 Task: Check the percentage active listings of new kitchen in the last 3 years.
Action: Mouse moved to (1015, 233)
Screenshot: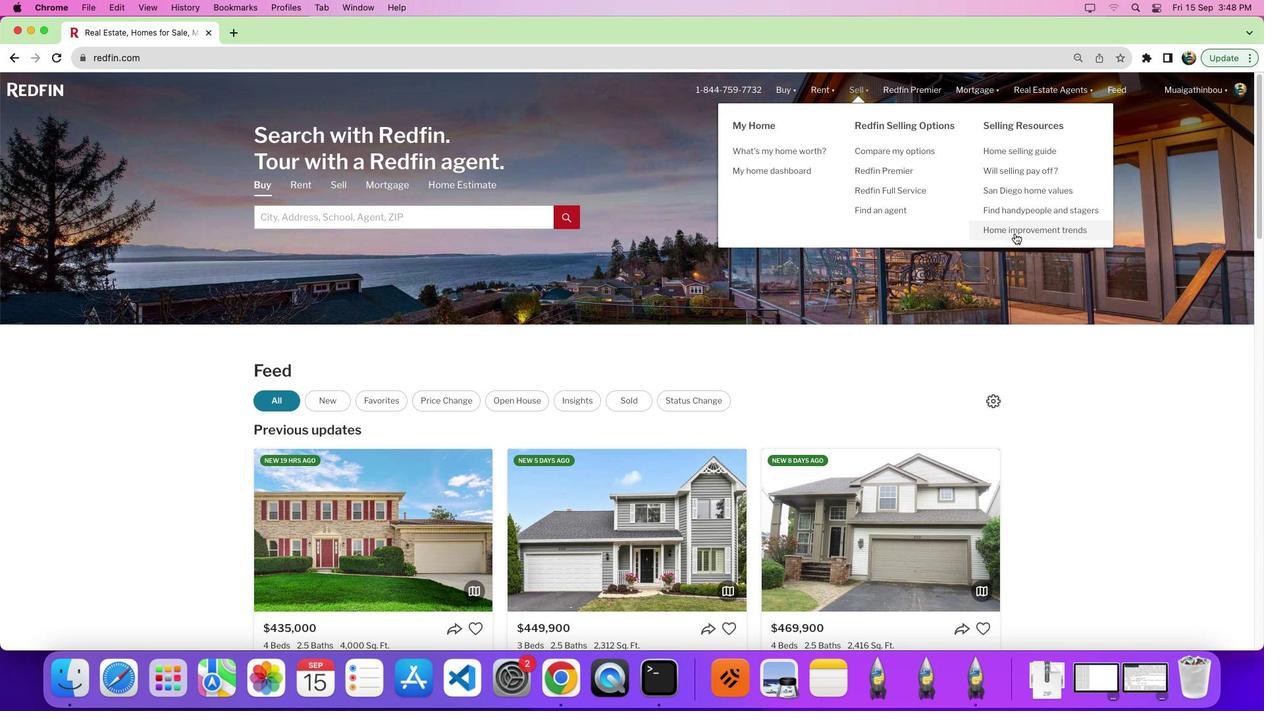 
Action: Mouse pressed left at (1015, 233)
Screenshot: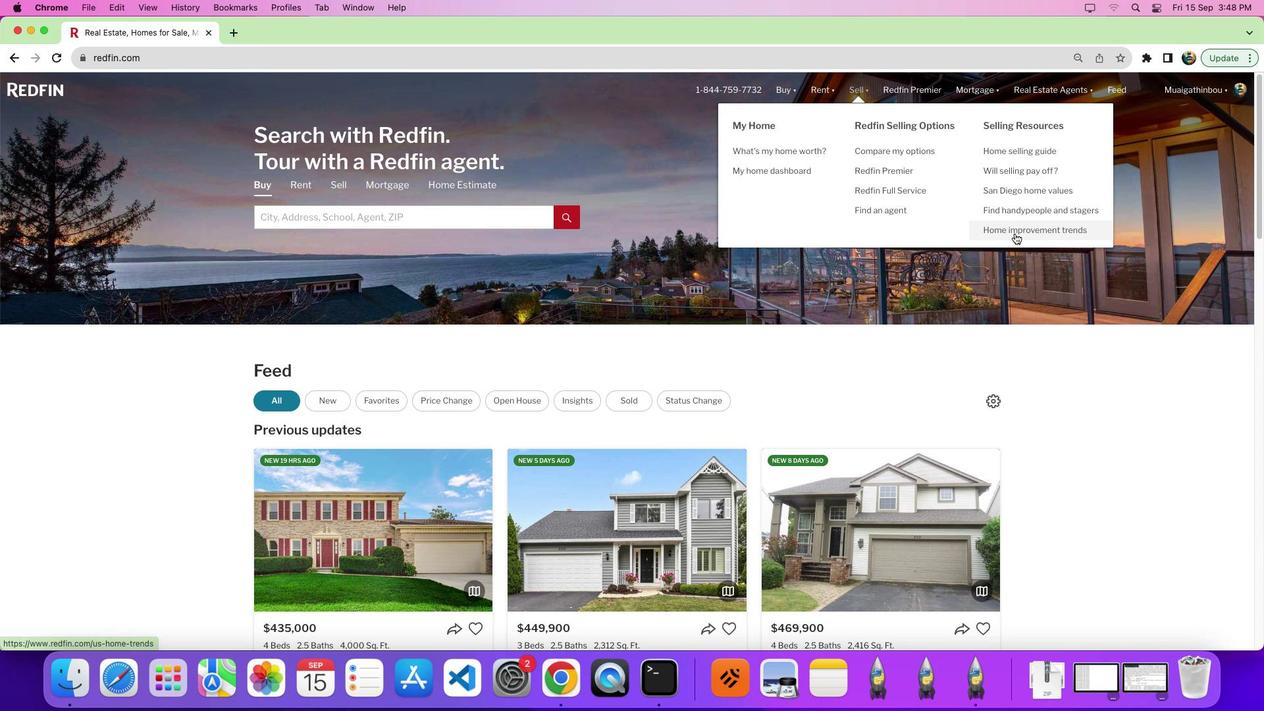 
Action: Mouse pressed left at (1015, 233)
Screenshot: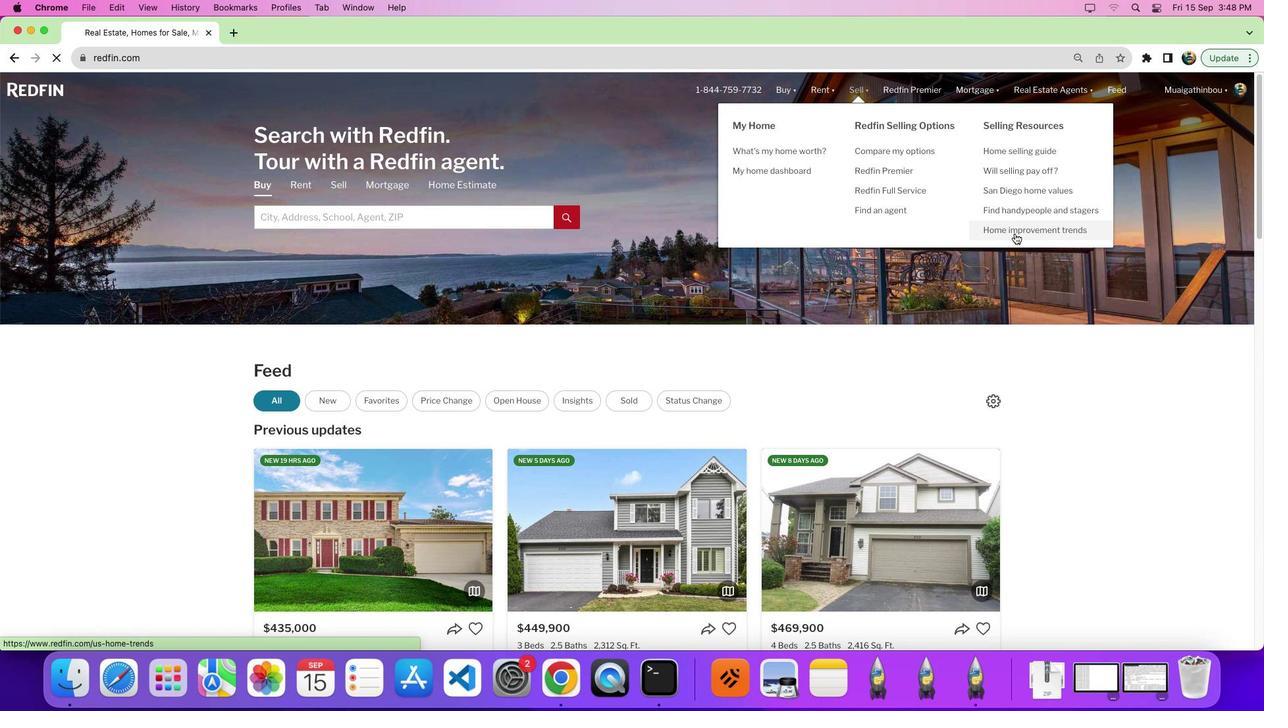 
Action: Mouse moved to (351, 254)
Screenshot: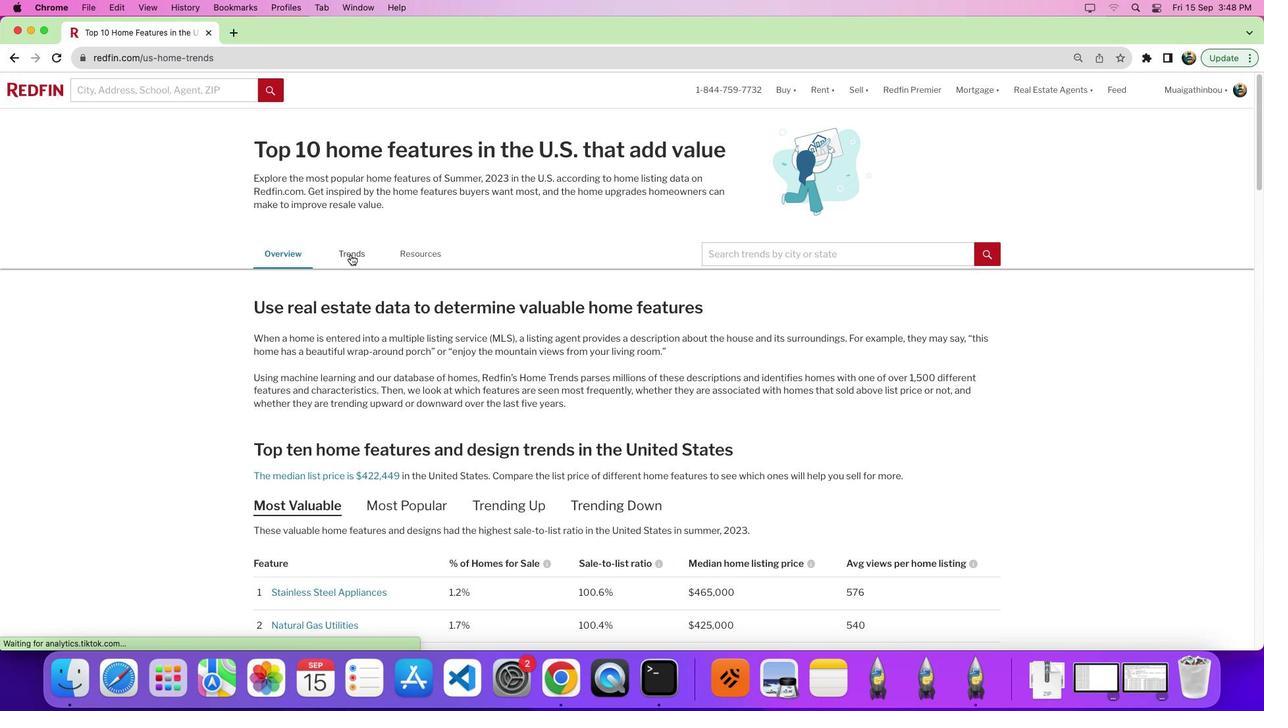 
Action: Mouse pressed left at (351, 254)
Screenshot: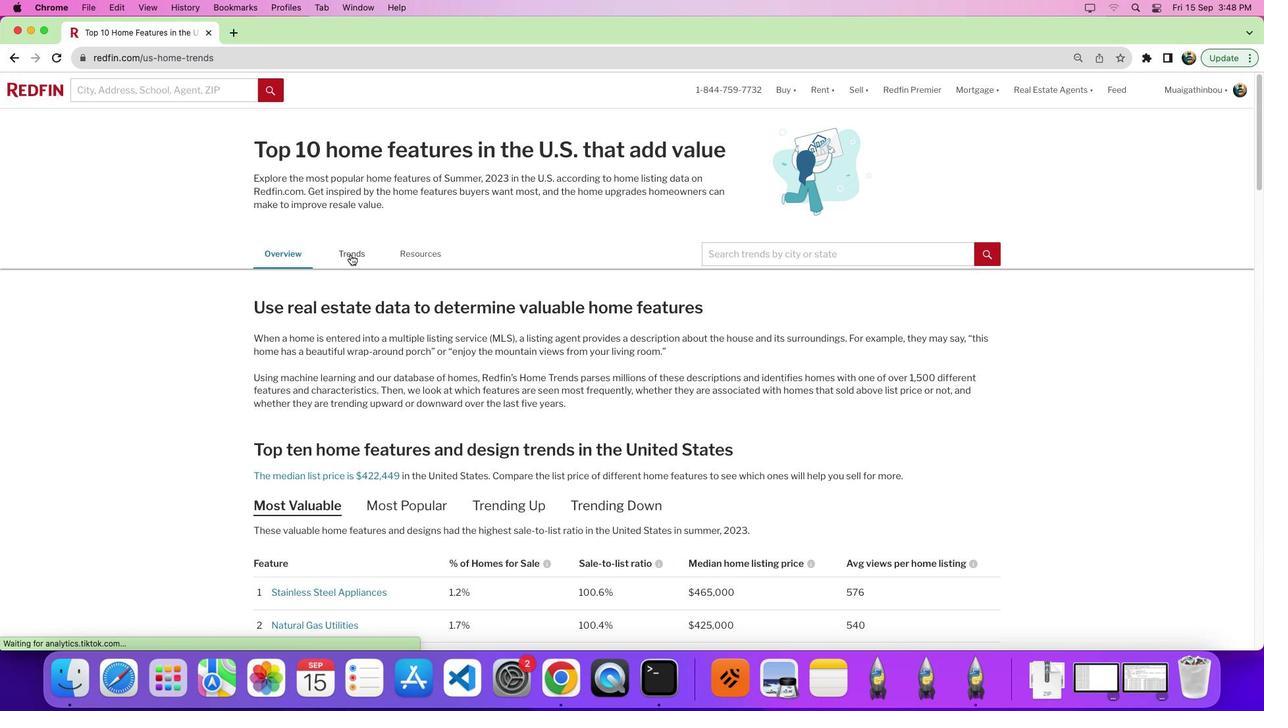
Action: Mouse moved to (678, 324)
Screenshot: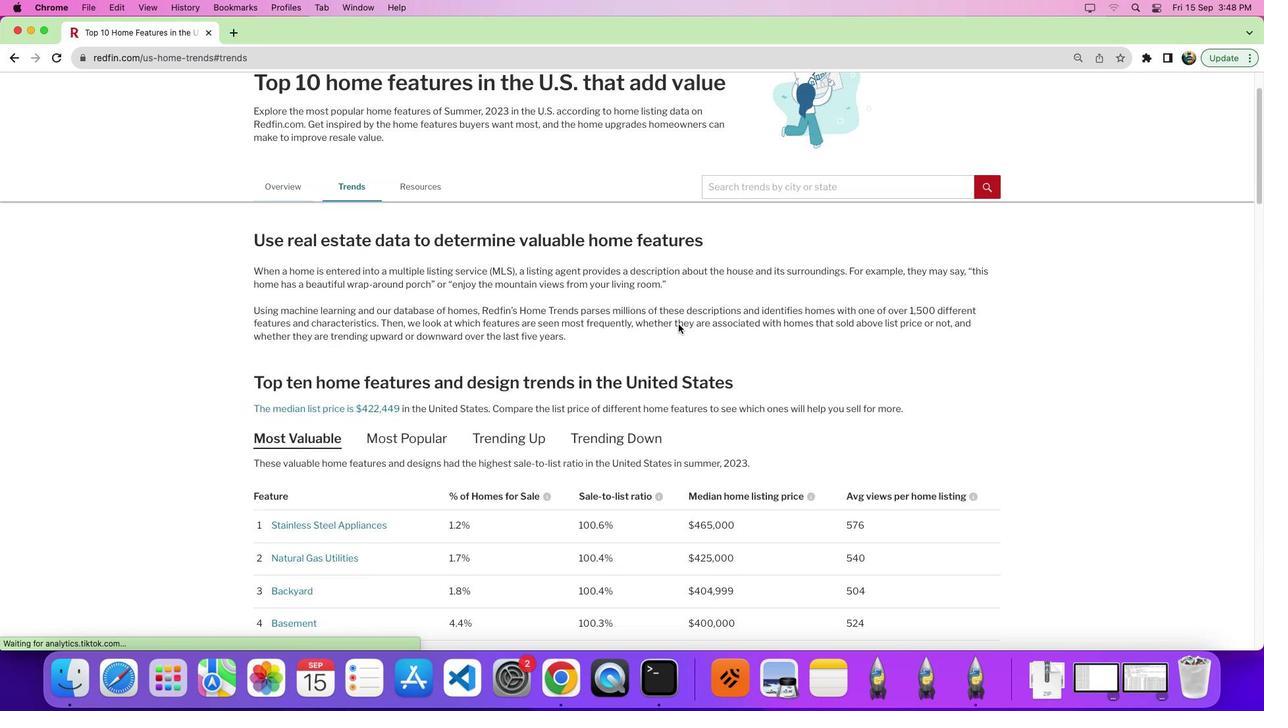 
Action: Mouse scrolled (678, 324) with delta (0, 0)
Screenshot: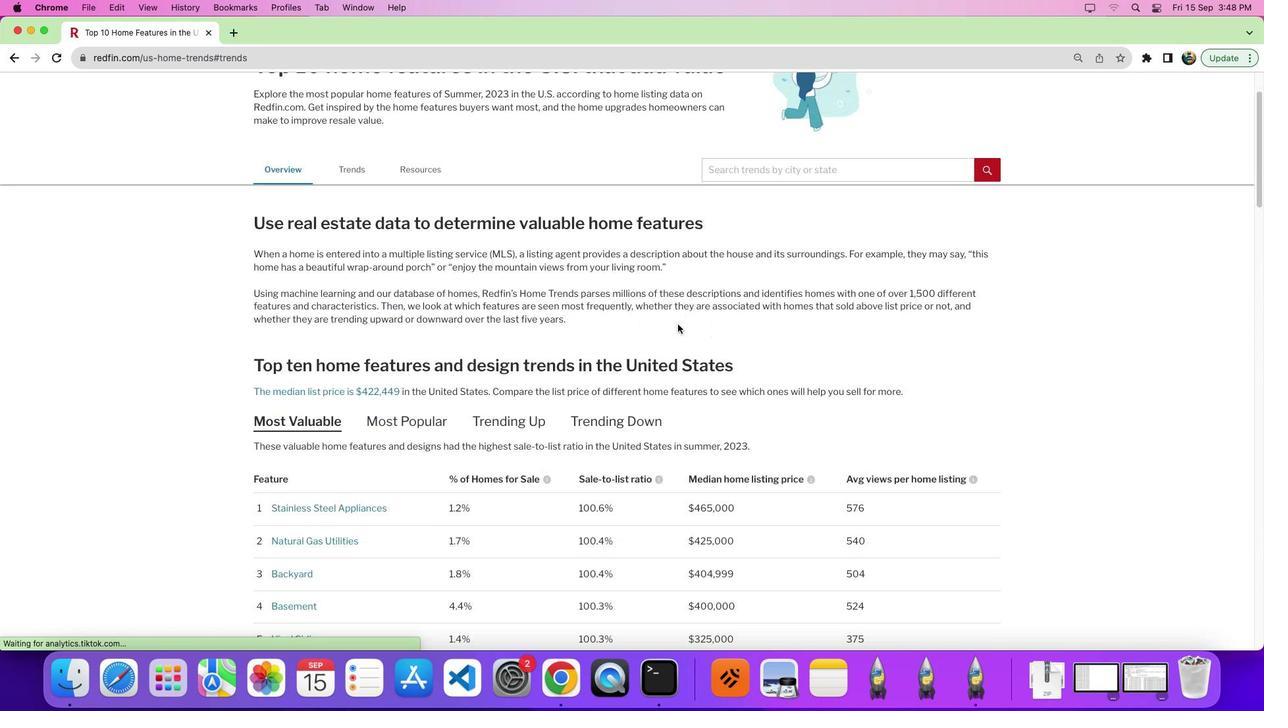 
Action: Mouse moved to (678, 324)
Screenshot: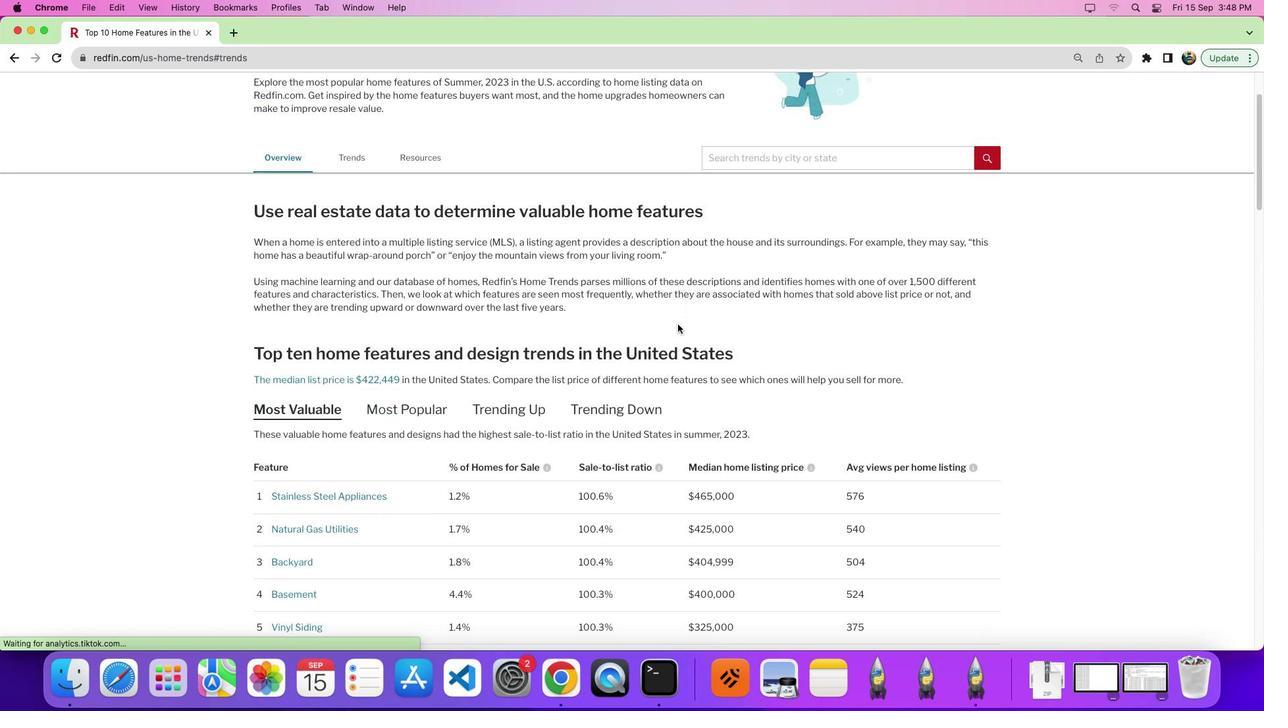
Action: Mouse scrolled (678, 324) with delta (0, 0)
Screenshot: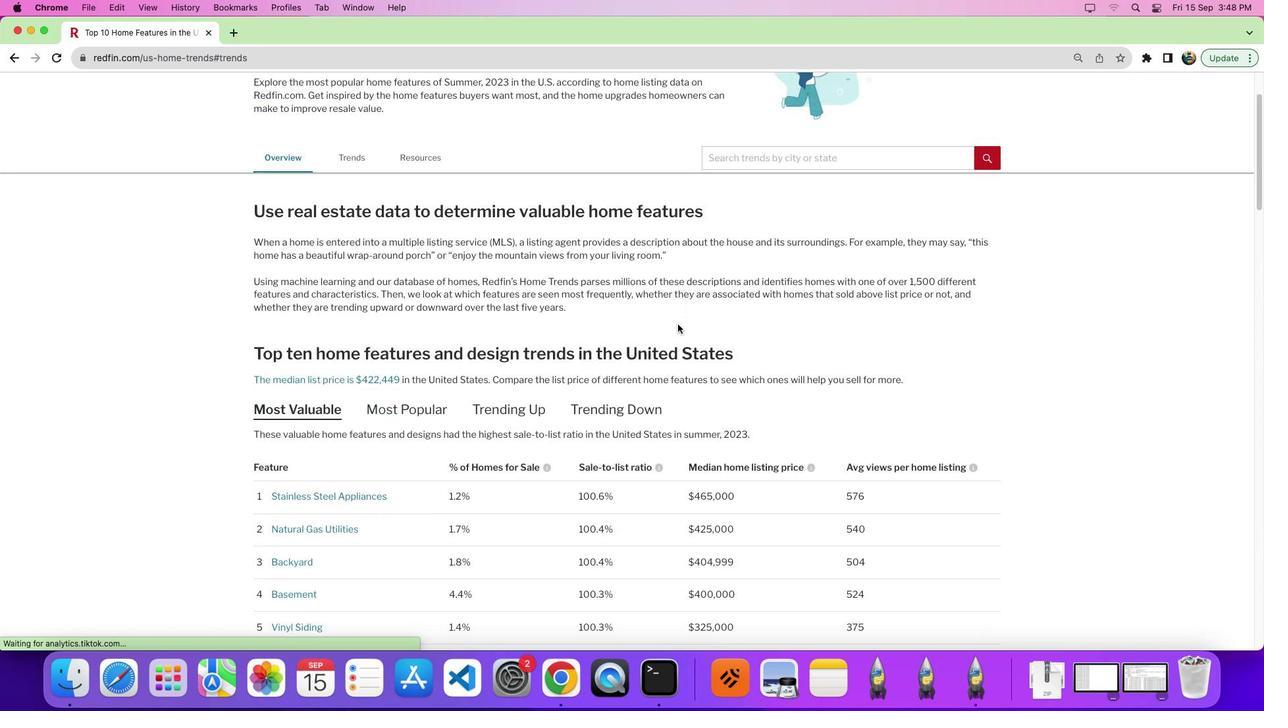 
Action: Mouse moved to (677, 324)
Screenshot: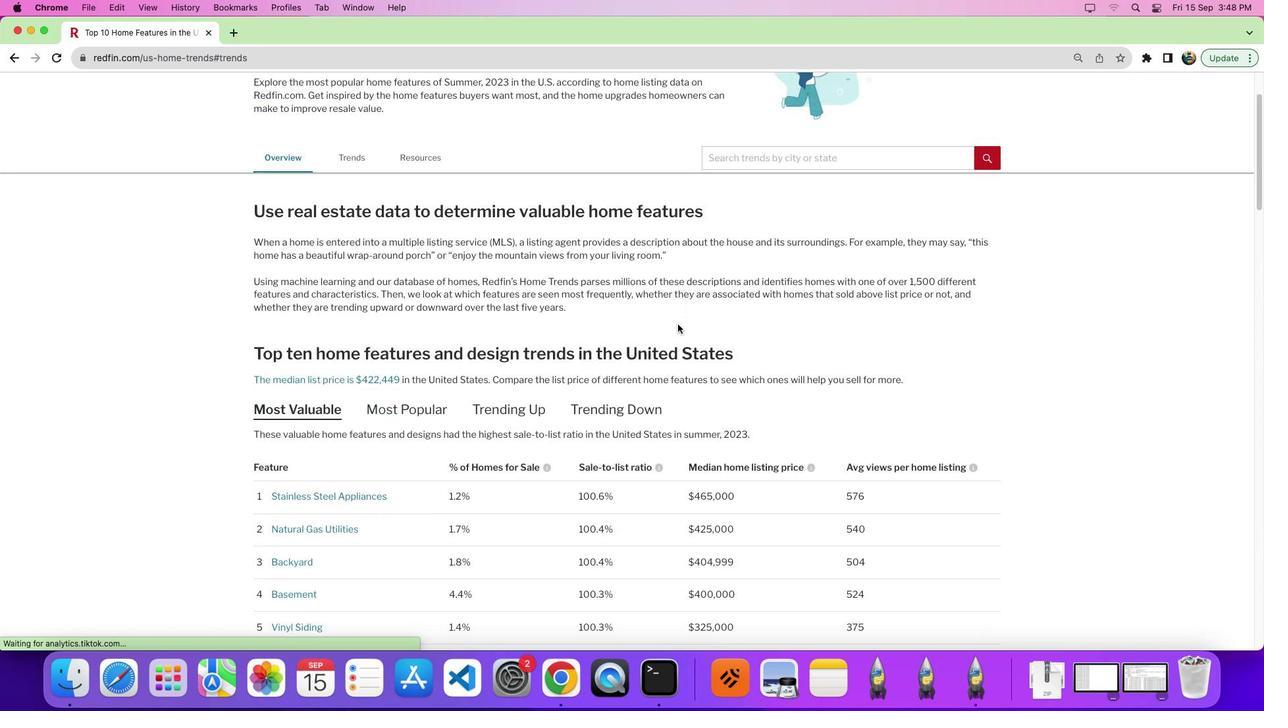 
Action: Mouse scrolled (677, 324) with delta (0, 0)
Screenshot: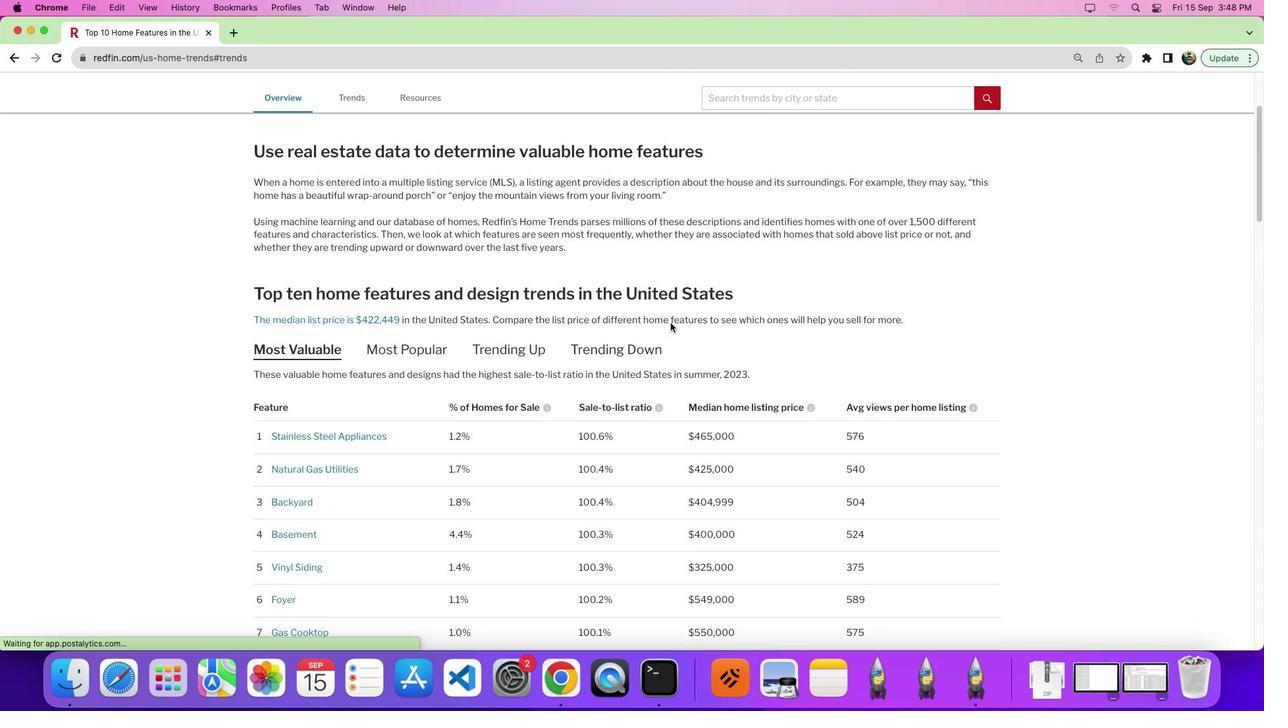 
Action: Mouse scrolled (677, 324) with delta (0, 0)
Screenshot: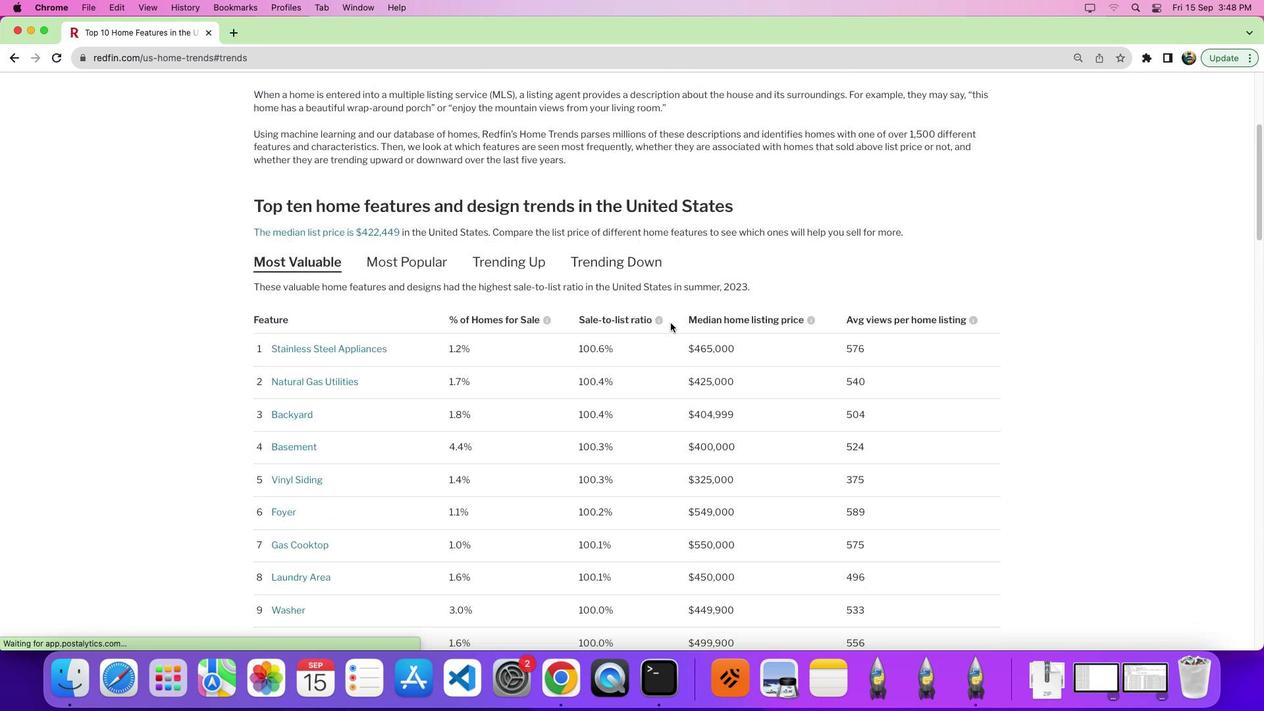 
Action: Mouse moved to (672, 323)
Screenshot: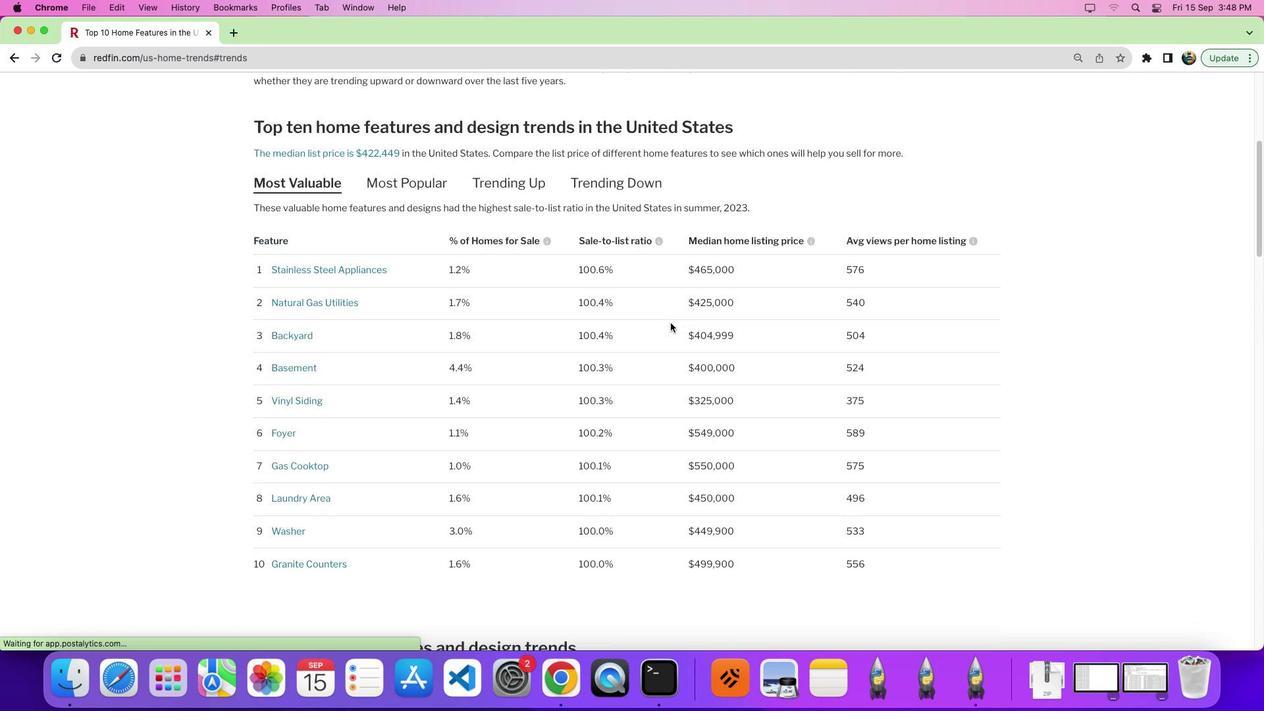 
Action: Mouse scrolled (672, 323) with delta (0, -4)
Screenshot: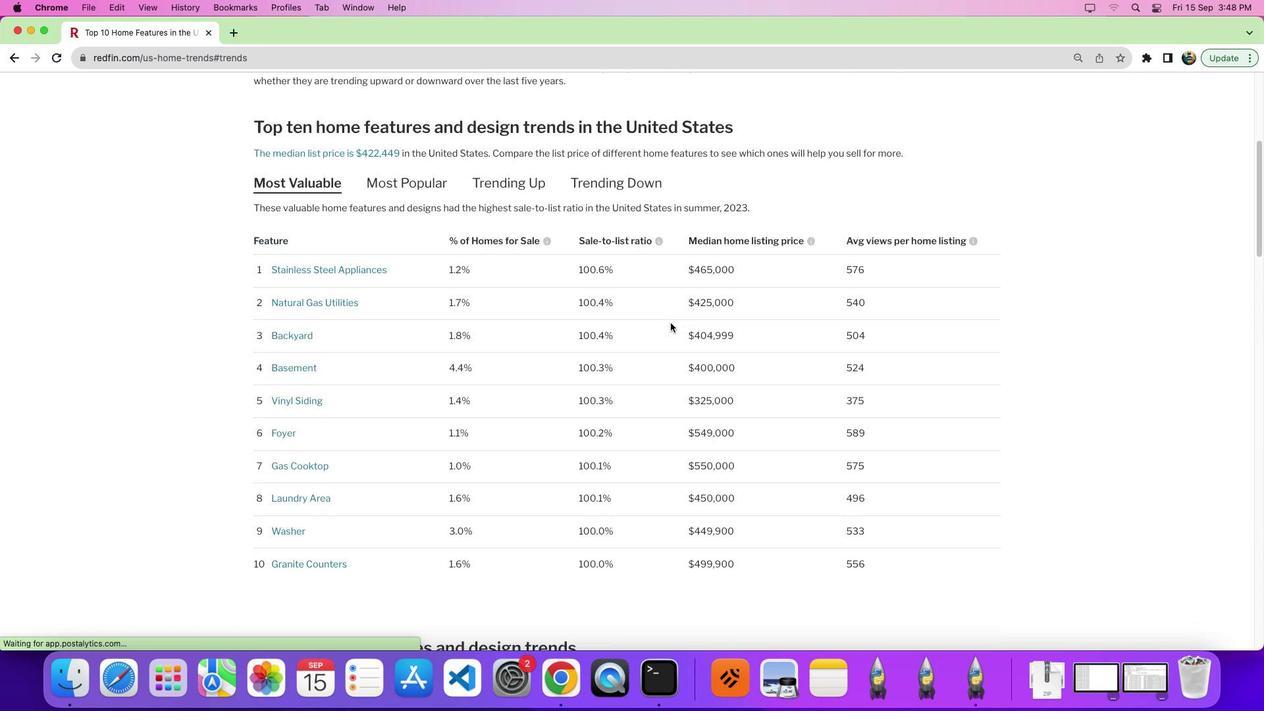 
Action: Mouse moved to (588, 270)
Screenshot: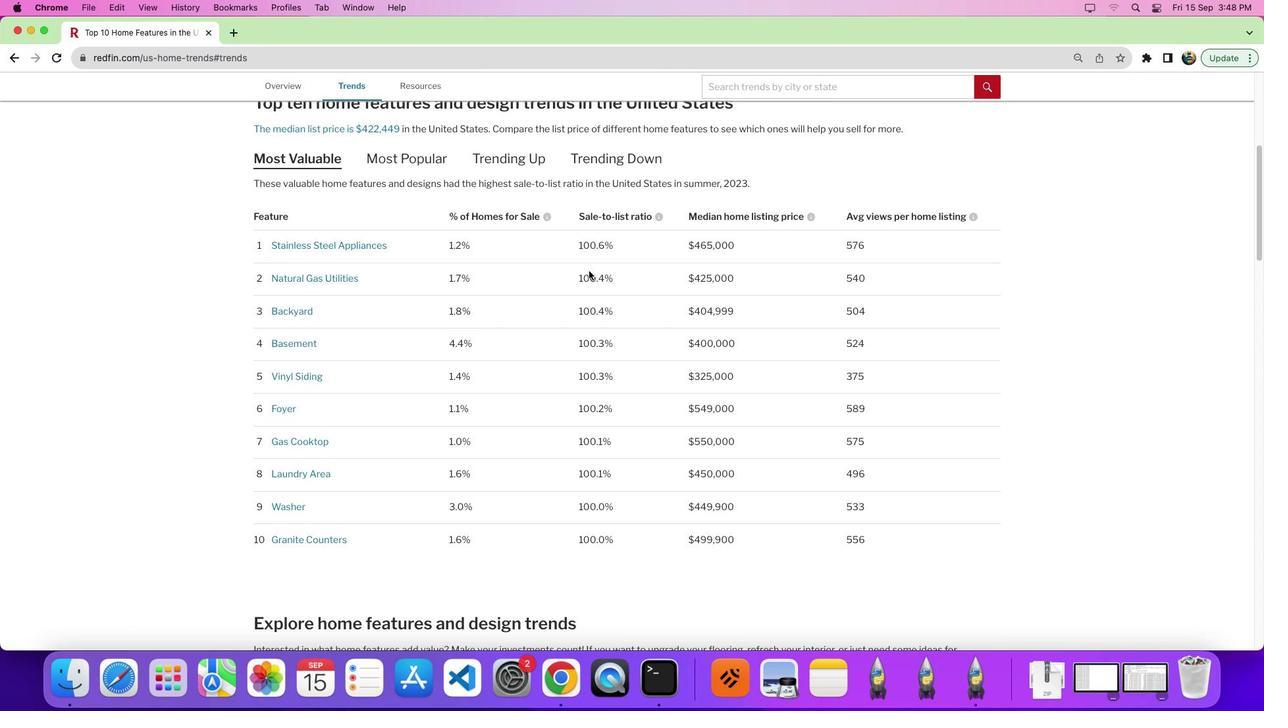 
Action: Mouse scrolled (588, 270) with delta (0, 0)
Screenshot: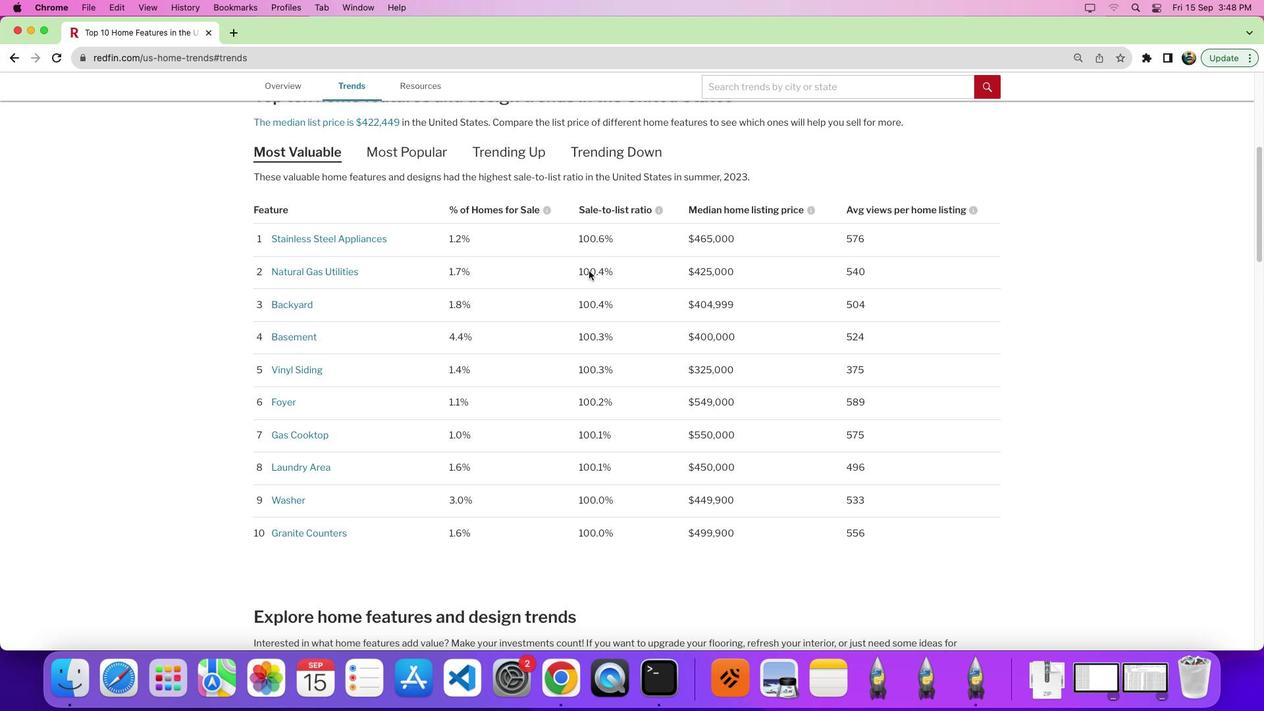 
Action: Mouse scrolled (588, 270) with delta (0, 0)
Screenshot: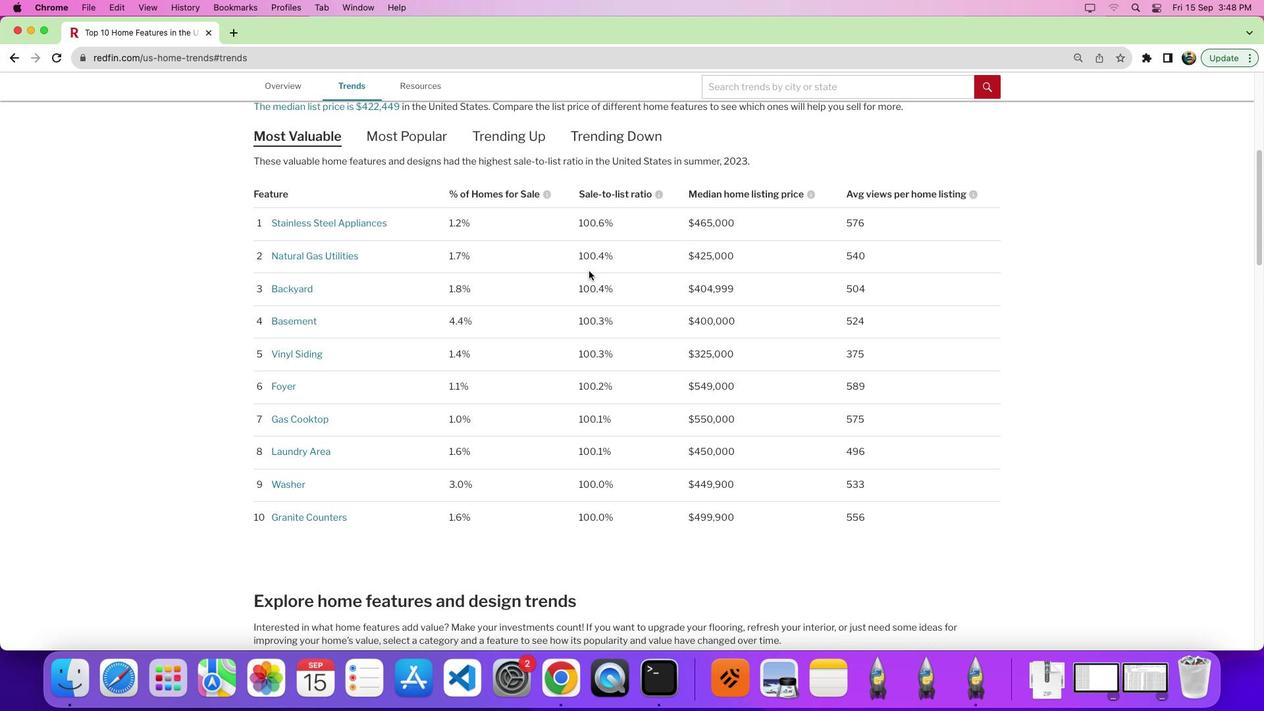 
Action: Mouse scrolled (588, 270) with delta (0, 0)
Screenshot: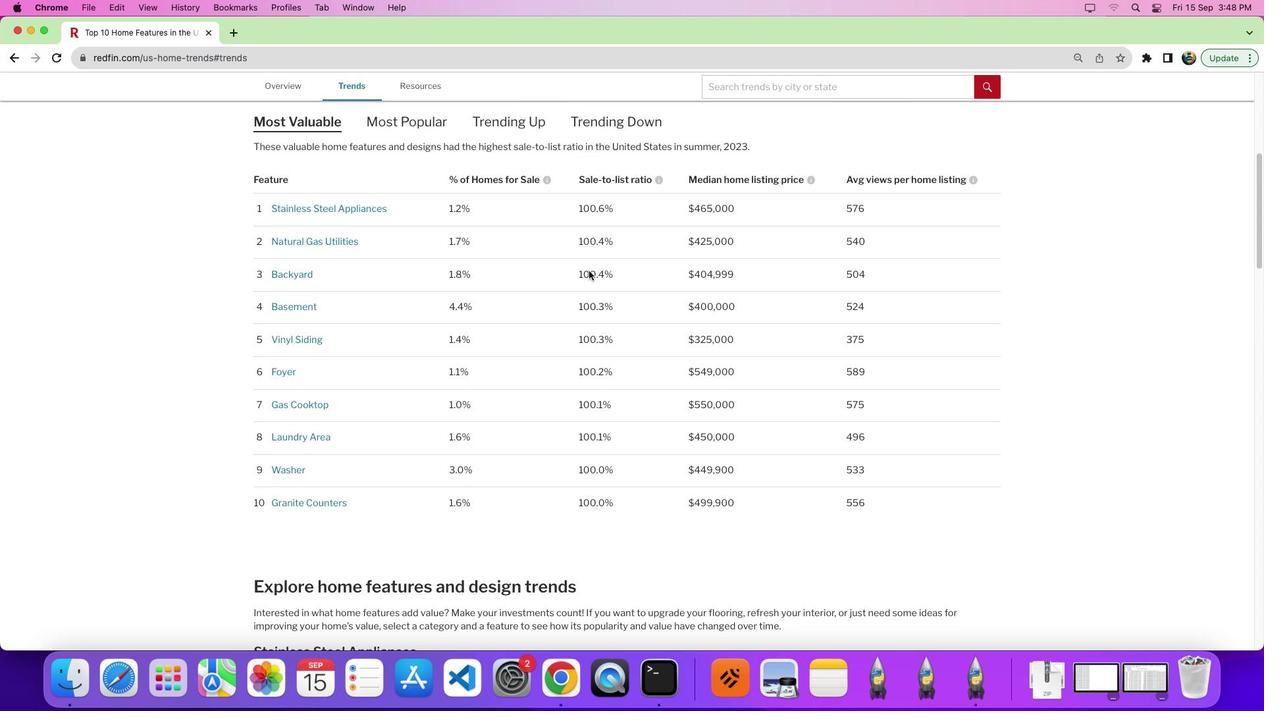
Action: Mouse scrolled (588, 270) with delta (0, 0)
Screenshot: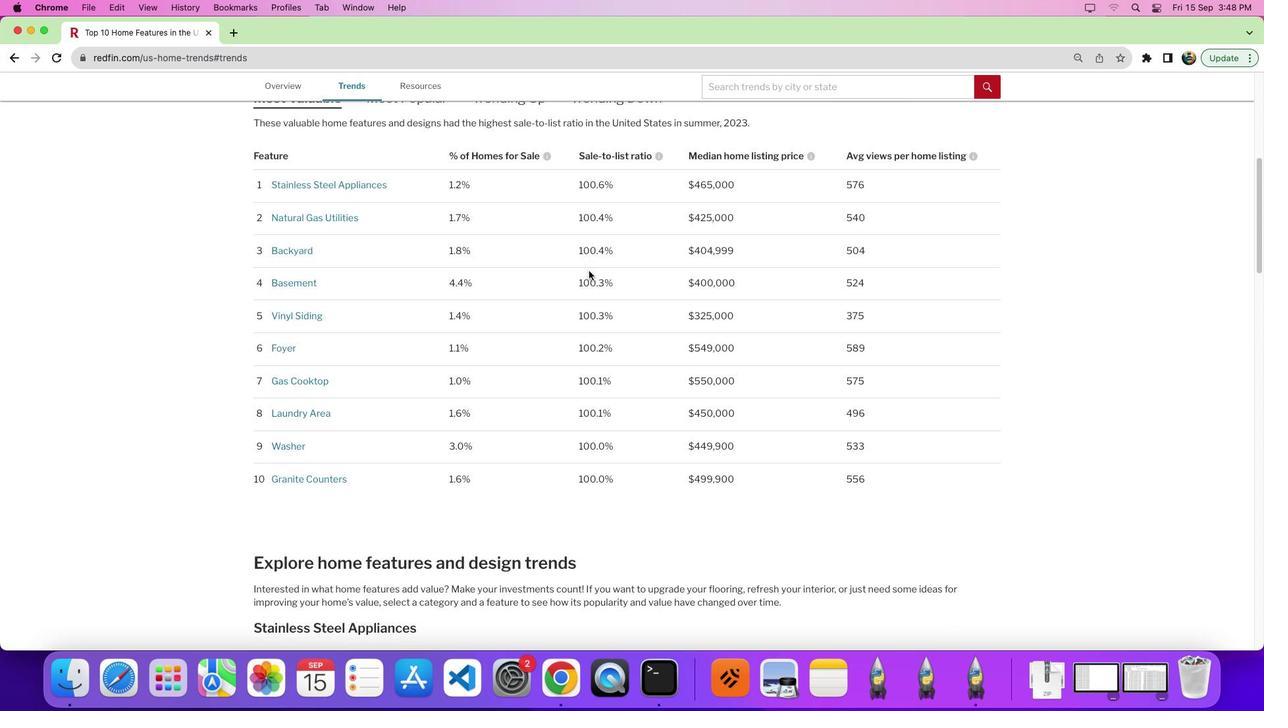 
Action: Mouse scrolled (588, 270) with delta (0, 0)
Screenshot: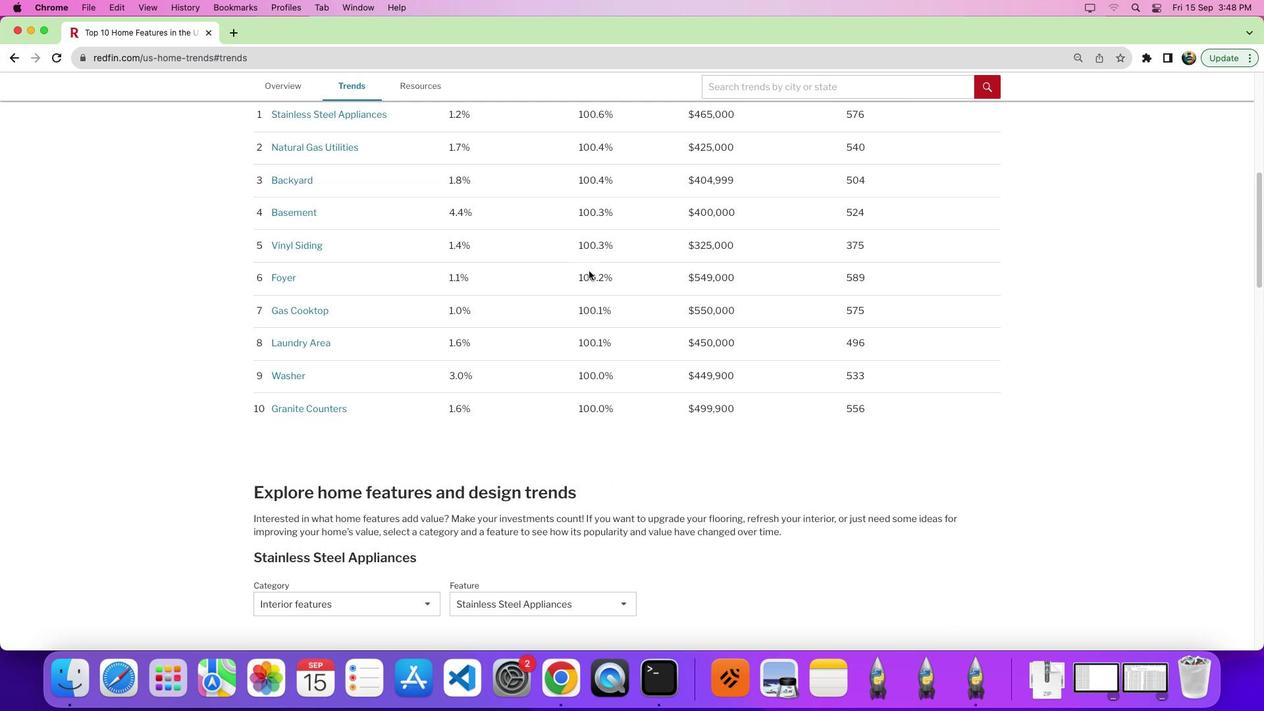 
Action: Mouse scrolled (588, 270) with delta (0, 0)
Screenshot: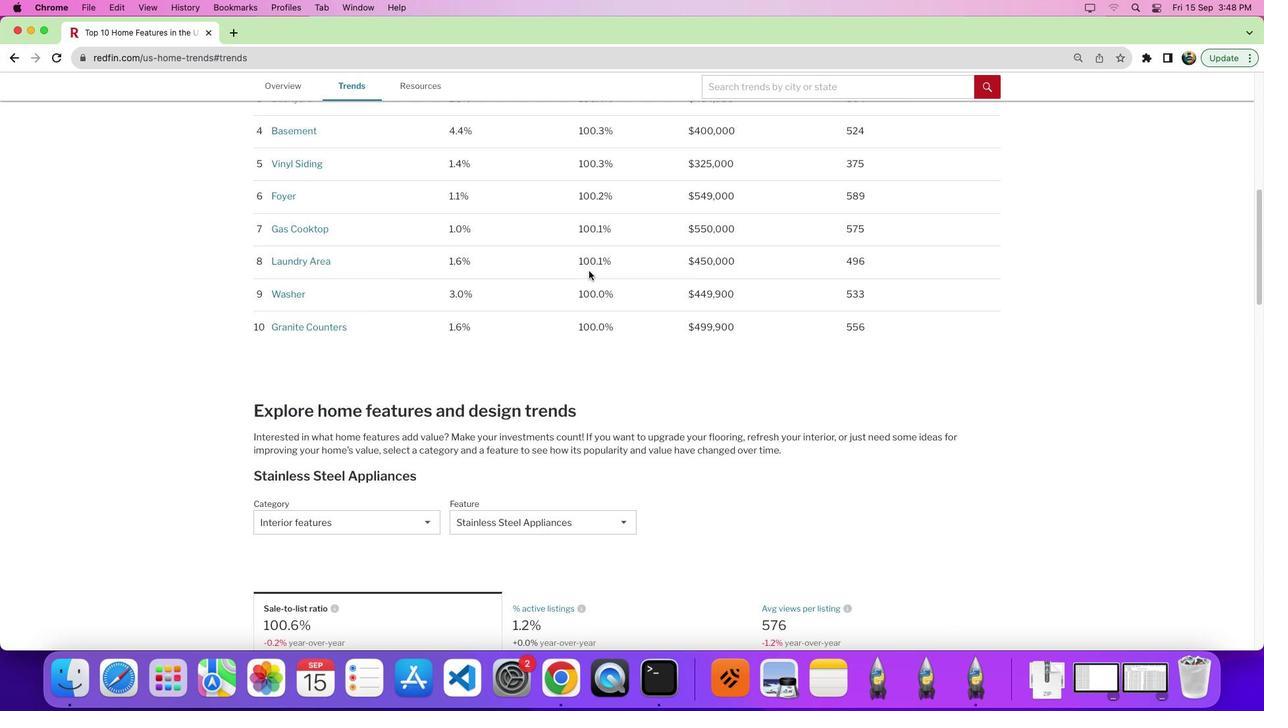 
Action: Mouse scrolled (588, 270) with delta (0, -3)
Screenshot: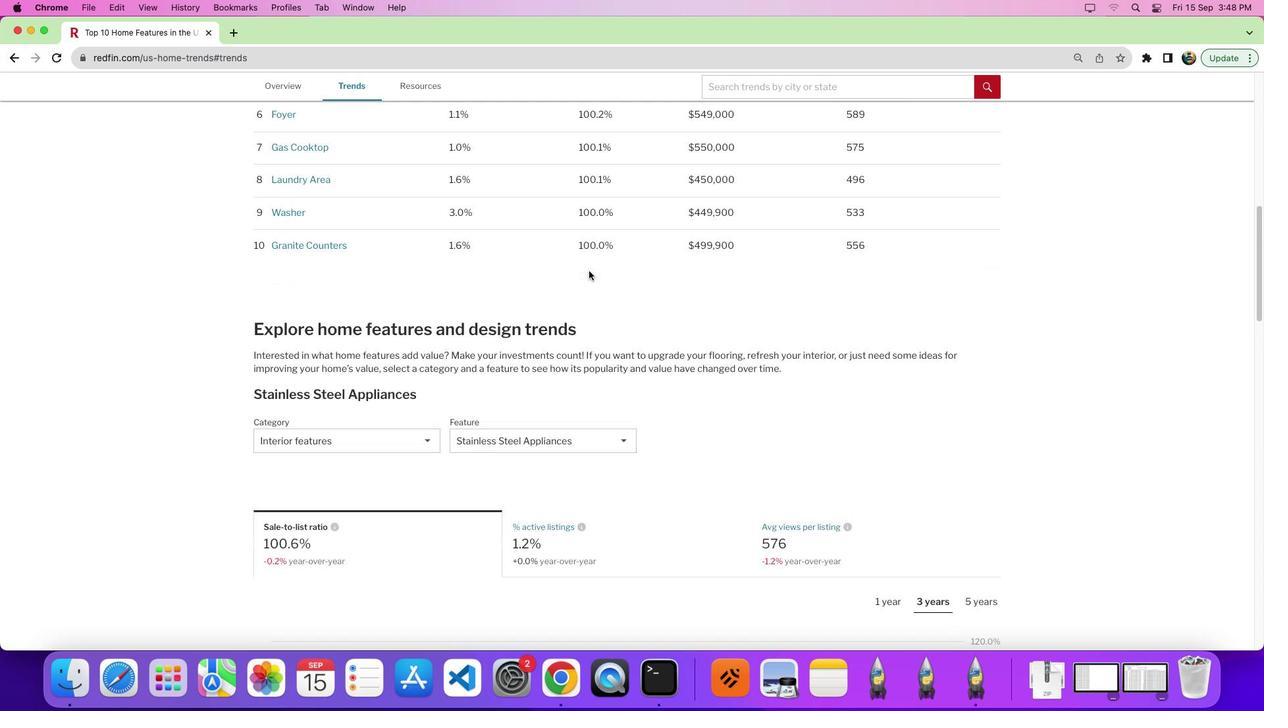 
Action: Mouse scrolled (588, 270) with delta (0, 0)
Screenshot: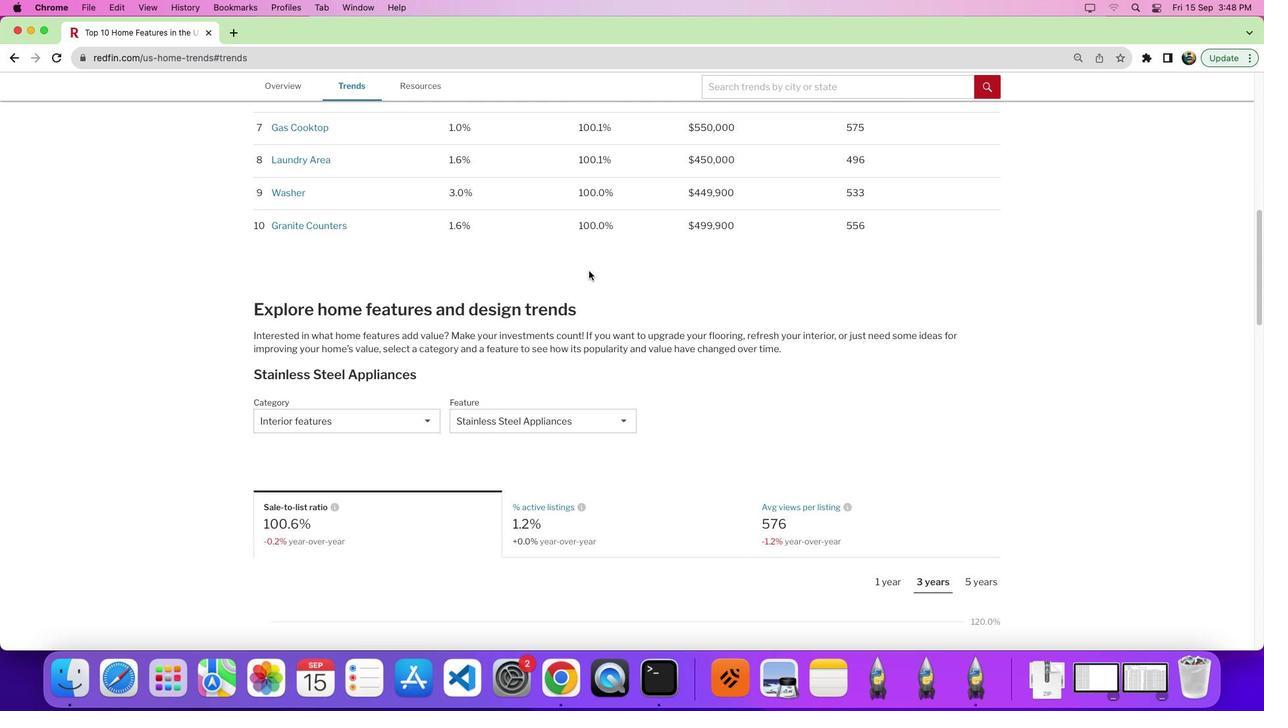 
Action: Mouse scrolled (588, 270) with delta (0, 0)
Screenshot: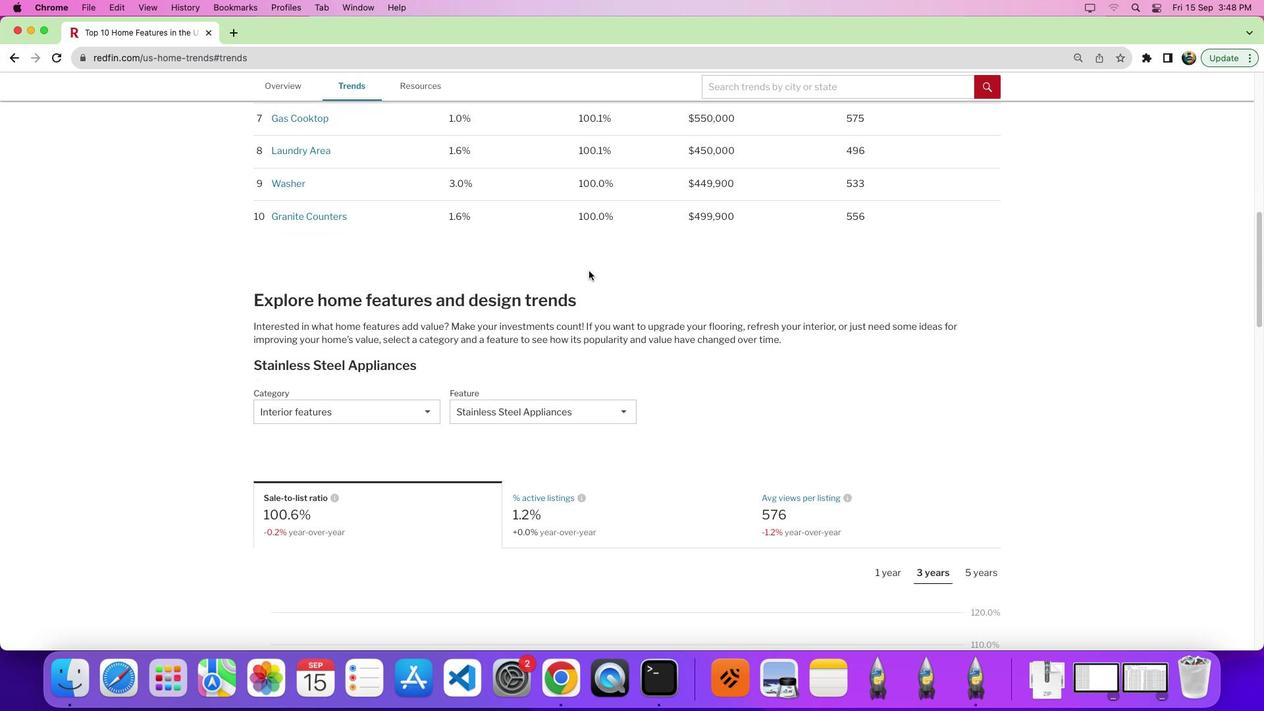 
Action: Mouse moved to (369, 406)
Screenshot: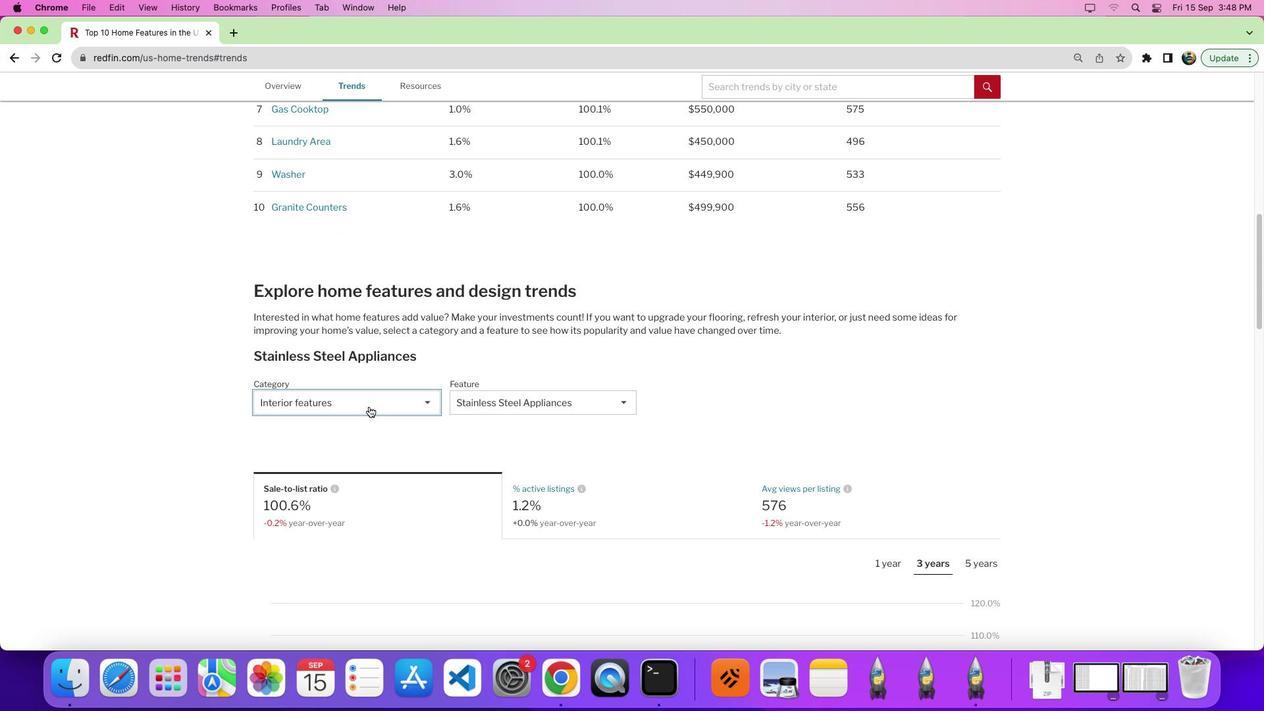 
Action: Mouse pressed left at (369, 406)
Screenshot: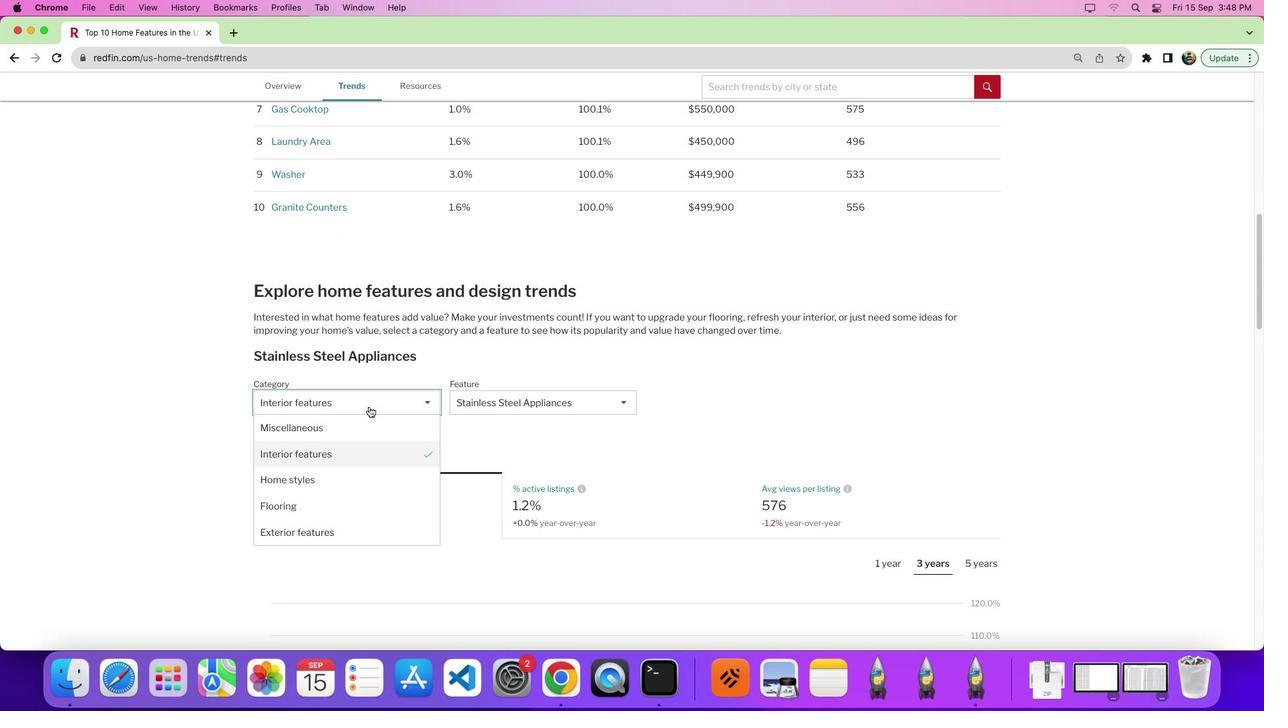 
Action: Mouse moved to (542, 409)
Screenshot: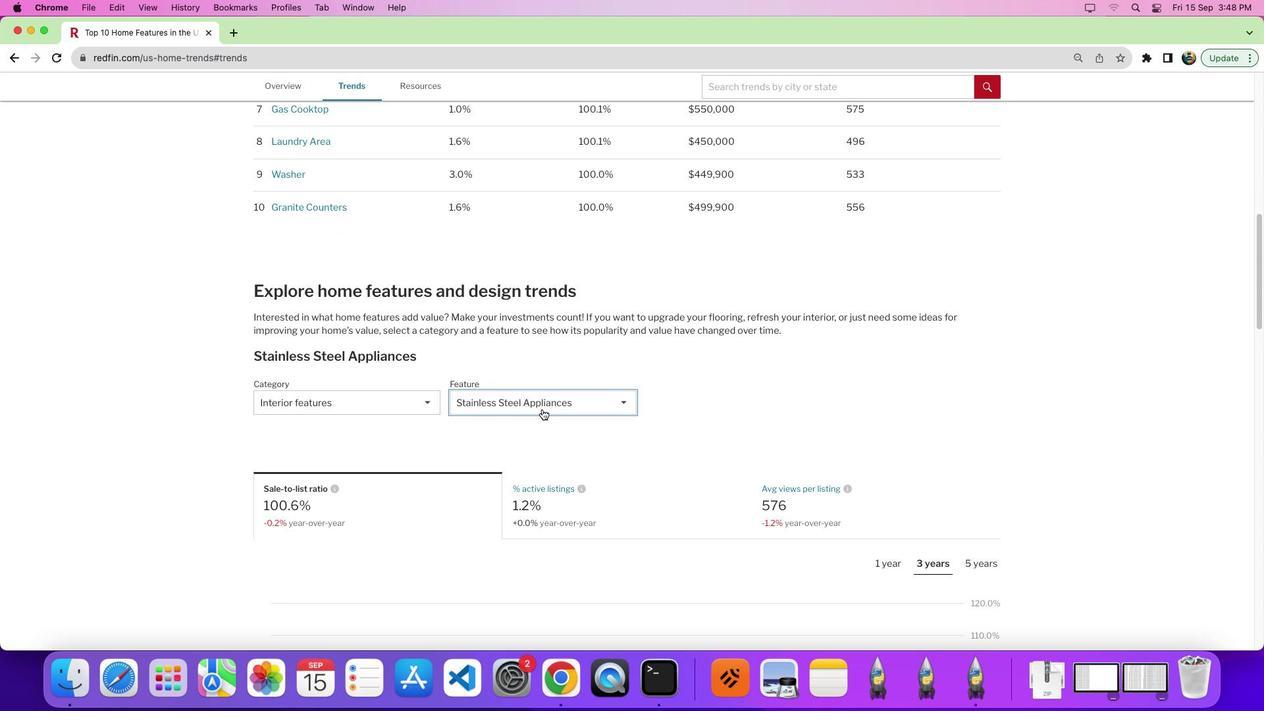 
Action: Mouse pressed left at (542, 409)
Screenshot: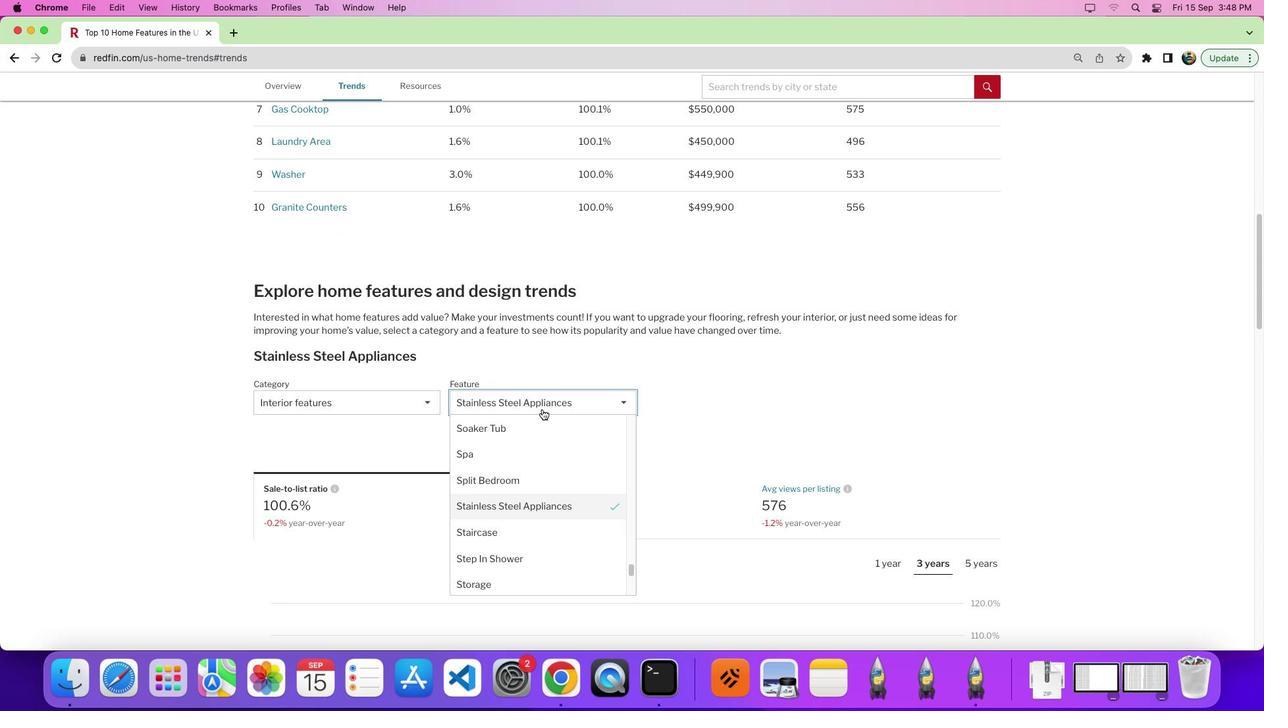 
Action: Mouse moved to (541, 469)
Screenshot: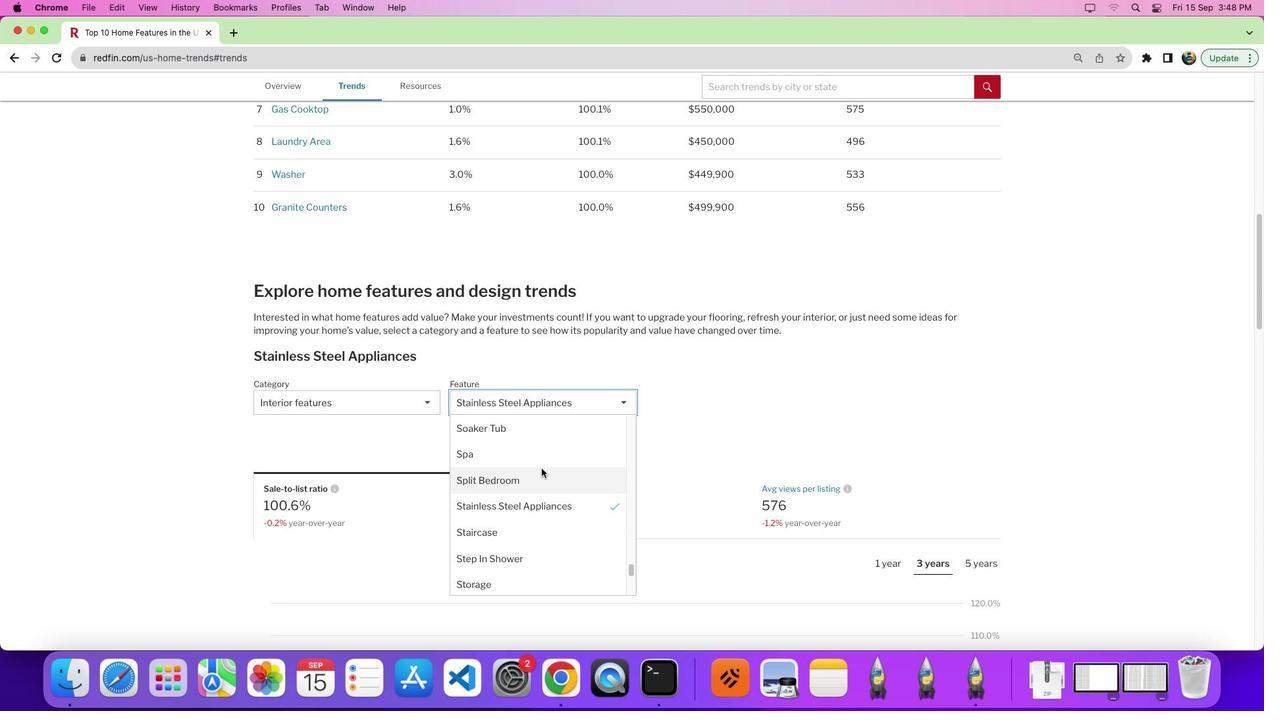 
Action: Mouse scrolled (541, 469) with delta (0, 0)
Screenshot: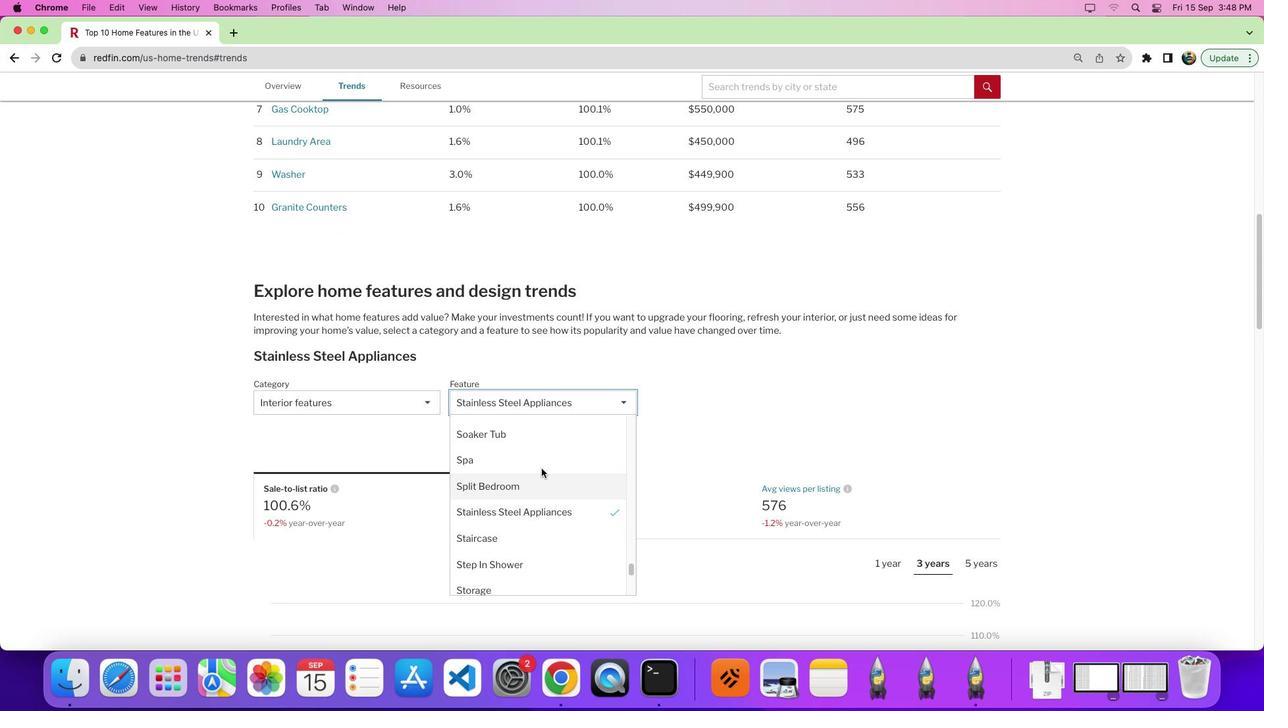 
Action: Mouse scrolled (541, 469) with delta (0, 0)
Screenshot: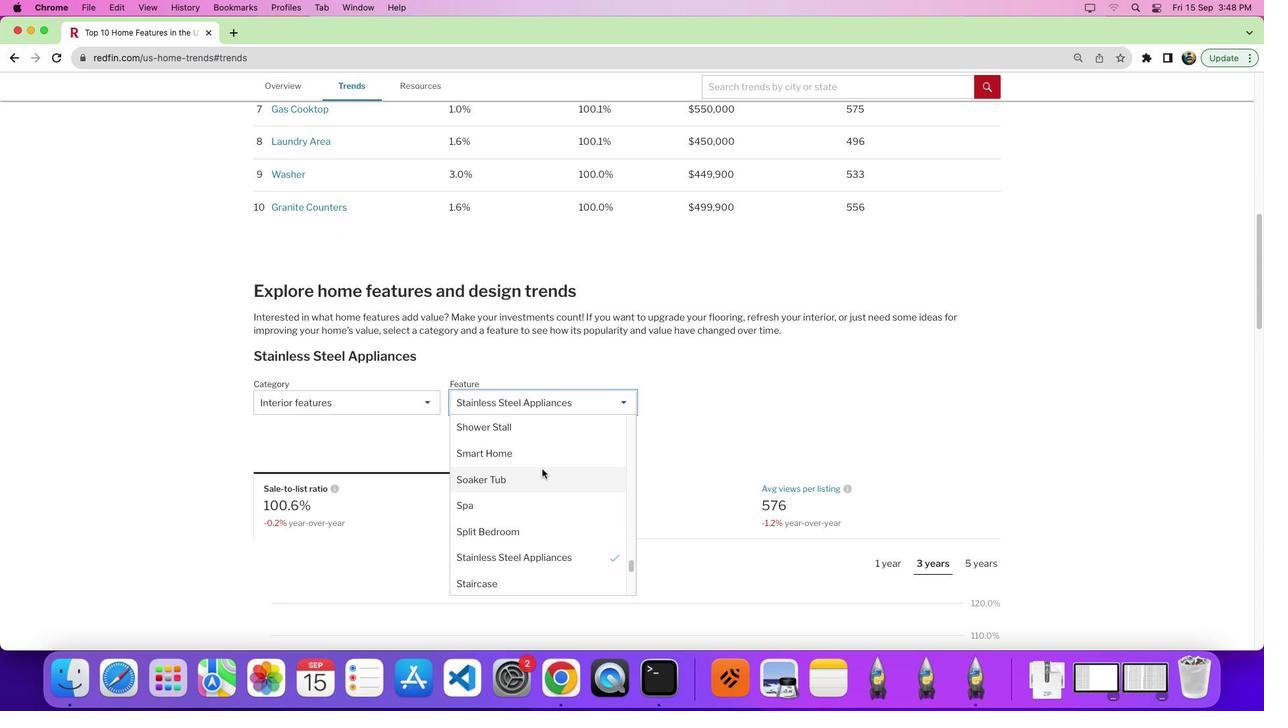 
Action: Mouse scrolled (541, 469) with delta (0, 2)
Screenshot: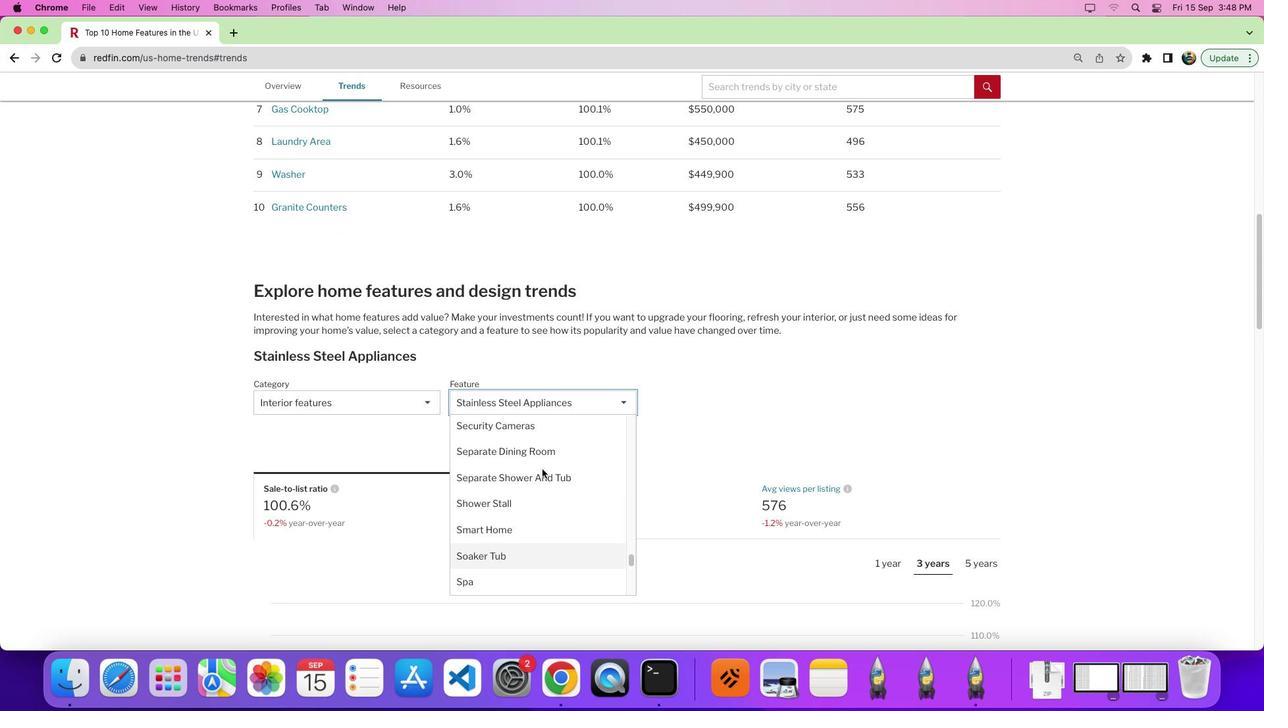 
Action: Mouse moved to (542, 469)
Screenshot: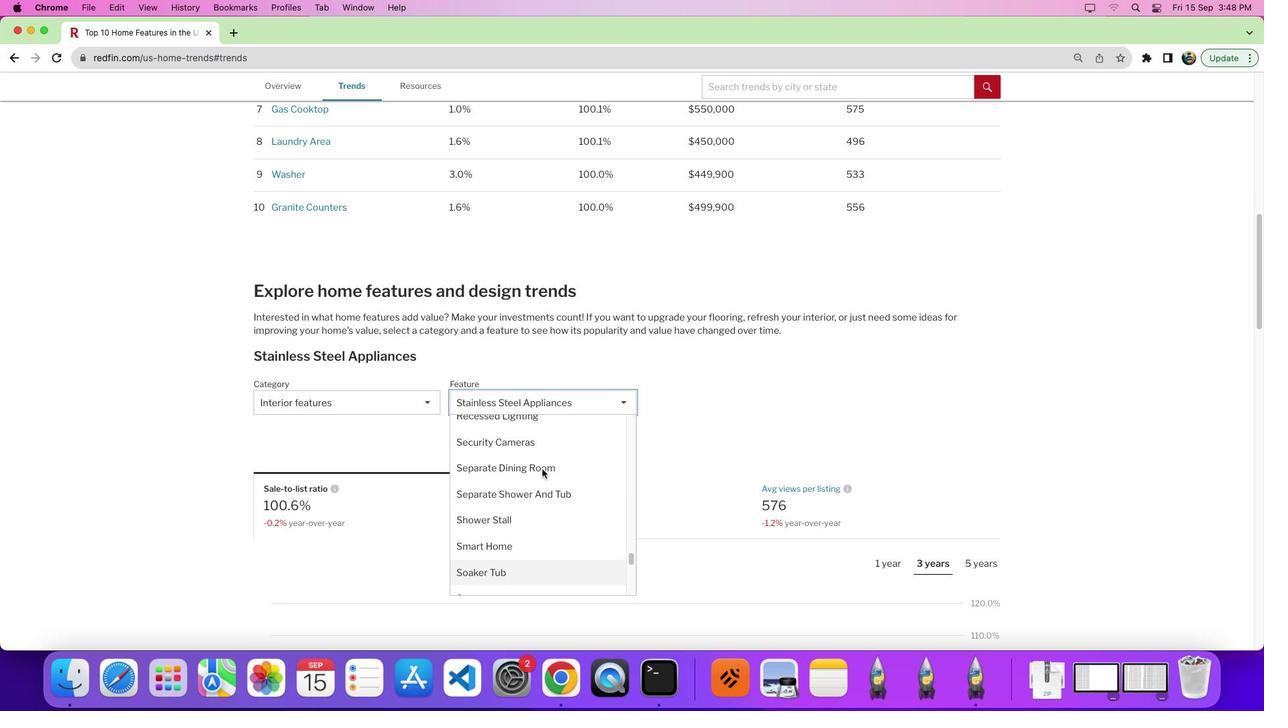 
Action: Mouse scrolled (542, 469) with delta (0, 0)
Screenshot: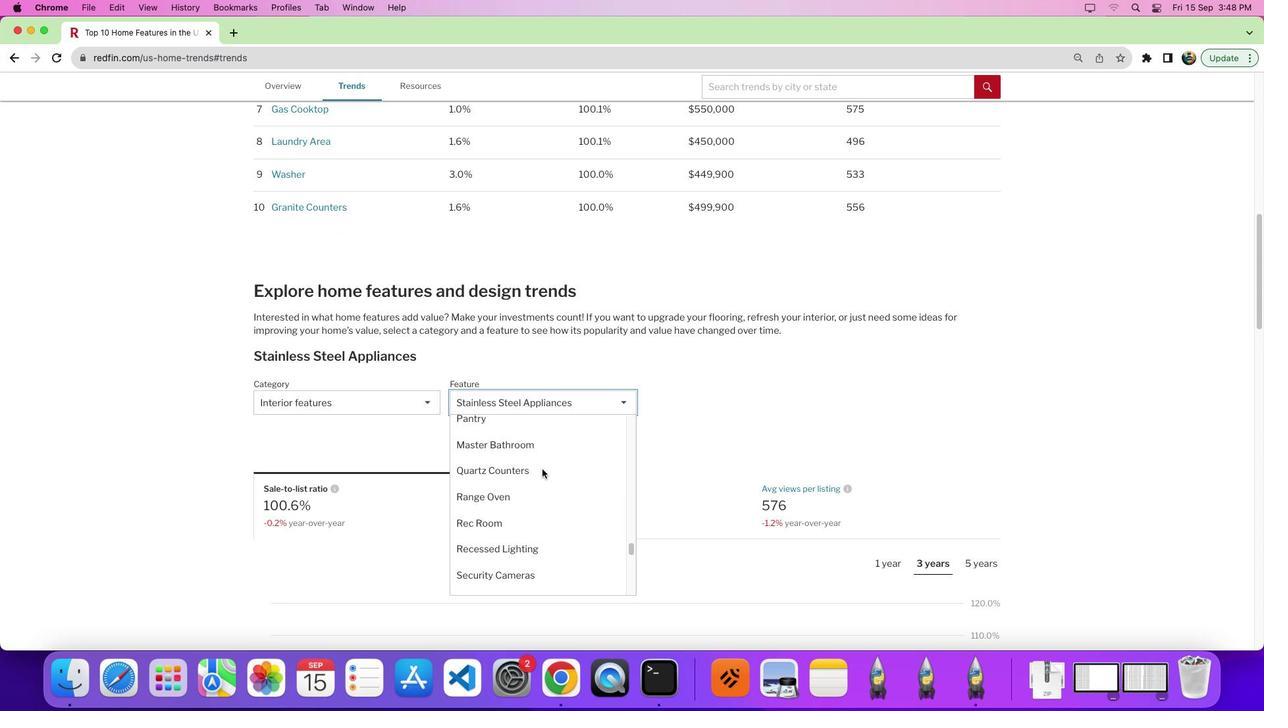 
Action: Mouse scrolled (542, 469) with delta (0, 0)
Screenshot: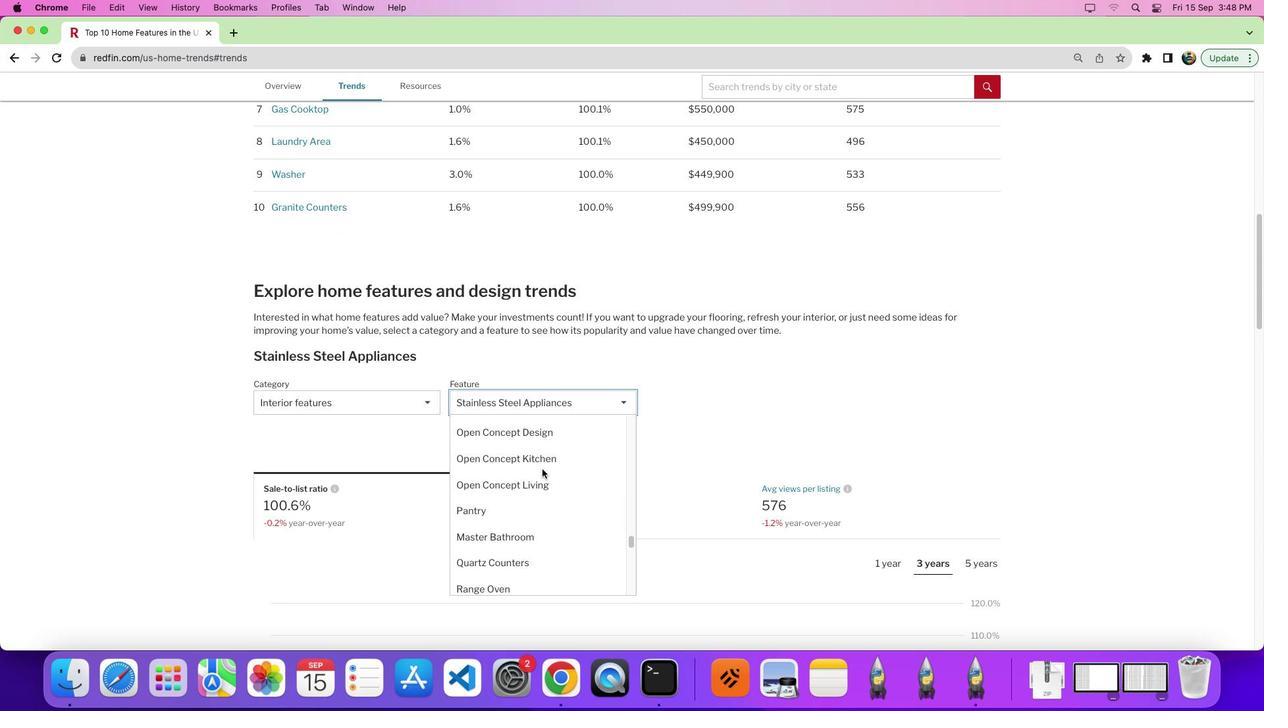 
Action: Mouse scrolled (542, 469) with delta (0, 4)
Screenshot: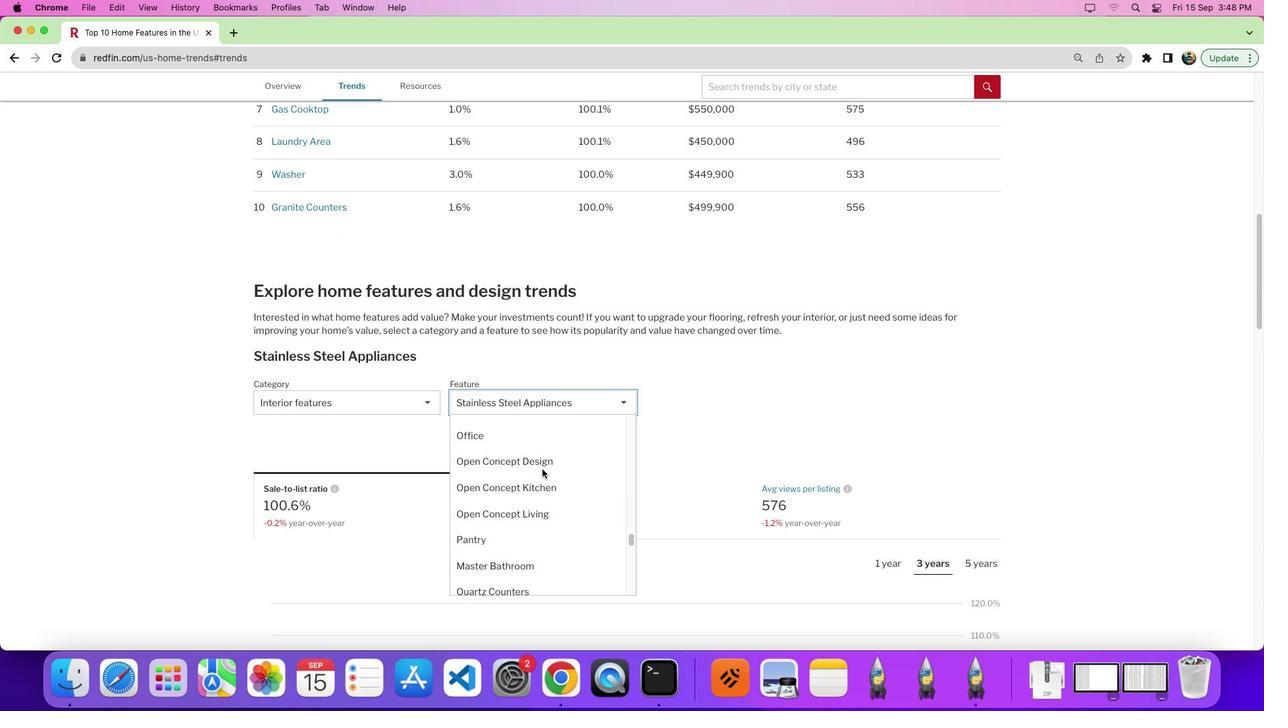 
Action: Mouse scrolled (542, 469) with delta (0, 0)
Screenshot: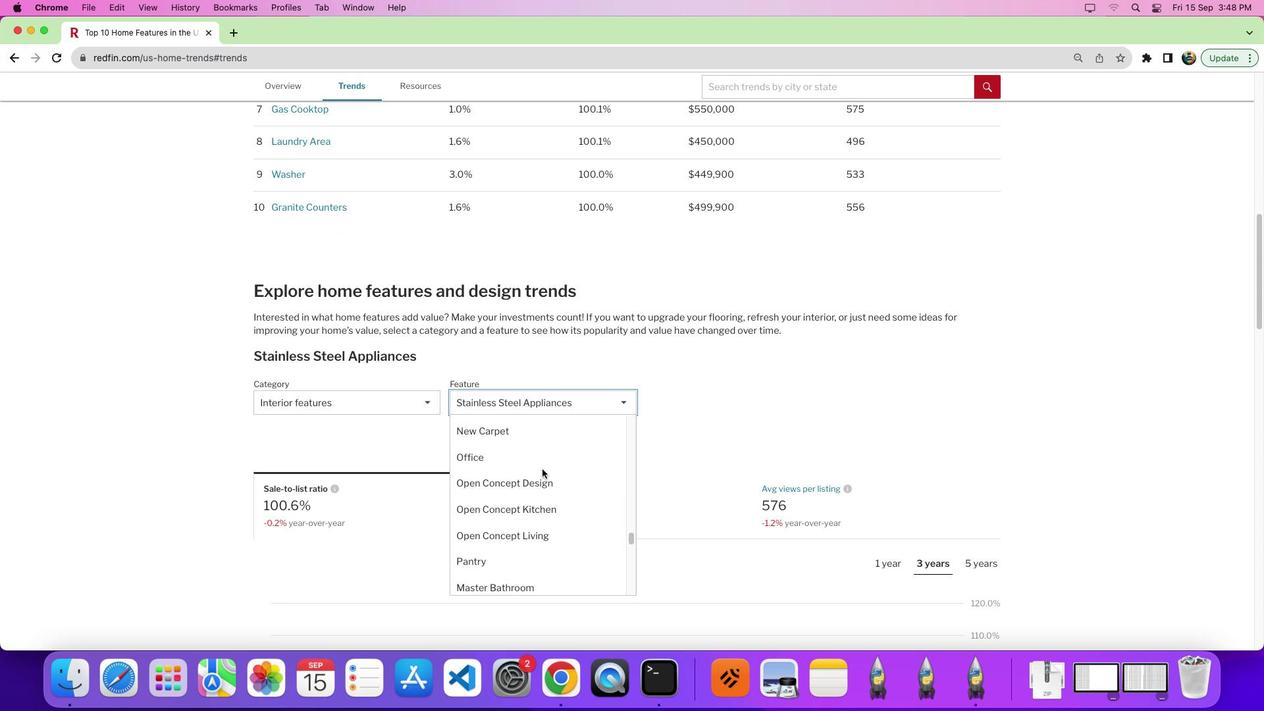 
Action: Mouse scrolled (542, 469) with delta (0, 0)
Screenshot: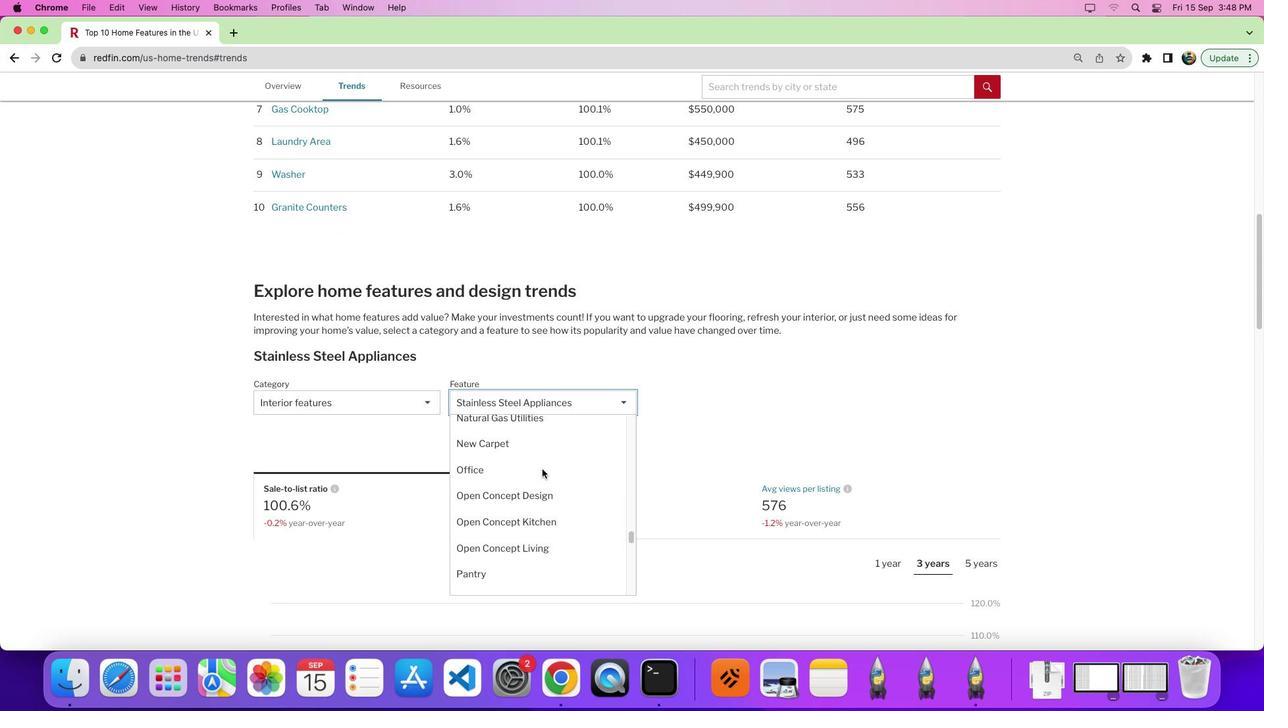 
Action: Mouse scrolled (542, 469) with delta (0, 0)
Screenshot: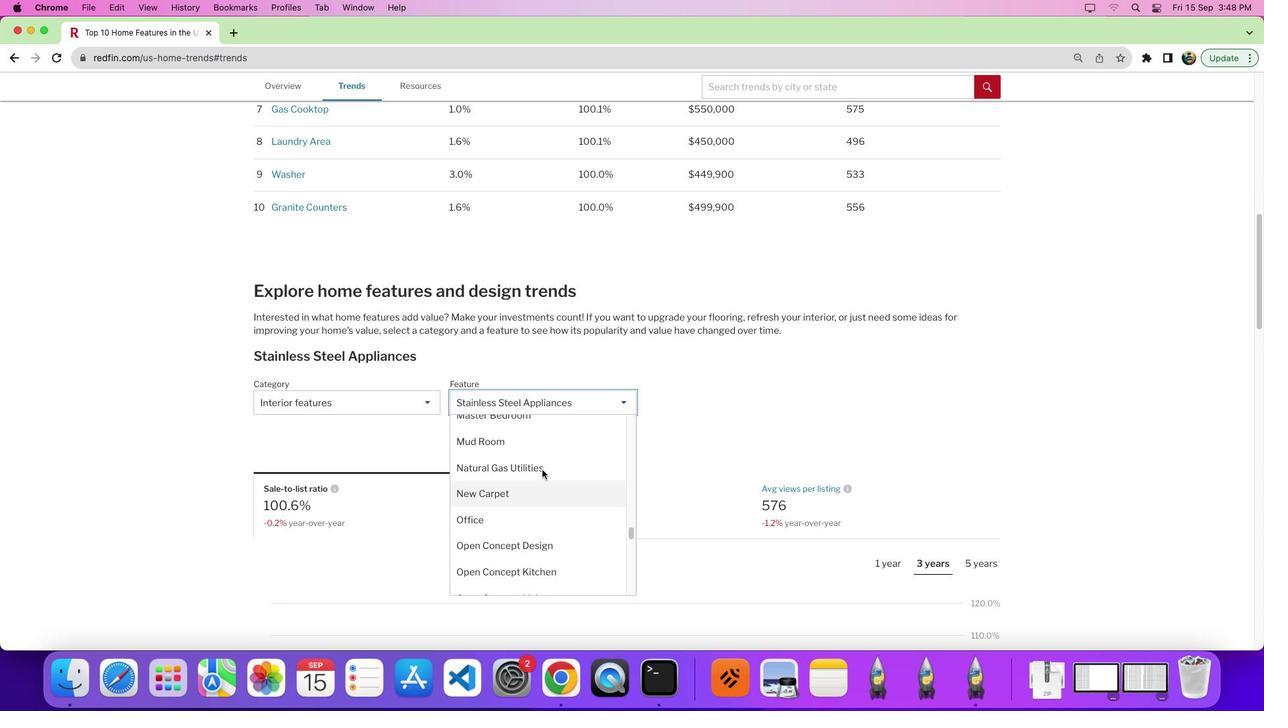 
Action: Mouse scrolled (542, 469) with delta (0, 0)
Screenshot: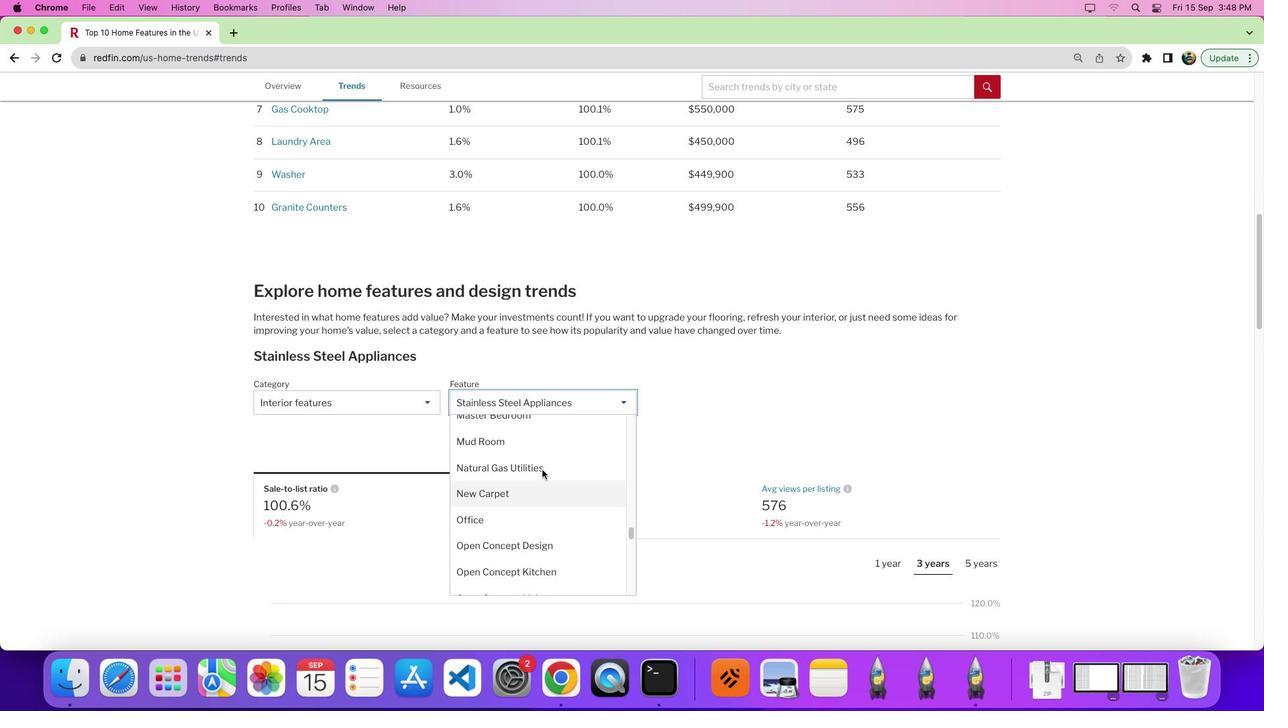 
Action: Mouse moved to (542, 469)
Screenshot: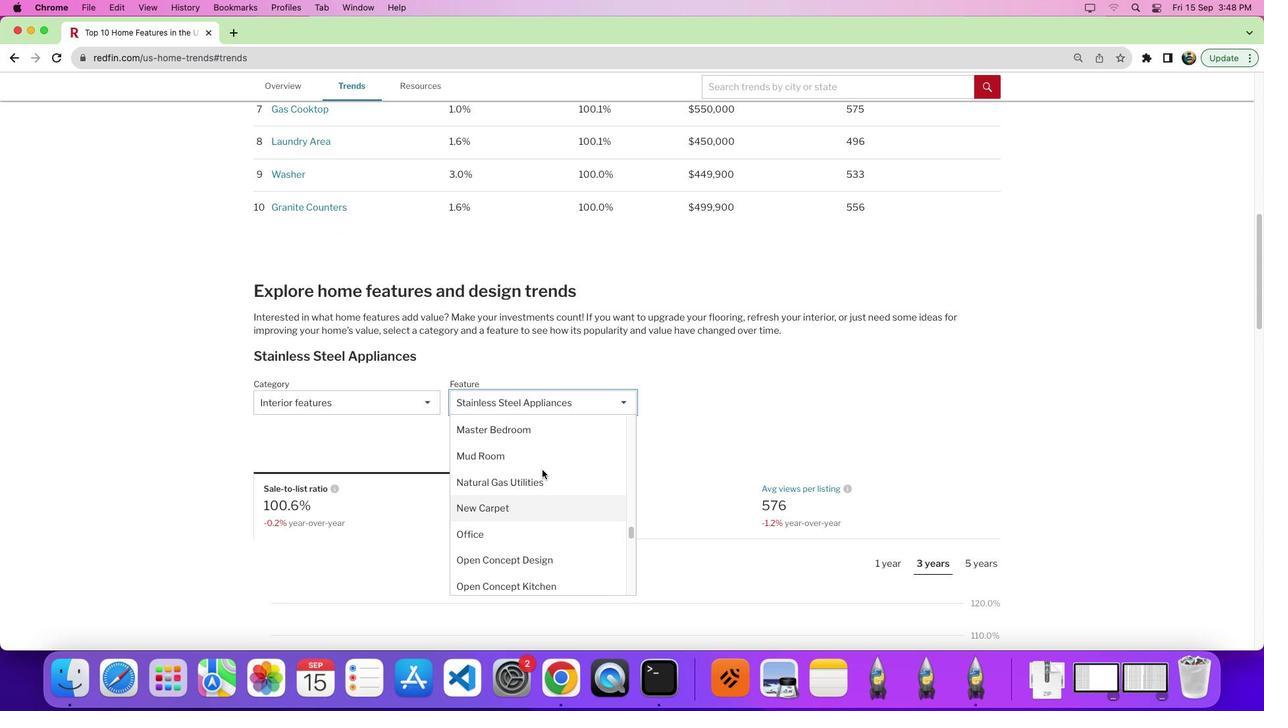 
Action: Mouse scrolled (542, 469) with delta (0, 0)
Screenshot: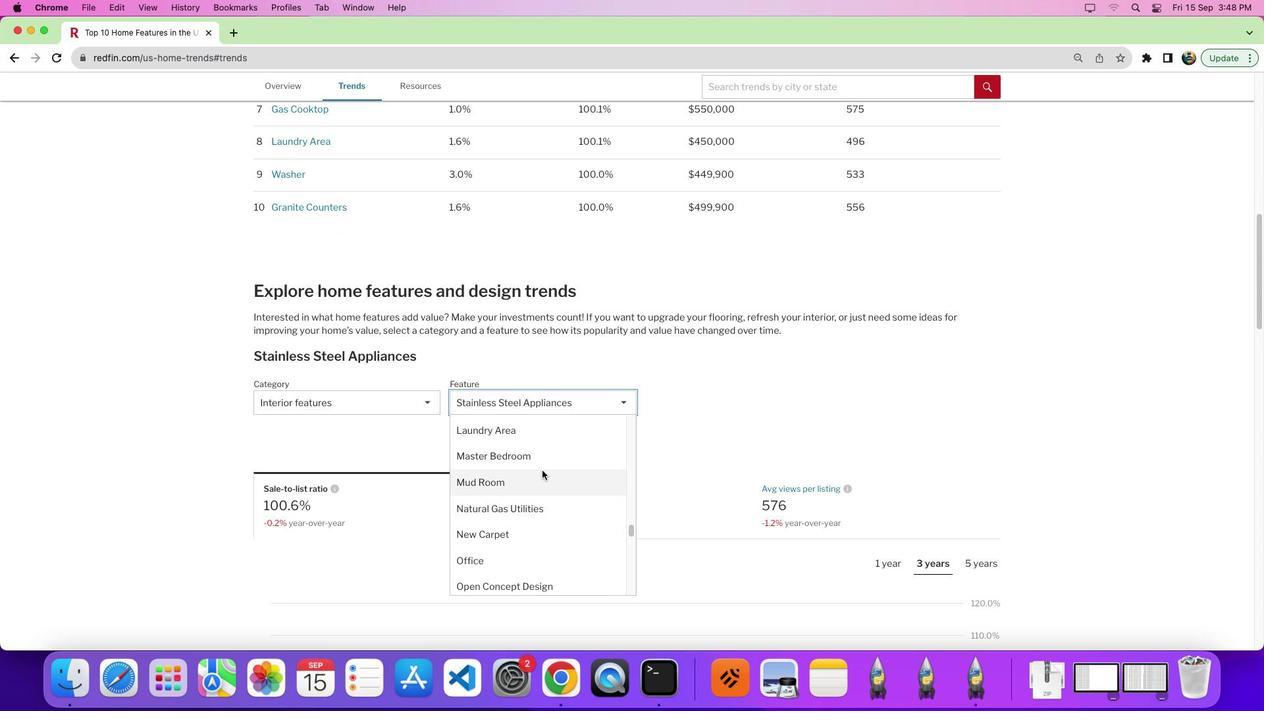
Action: Mouse moved to (542, 469)
Screenshot: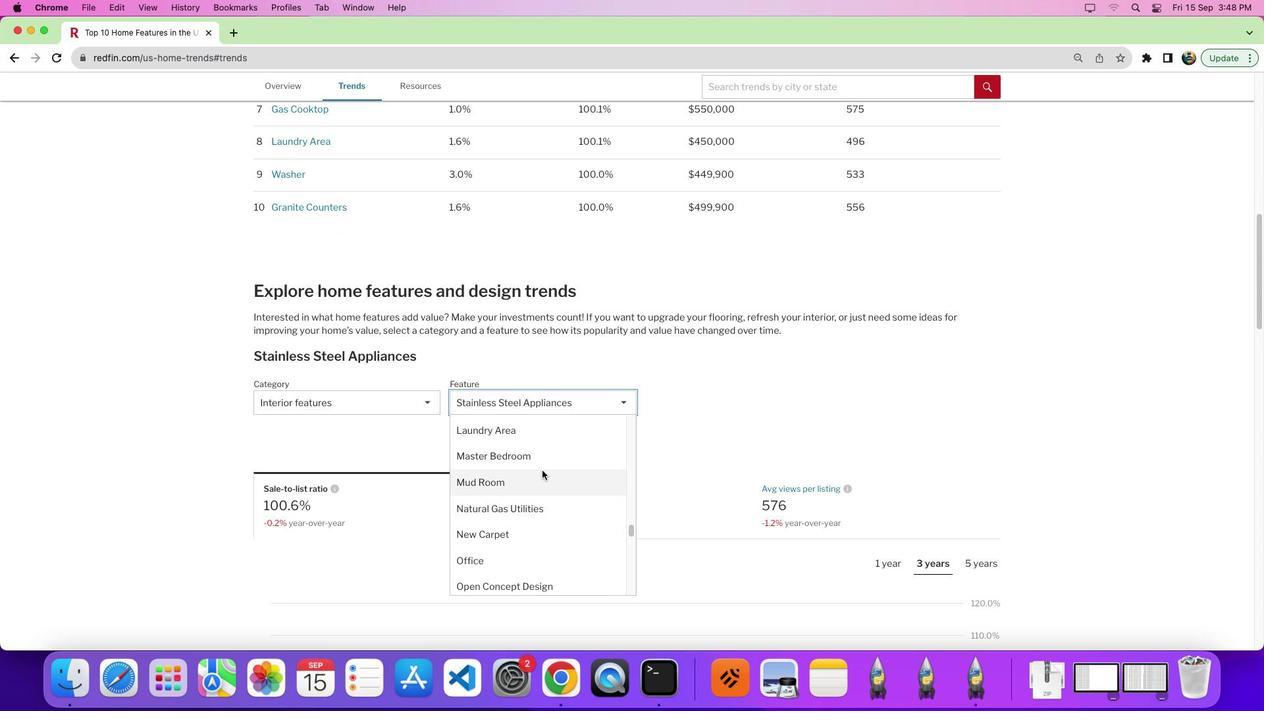 
Action: Mouse scrolled (542, 469) with delta (0, 0)
Screenshot: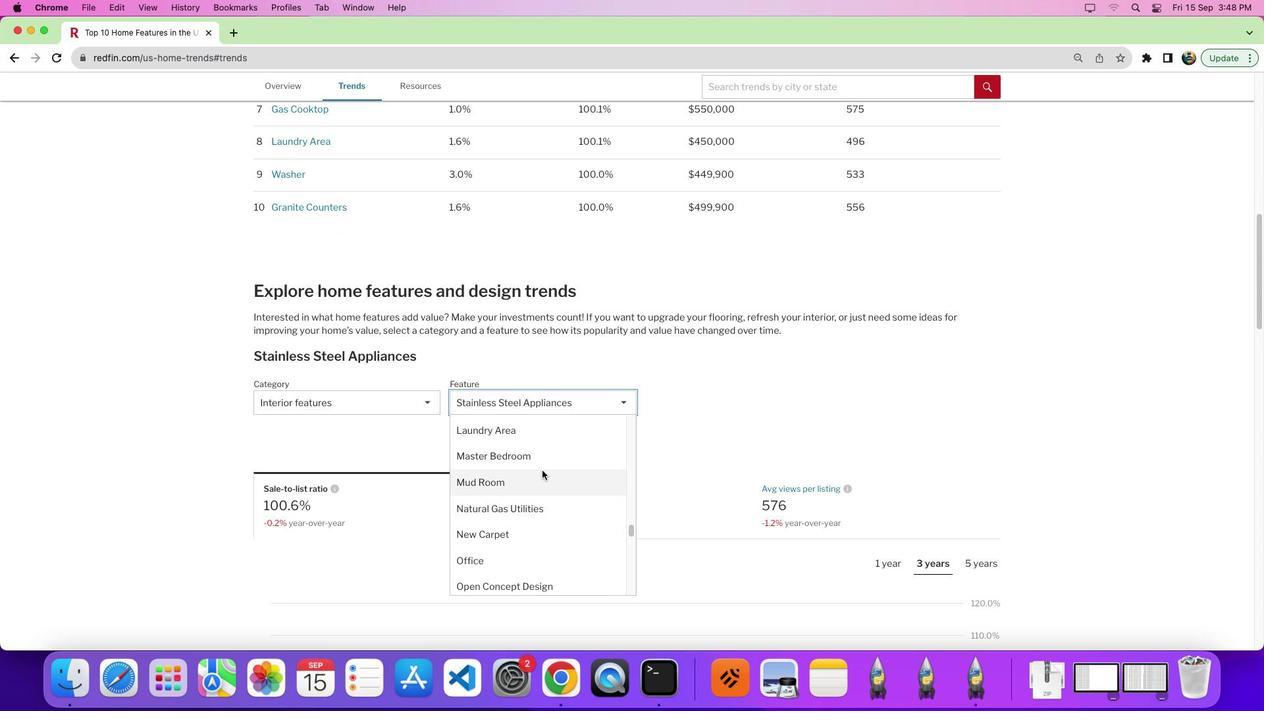 
Action: Mouse moved to (542, 470)
Screenshot: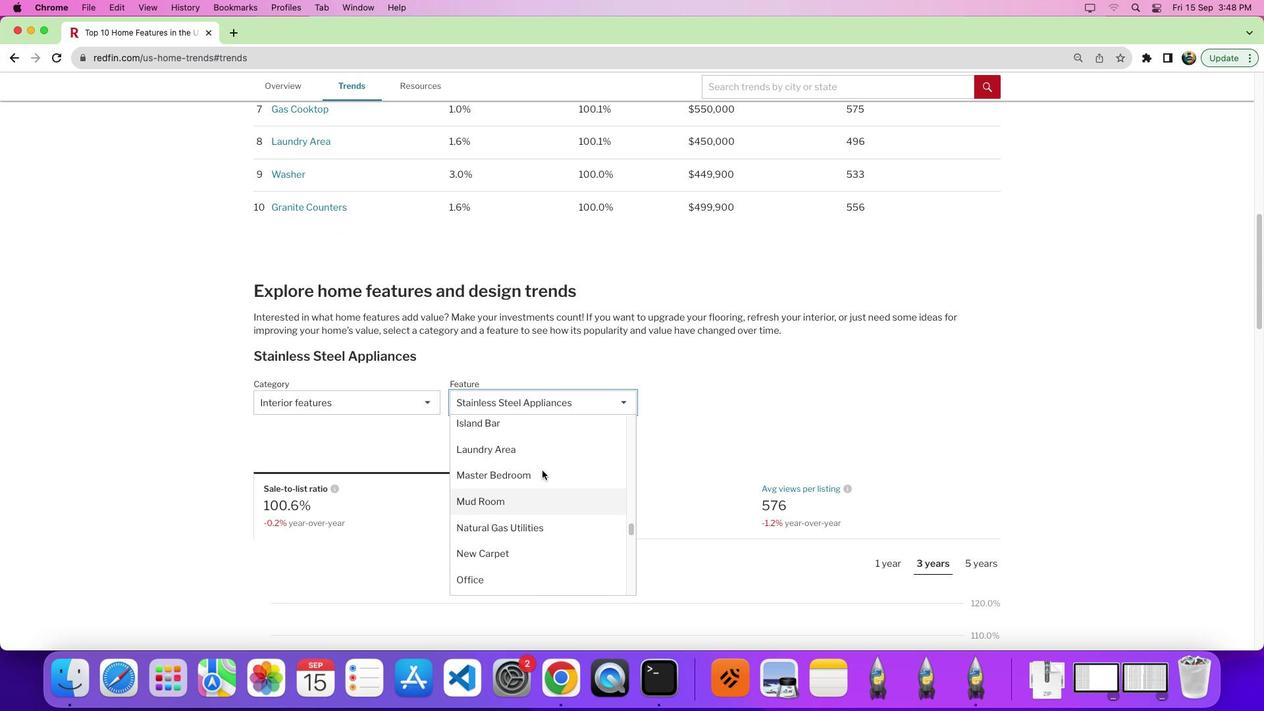 
Action: Mouse scrolled (542, 470) with delta (0, 0)
Screenshot: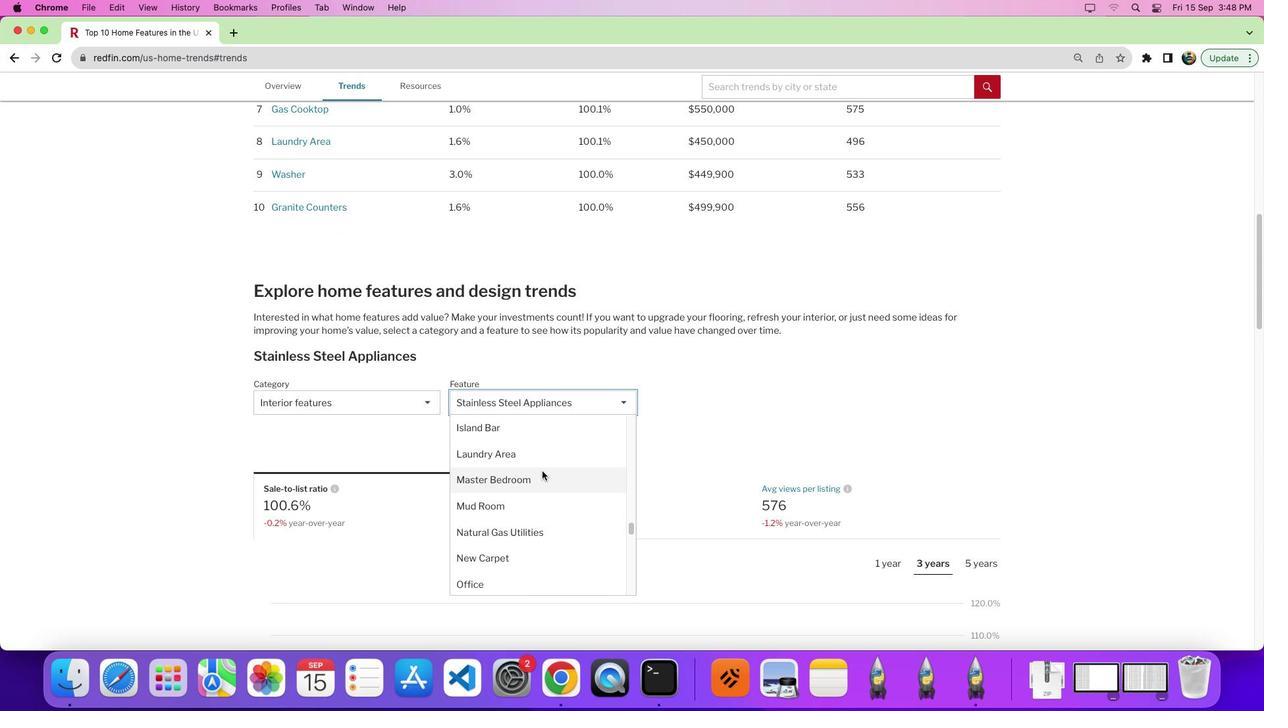 
Action: Mouse moved to (542, 471)
Screenshot: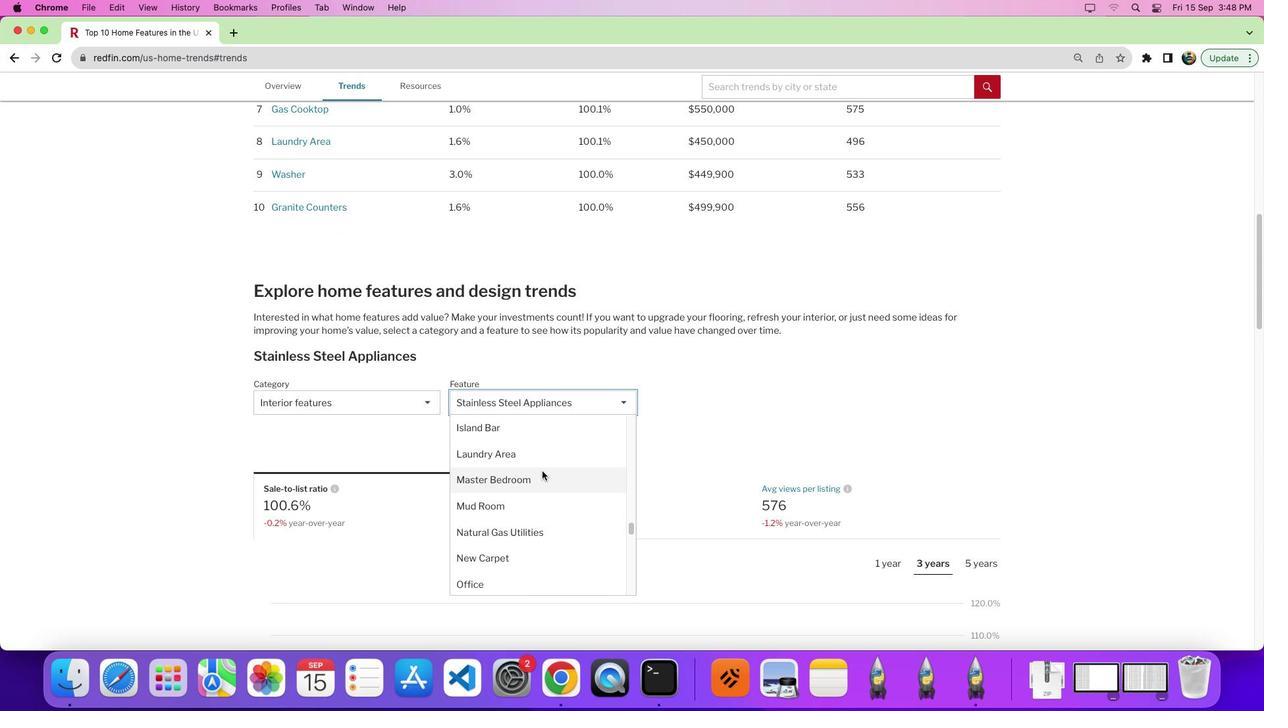 
Action: Mouse scrolled (542, 471) with delta (0, 0)
Screenshot: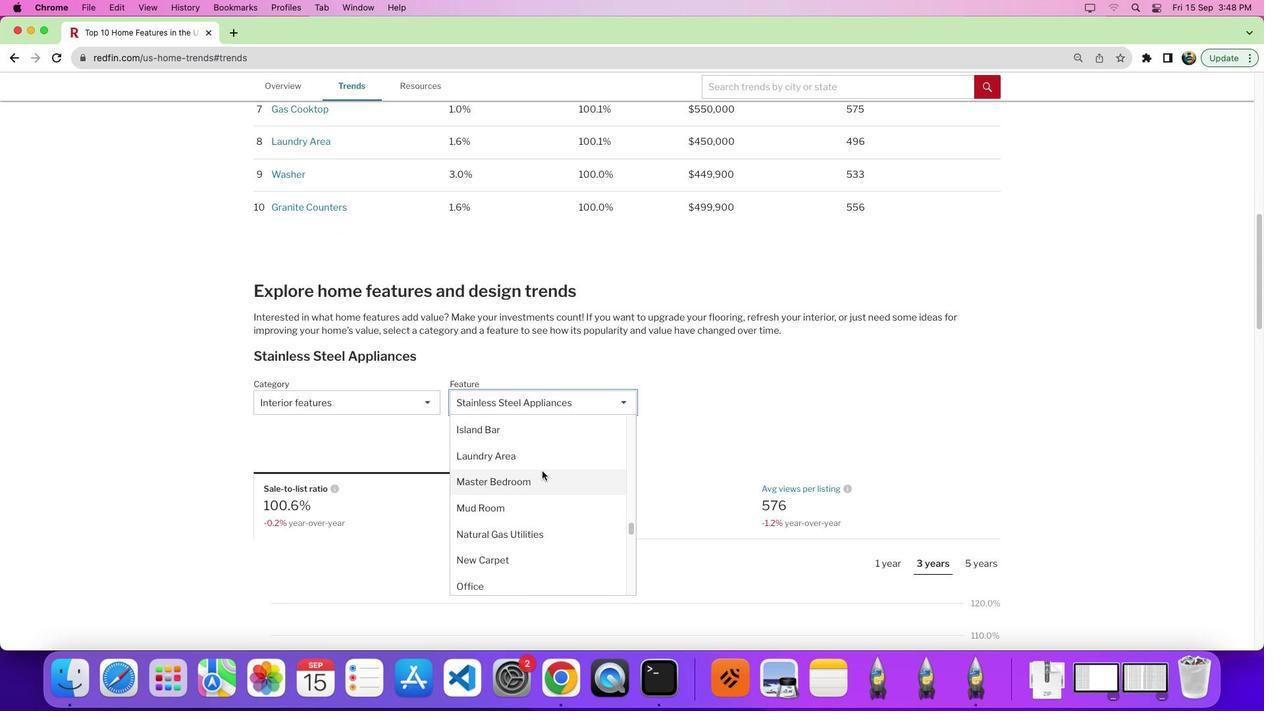 
Action: Mouse scrolled (542, 471) with delta (0, 0)
Screenshot: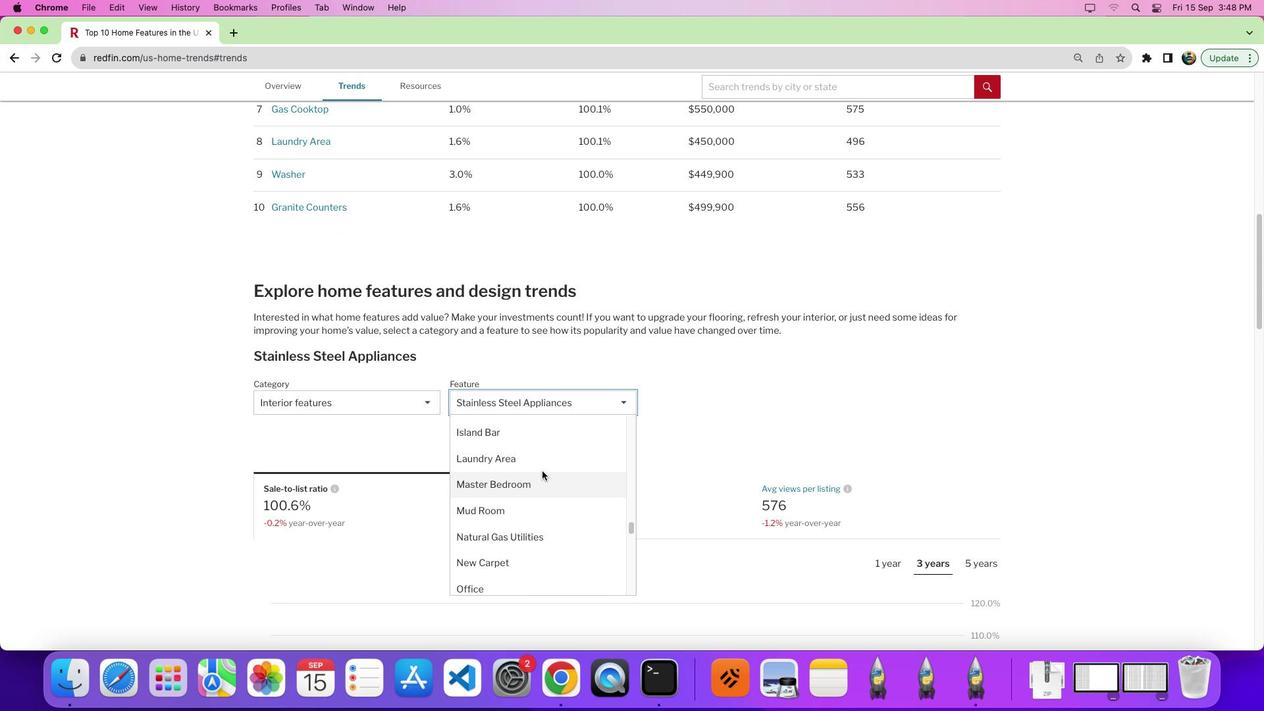 
Action: Mouse scrolled (542, 471) with delta (0, 0)
Screenshot: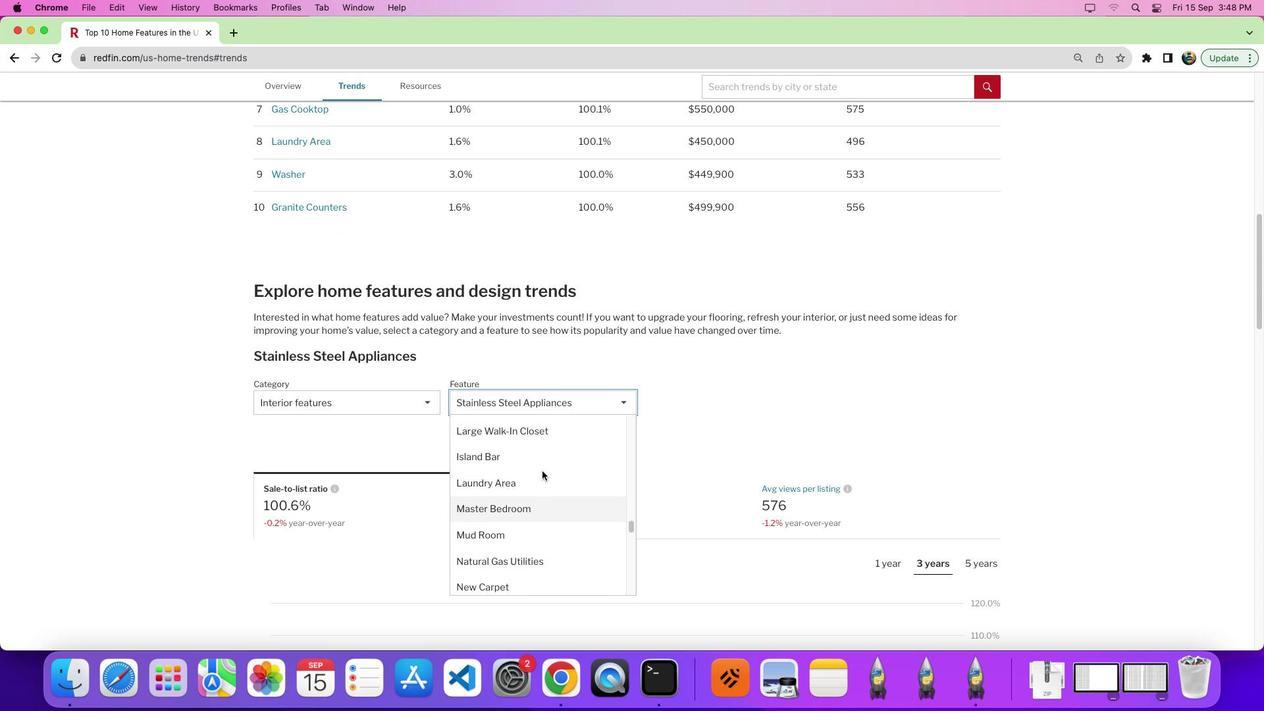 
Action: Mouse scrolled (542, 471) with delta (0, 0)
Screenshot: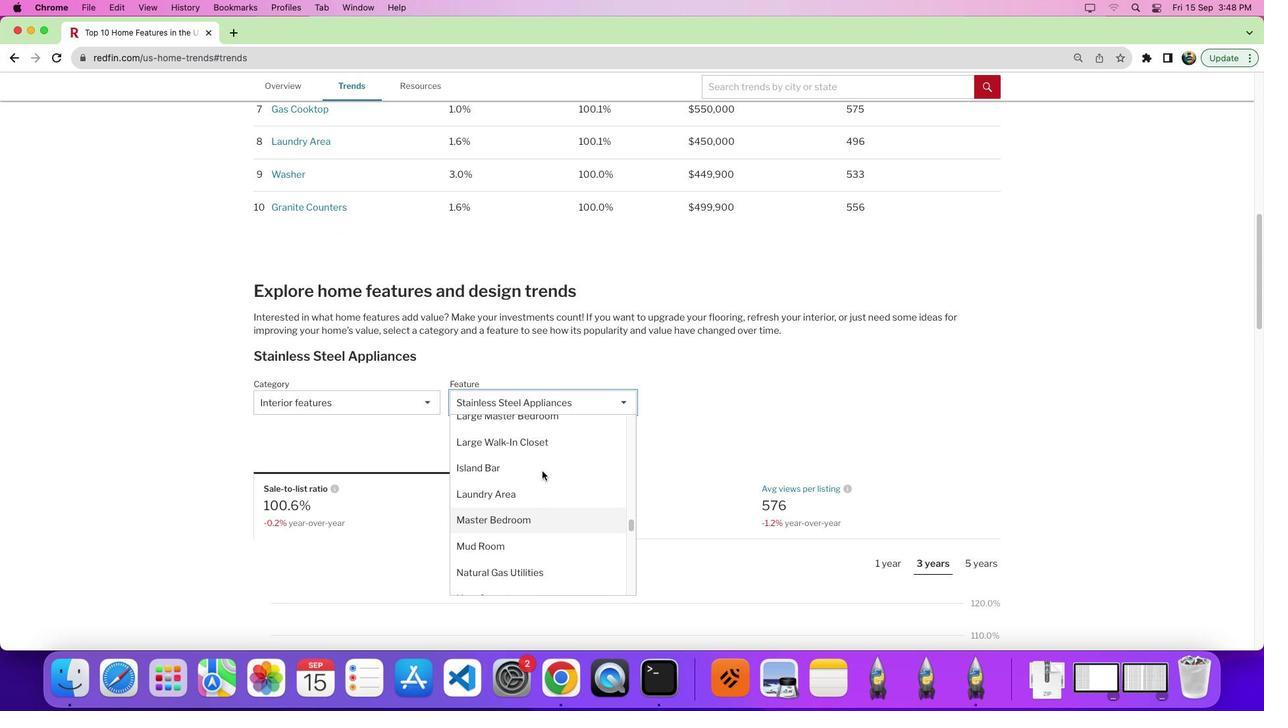 
Action: Mouse scrolled (542, 471) with delta (0, 0)
Screenshot: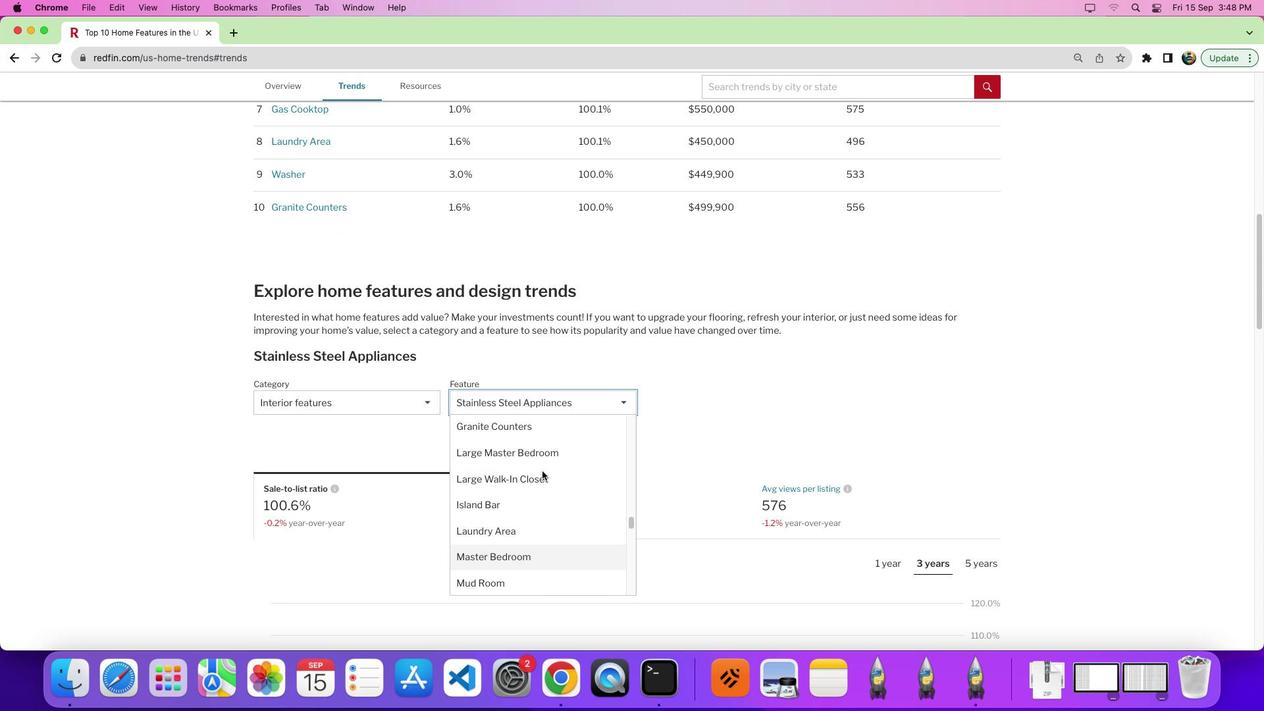 
Action: Mouse scrolled (542, 471) with delta (0, 0)
Screenshot: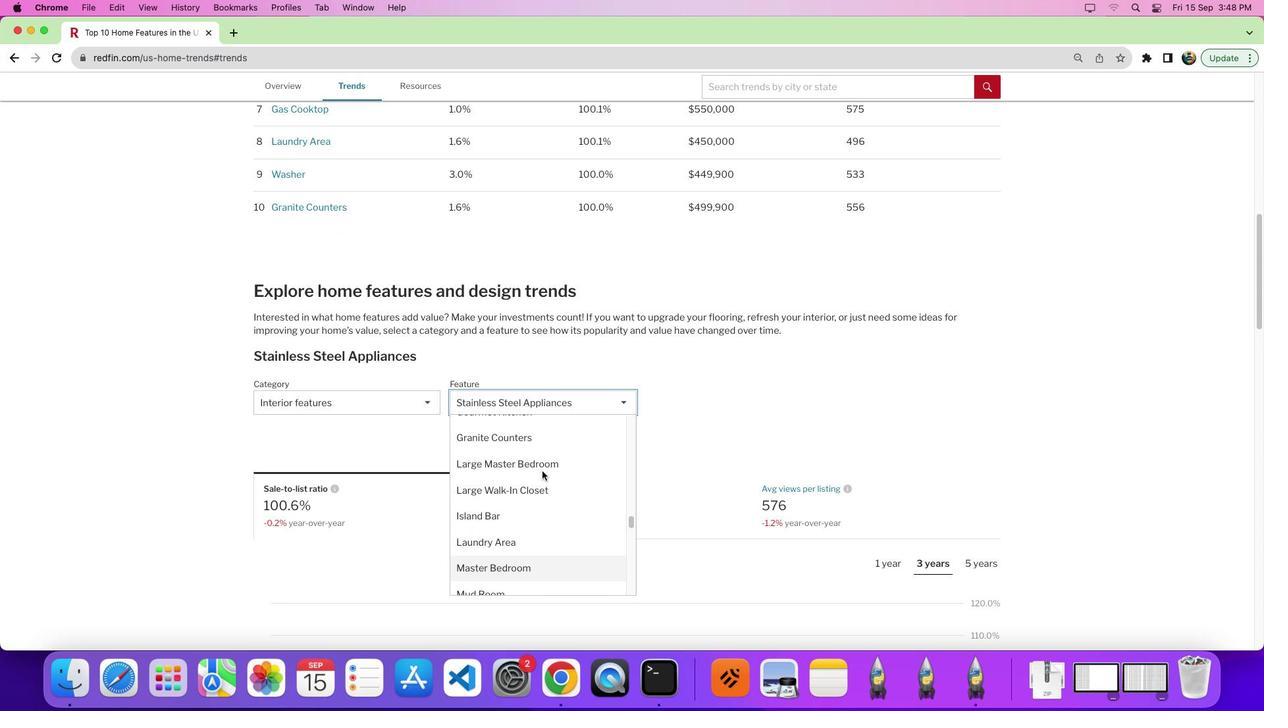
Action: Mouse scrolled (542, 471) with delta (0, 0)
Screenshot: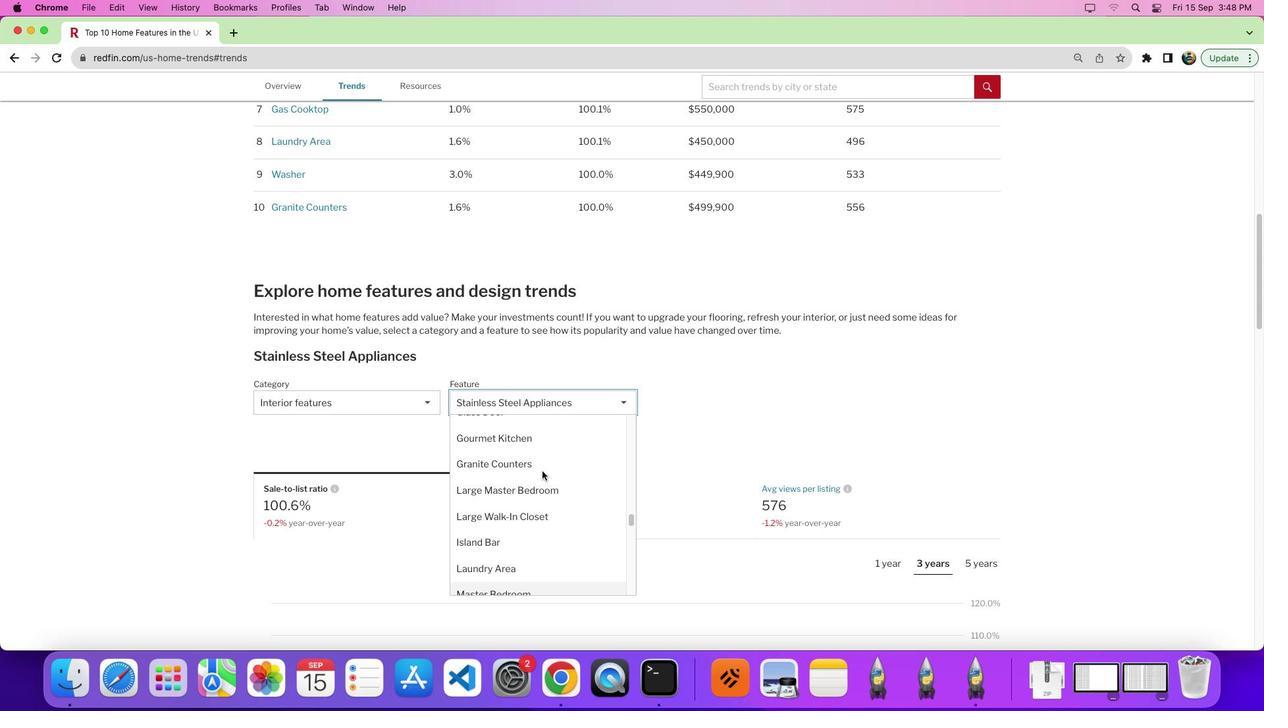 
Action: Mouse scrolled (542, 471) with delta (0, 0)
Screenshot: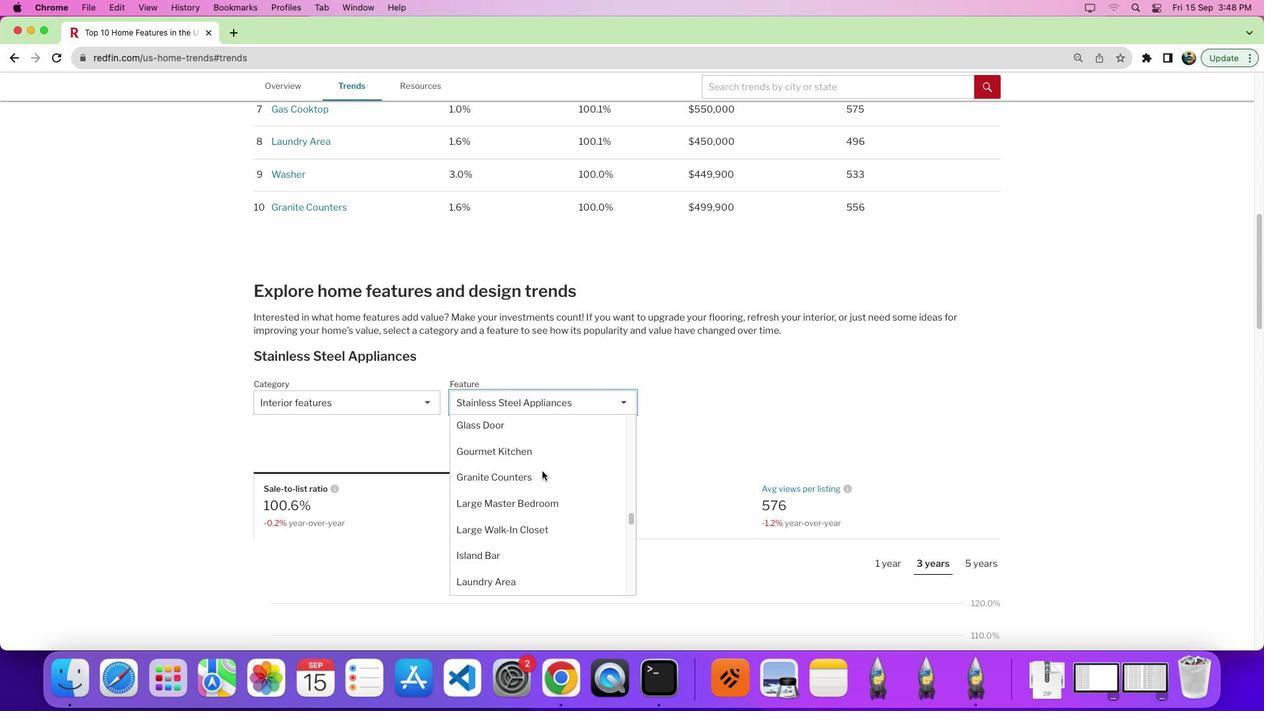 
Action: Mouse scrolled (542, 471) with delta (0, 0)
Screenshot: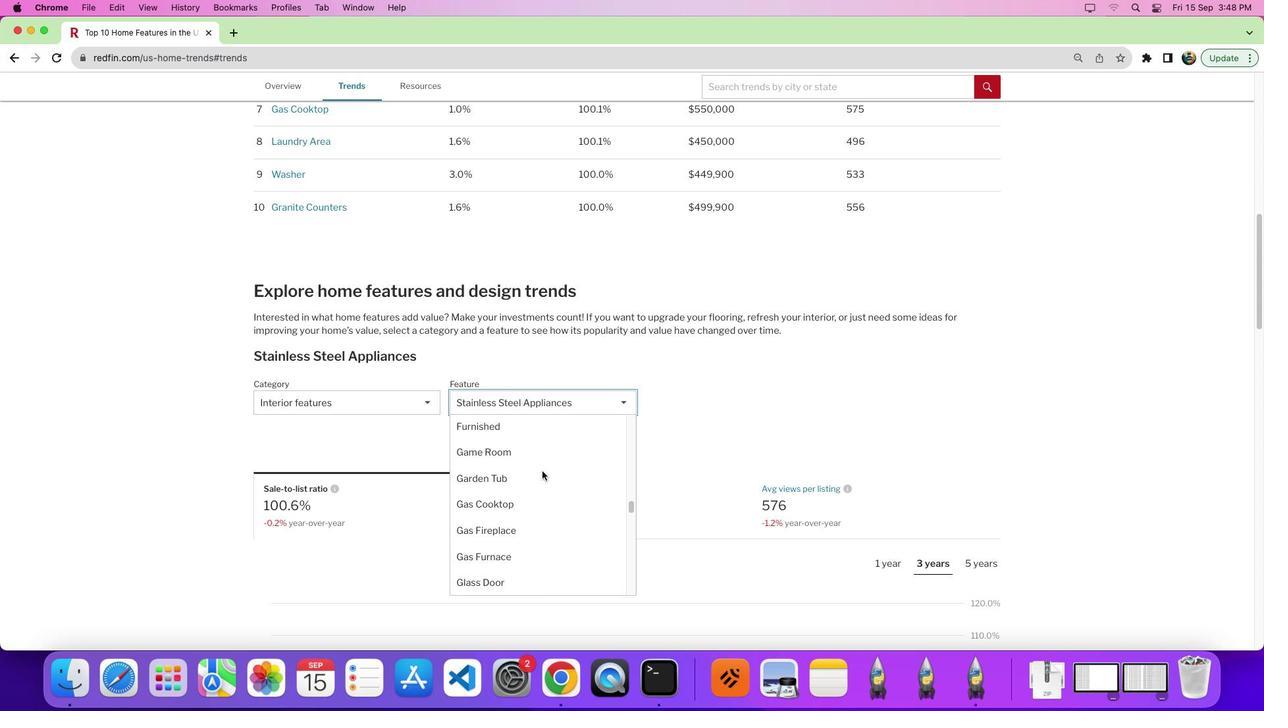 
Action: Mouse scrolled (542, 471) with delta (0, 0)
Screenshot: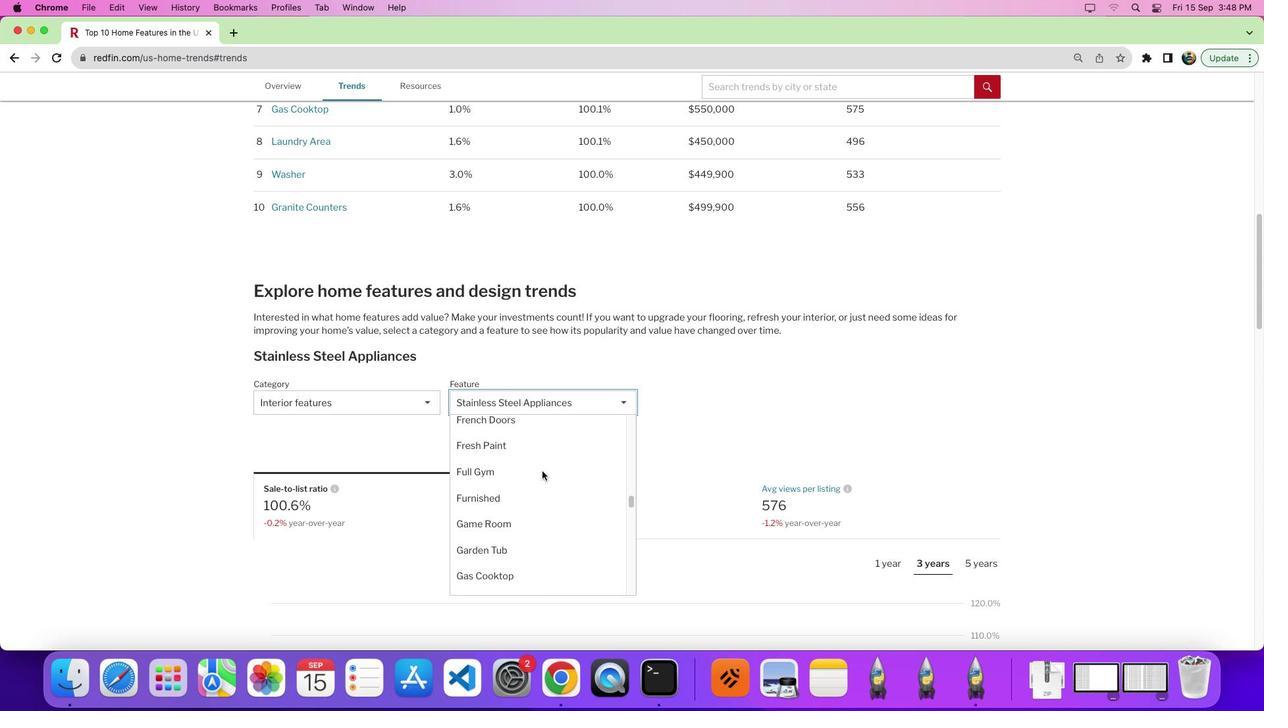 
Action: Mouse scrolled (542, 471) with delta (0, 4)
Screenshot: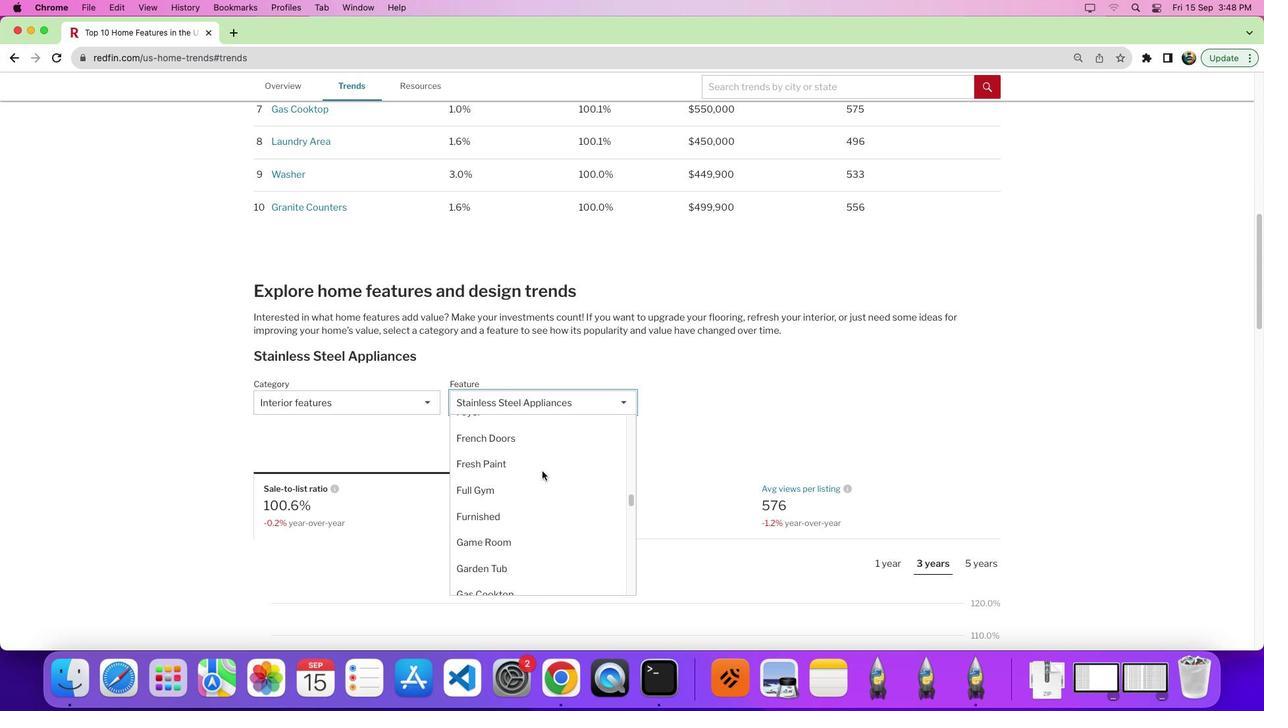 
Action: Mouse scrolled (542, 471) with delta (0, 0)
Screenshot: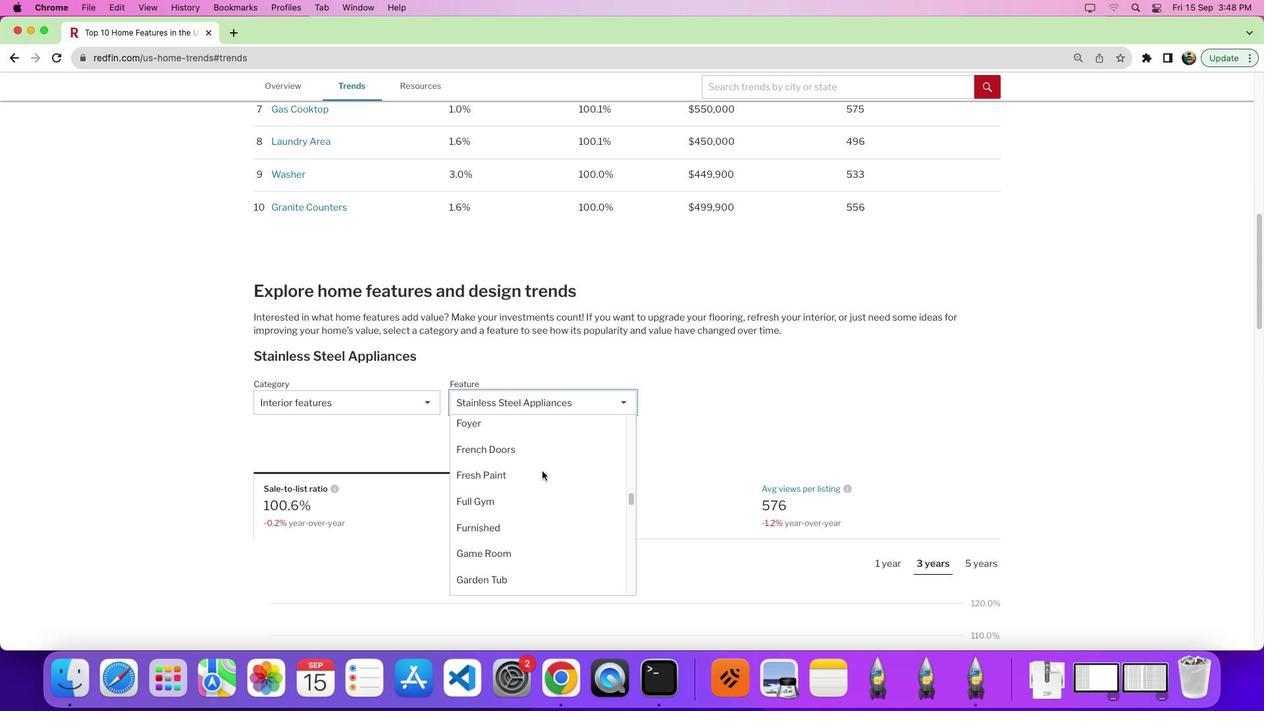 
Action: Mouse scrolled (542, 471) with delta (0, 0)
Screenshot: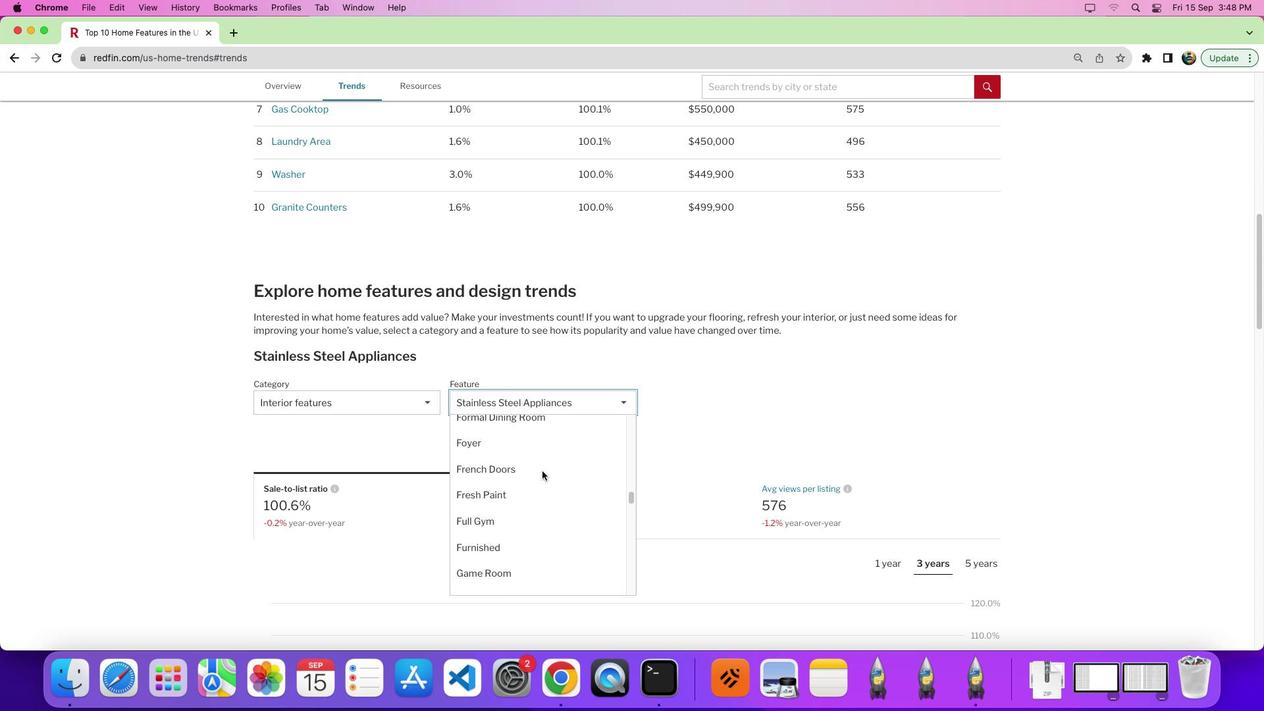 
Action: Mouse scrolled (542, 471) with delta (0, 0)
Screenshot: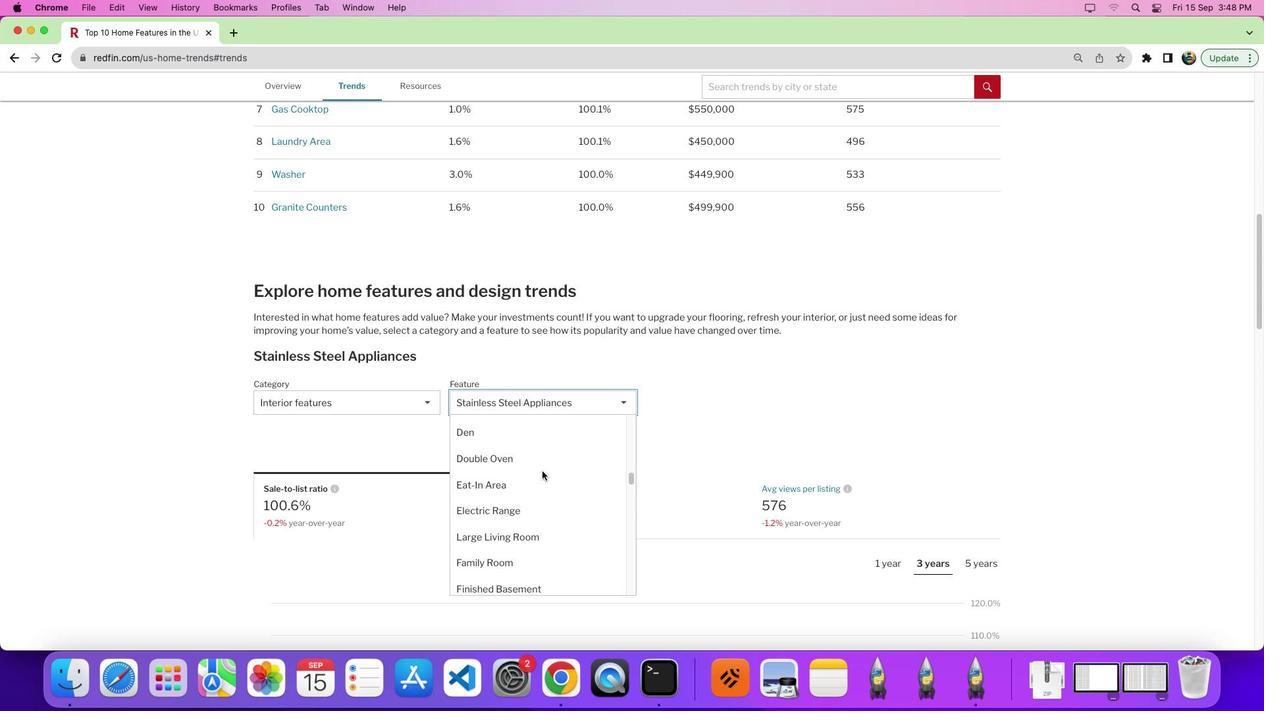 
Action: Mouse scrolled (542, 471) with delta (0, 0)
Screenshot: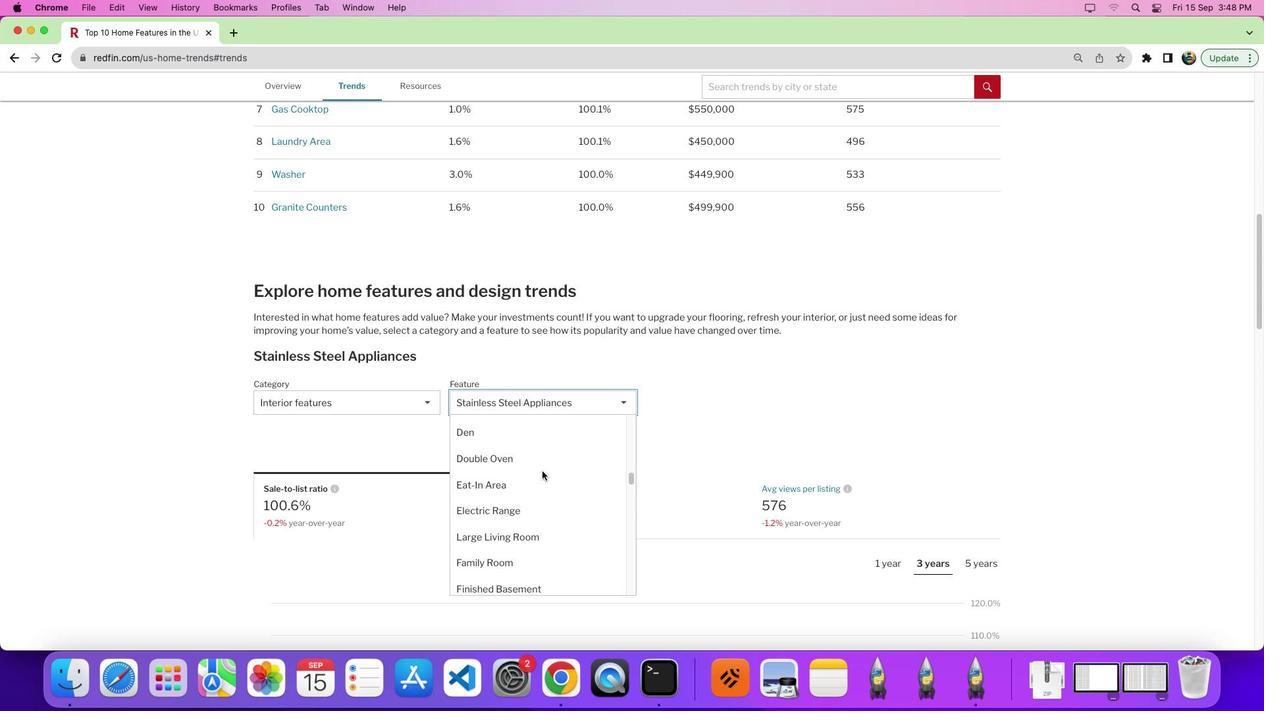 
Action: Mouse scrolled (542, 471) with delta (0, 5)
Screenshot: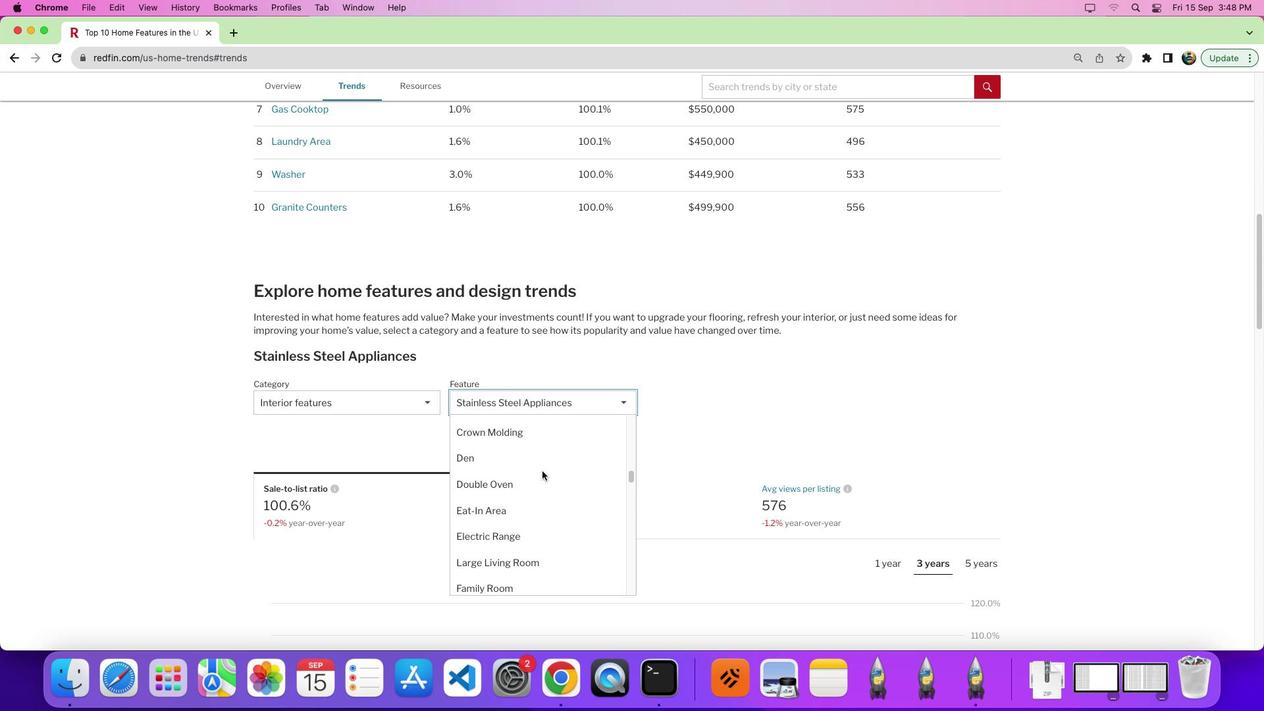 
Action: Mouse scrolled (542, 471) with delta (0, 0)
Screenshot: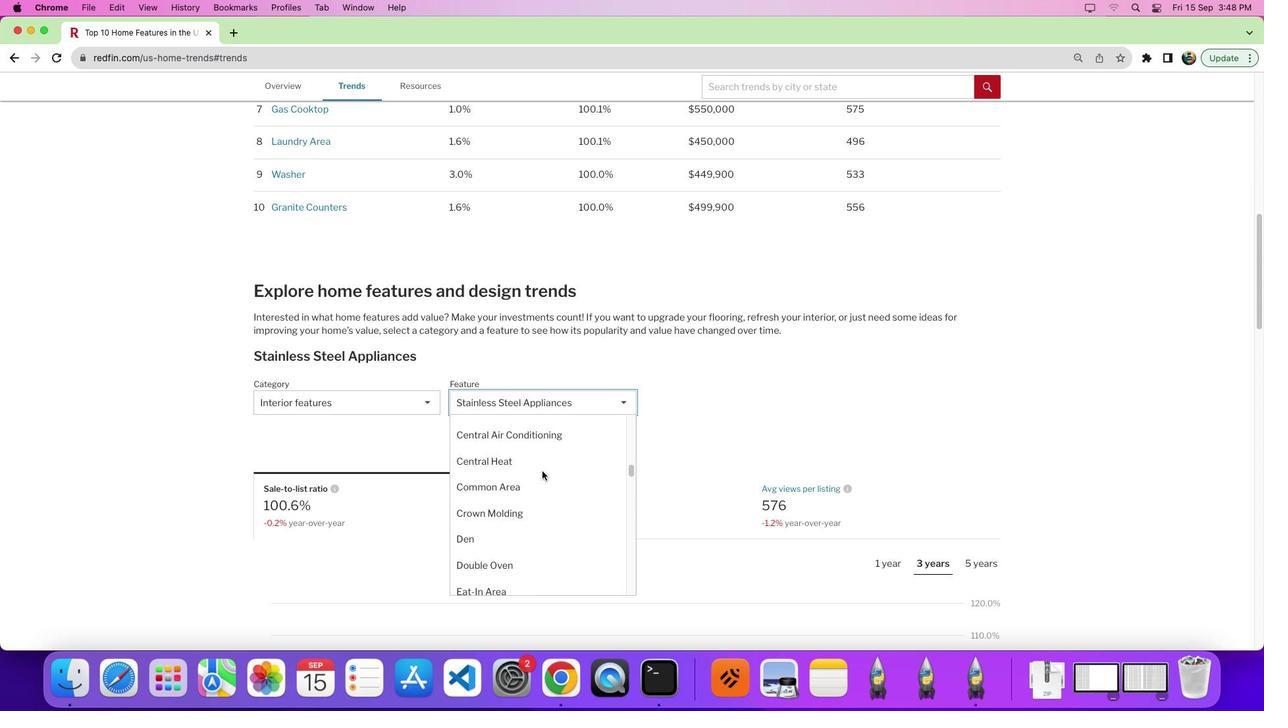 
Action: Mouse scrolled (542, 471) with delta (0, 0)
Screenshot: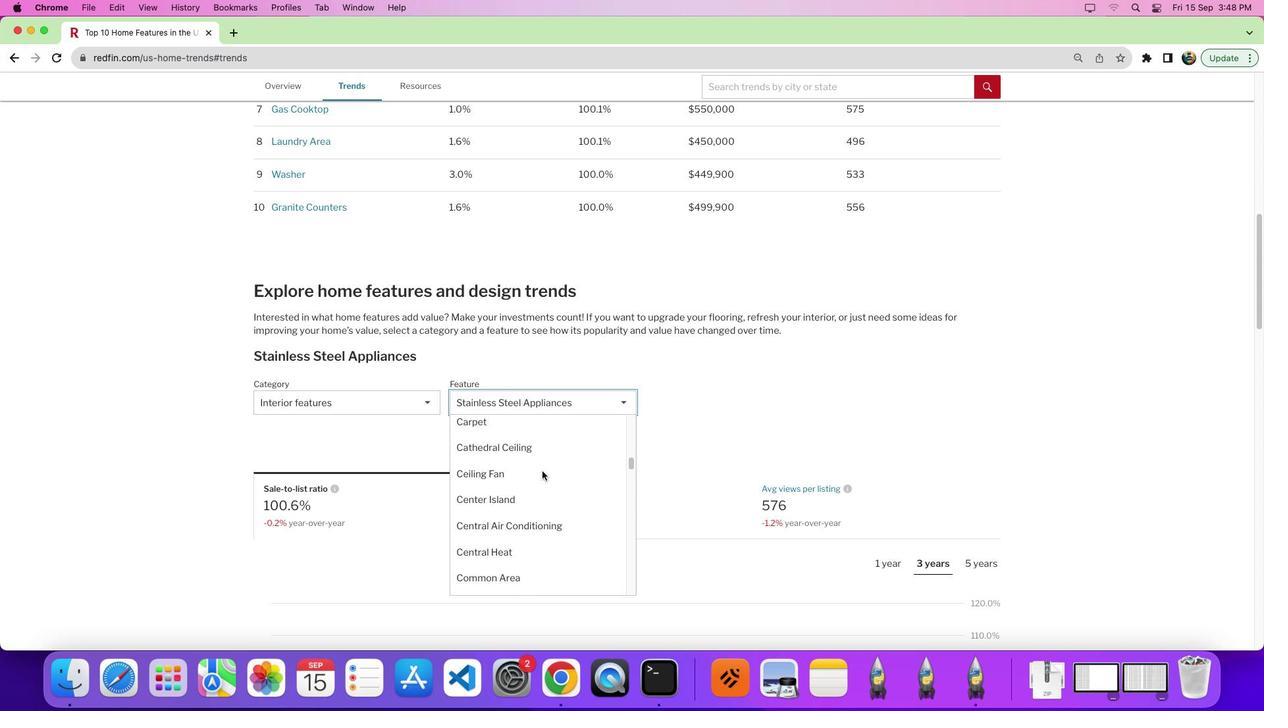 
Action: Mouse scrolled (542, 471) with delta (0, 4)
Screenshot: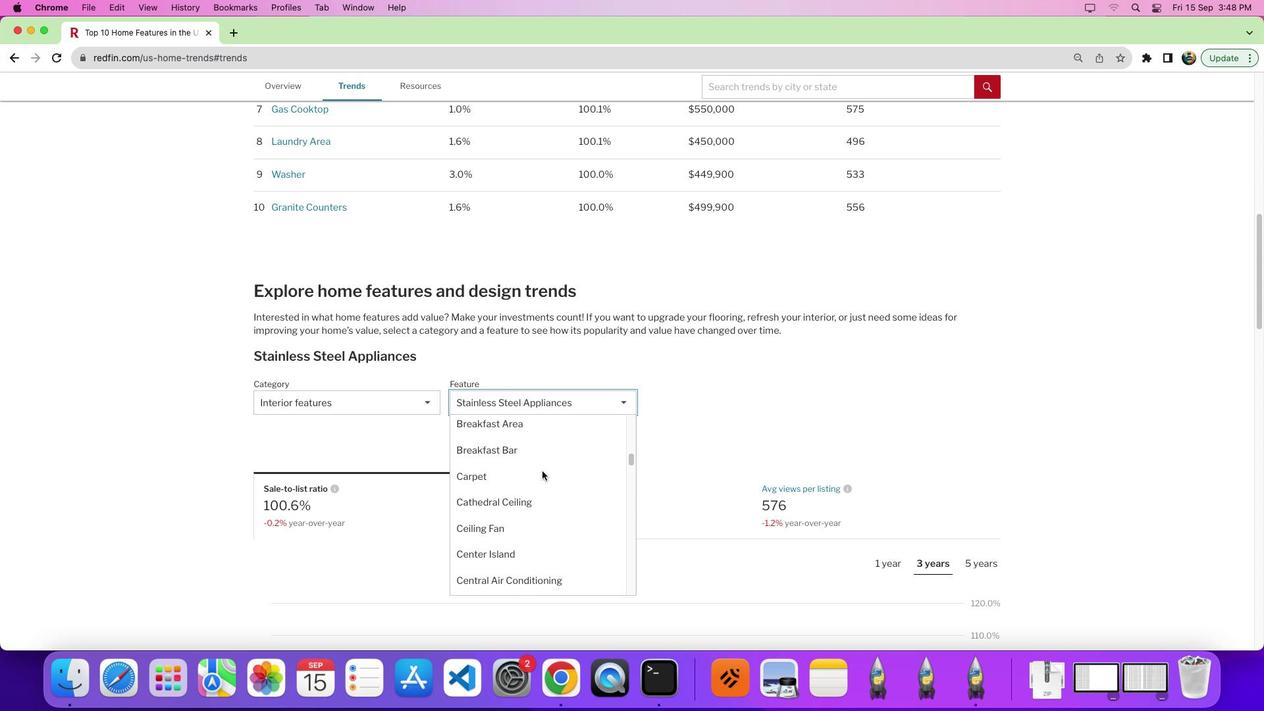 
Action: Mouse scrolled (542, 471) with delta (0, 0)
Screenshot: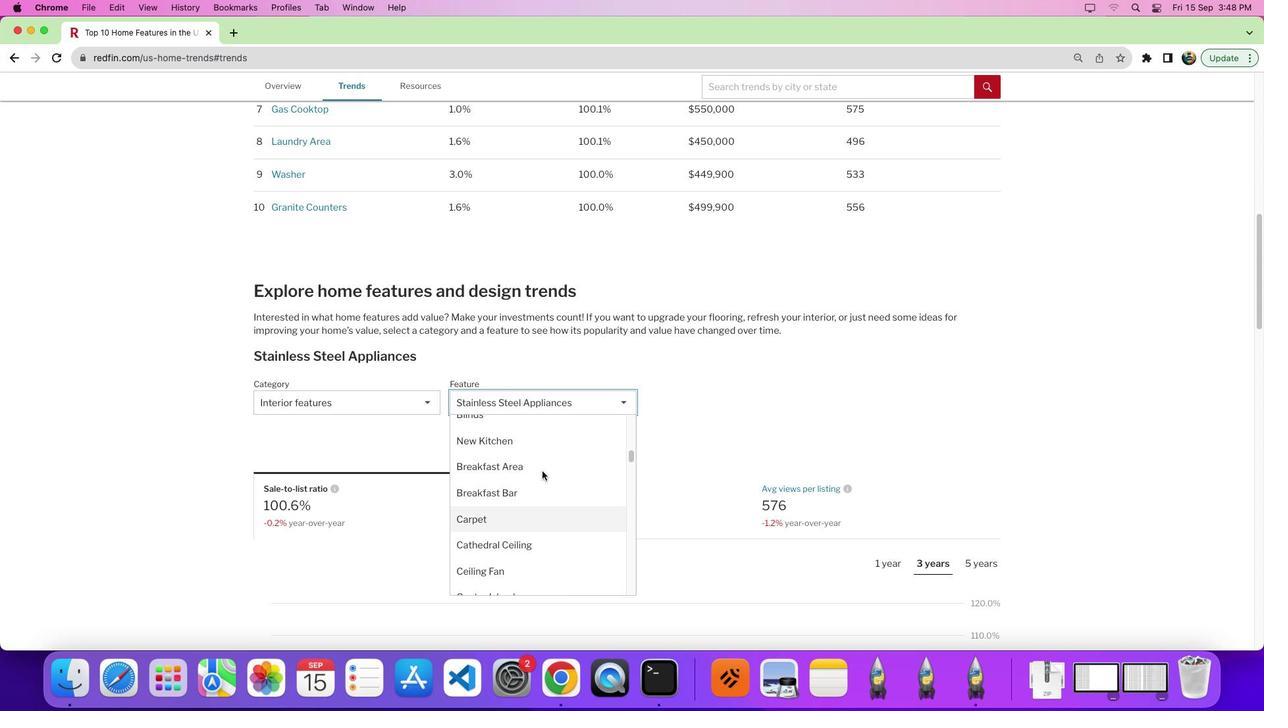
Action: Mouse scrolled (542, 471) with delta (0, 0)
Screenshot: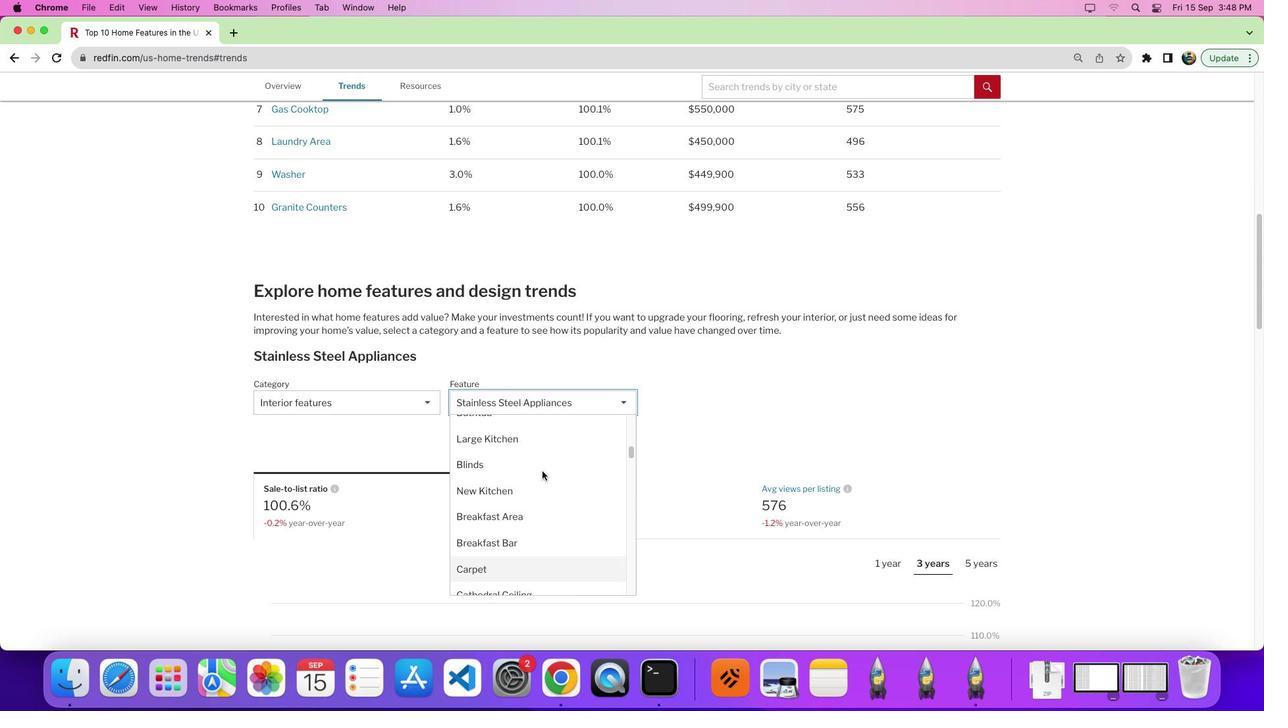 
Action: Mouse scrolled (542, 471) with delta (0, 3)
Screenshot: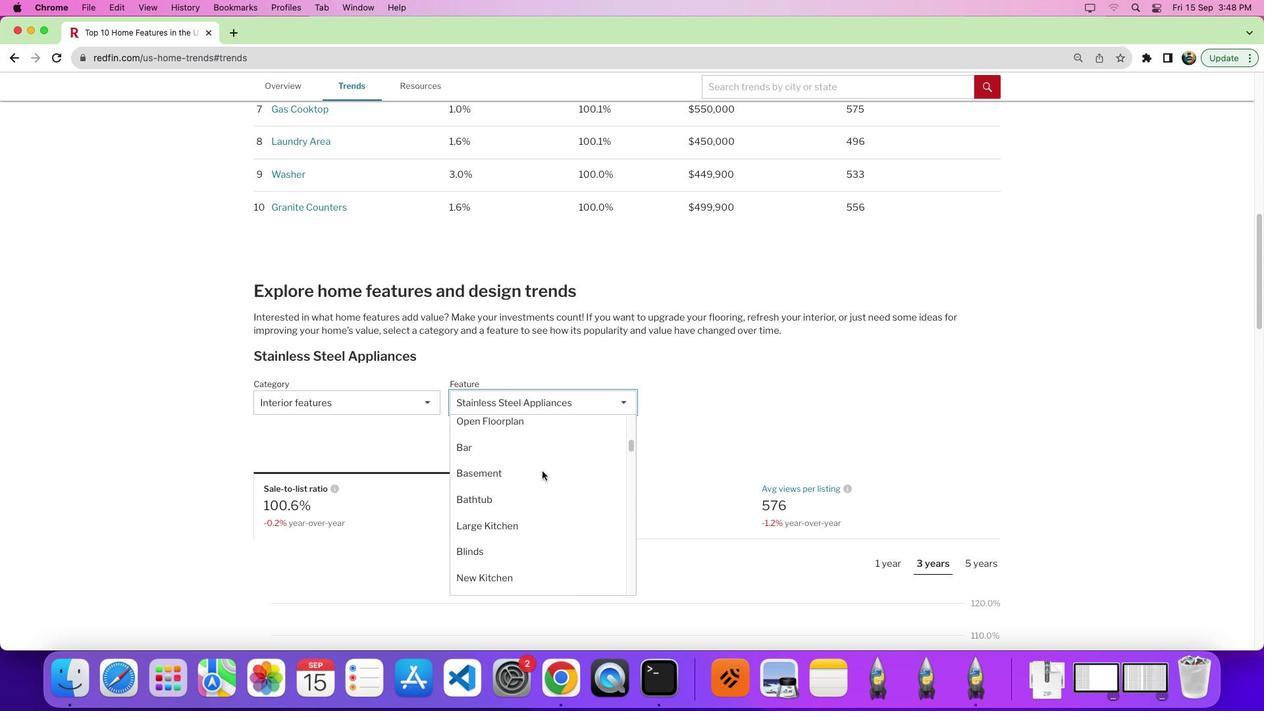
Action: Mouse scrolled (542, 471) with delta (0, 0)
Screenshot: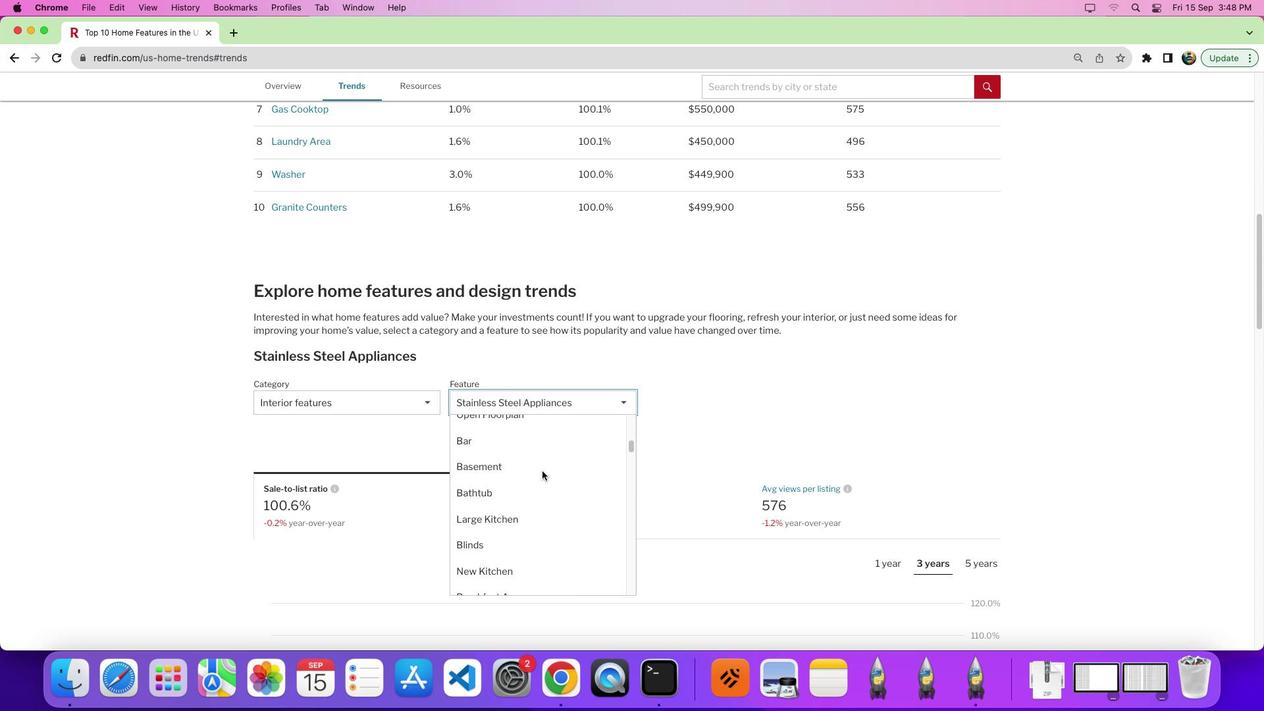 
Action: Mouse scrolled (542, 471) with delta (0, 0)
Screenshot: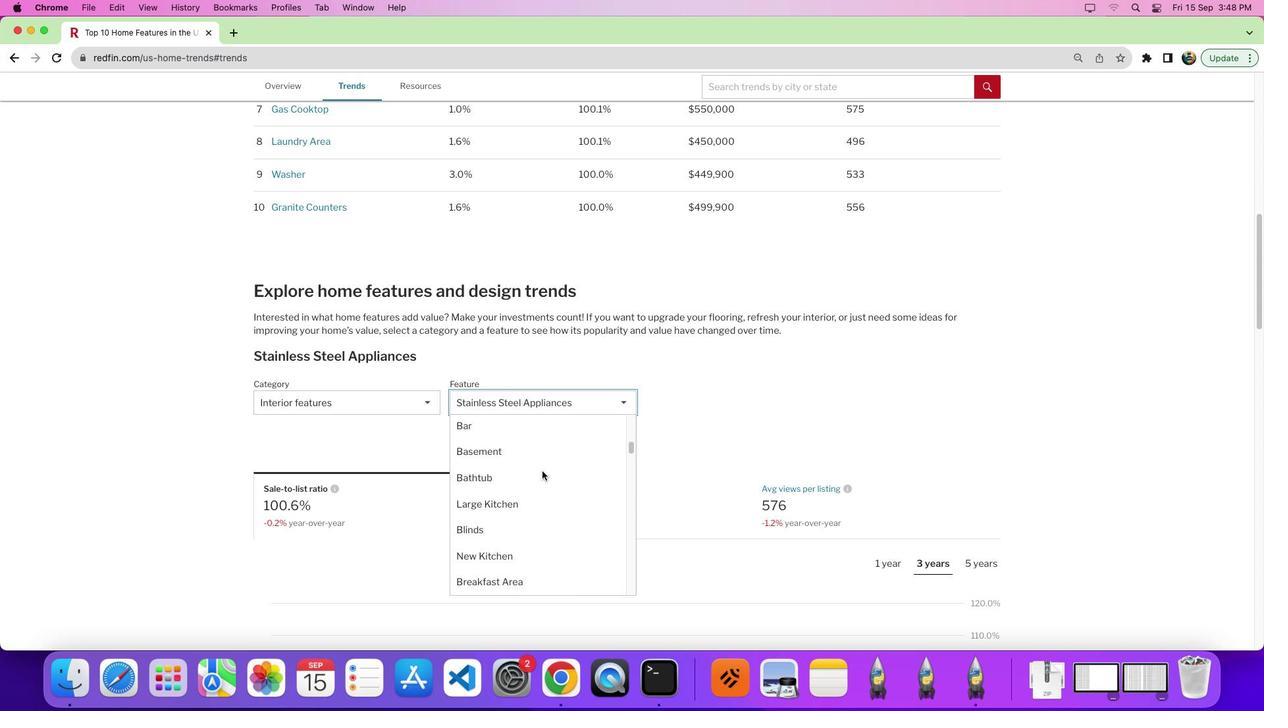 
Action: Mouse scrolled (542, 471) with delta (0, -1)
Screenshot: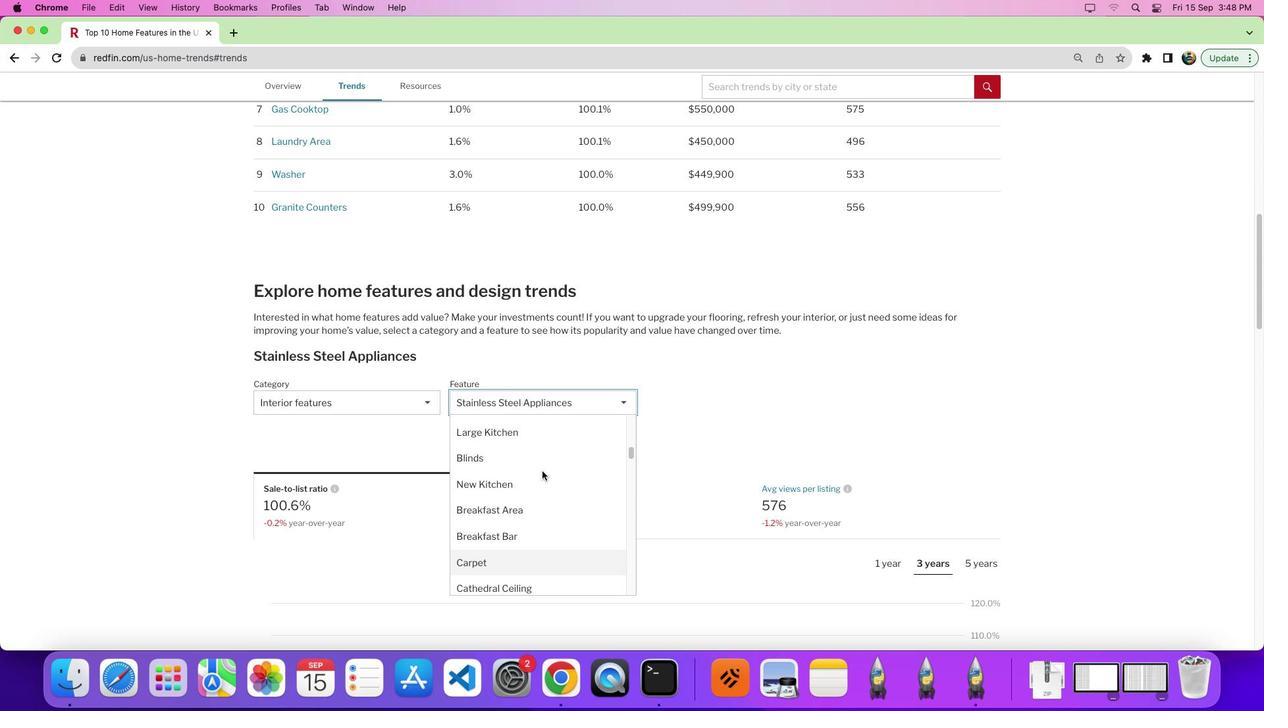 
Action: Mouse scrolled (542, 471) with delta (0, -1)
Screenshot: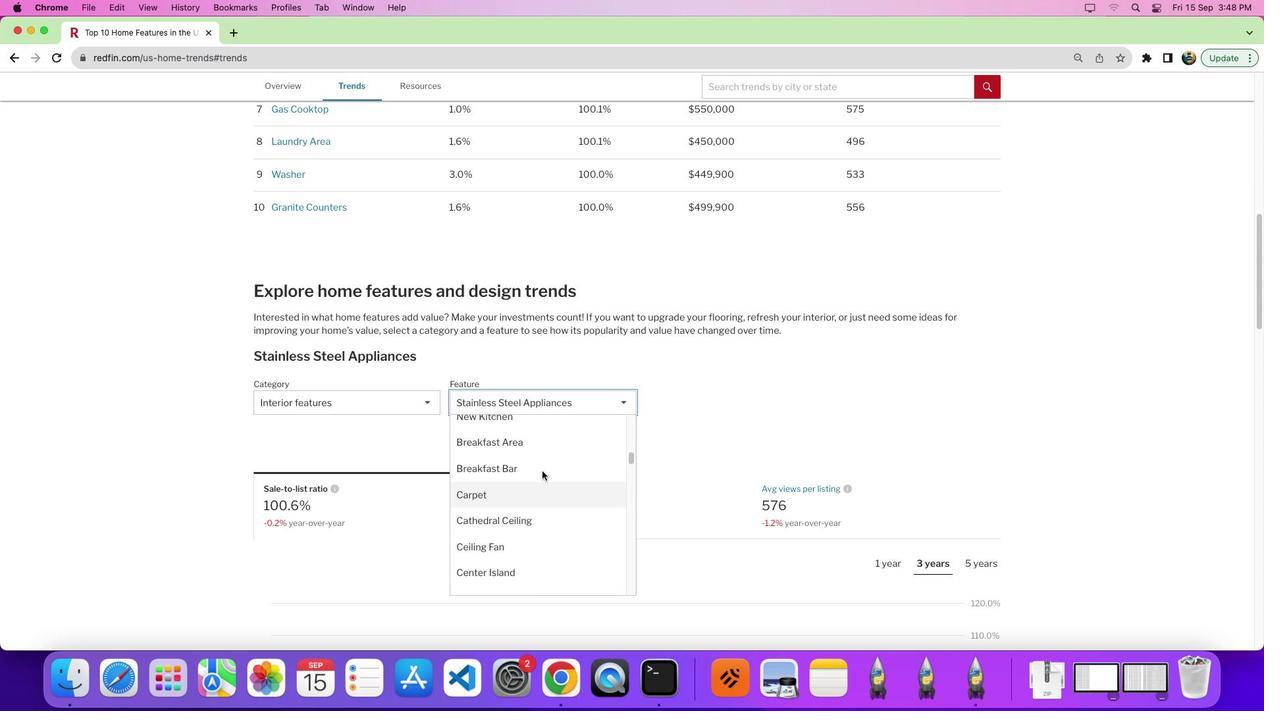 
Action: Mouse scrolled (542, 471) with delta (0, 0)
Screenshot: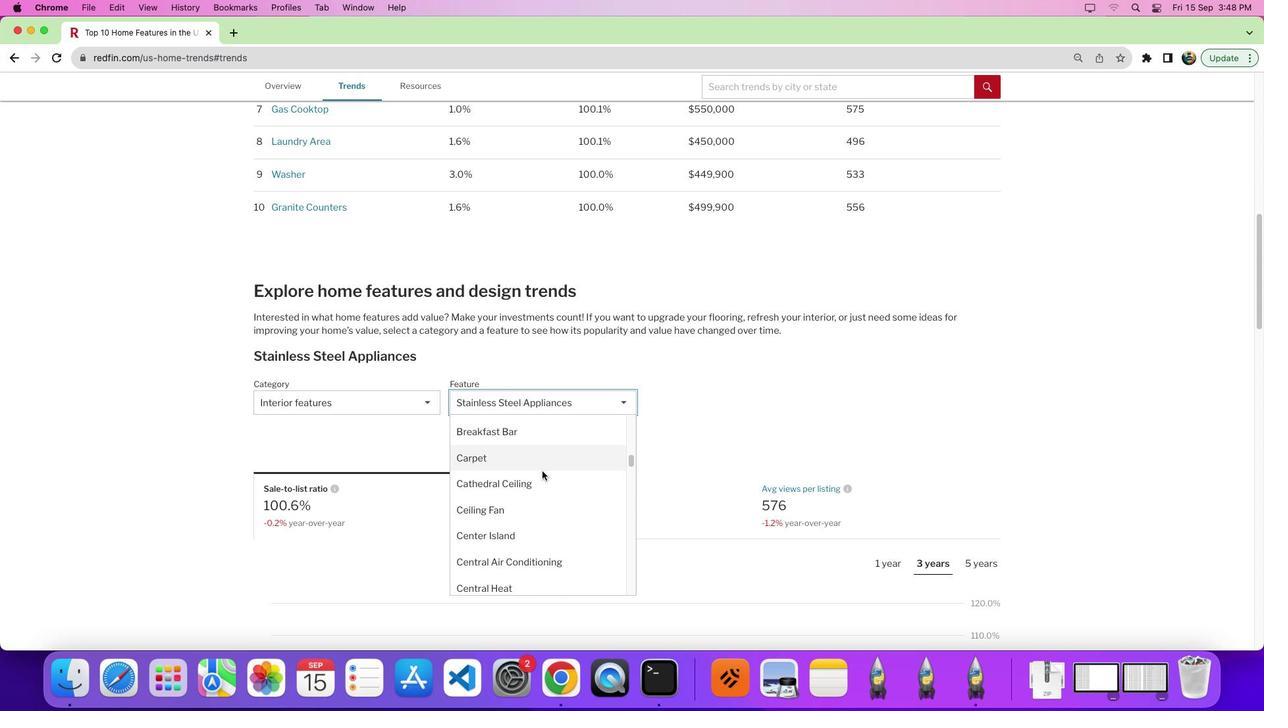 
Action: Mouse scrolled (542, 471) with delta (0, 0)
Screenshot: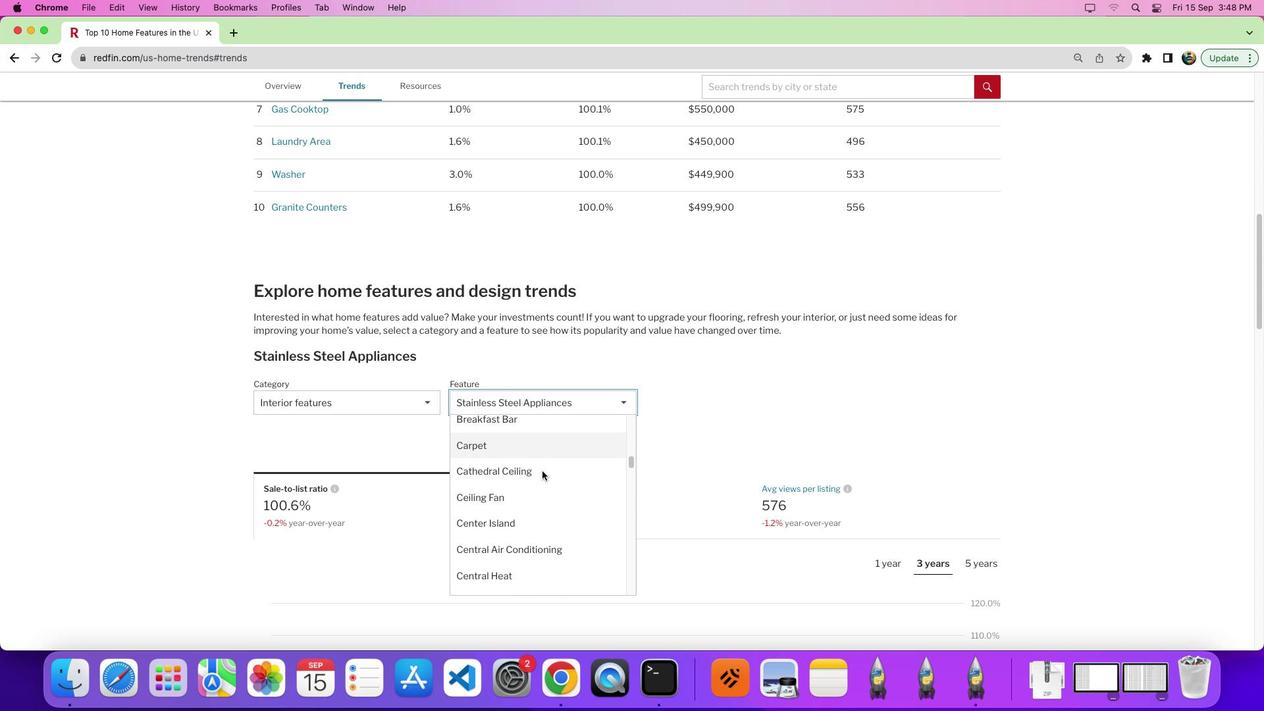 
Action: Mouse scrolled (542, 471) with delta (0, 0)
Screenshot: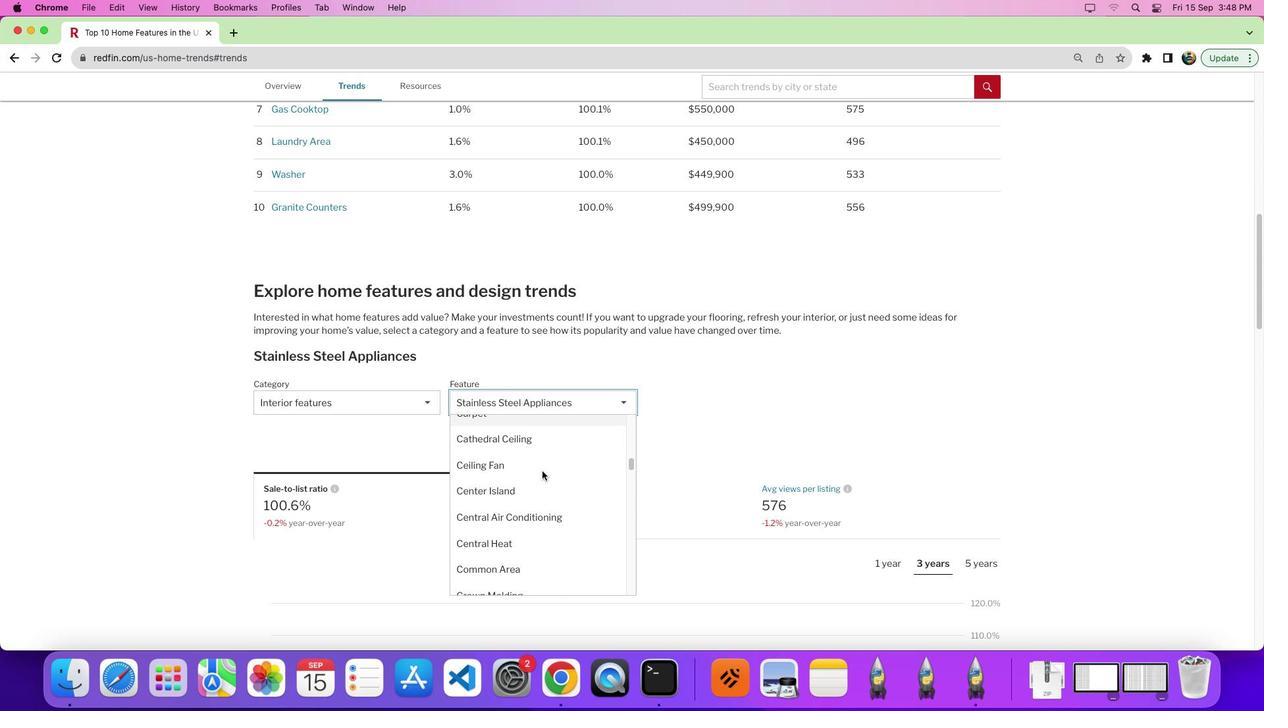 
Action: Mouse scrolled (542, 471) with delta (0, 0)
Screenshot: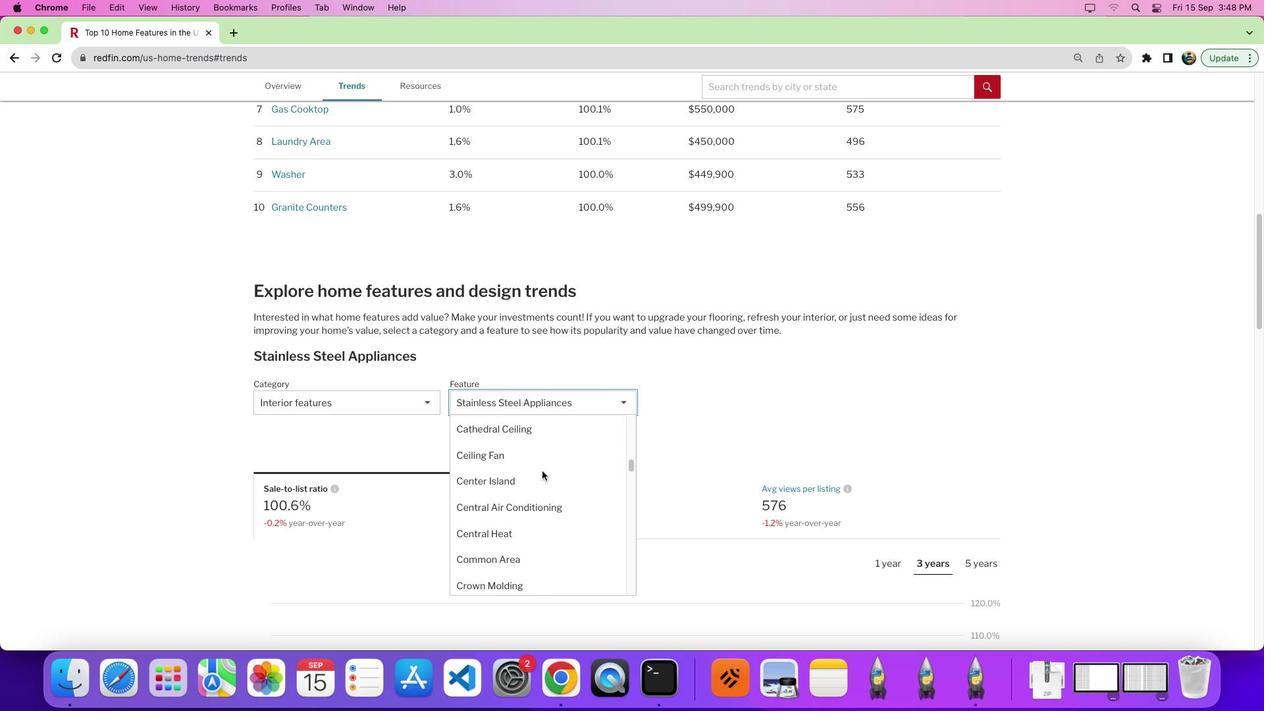 
Action: Mouse scrolled (542, 471) with delta (0, 0)
Screenshot: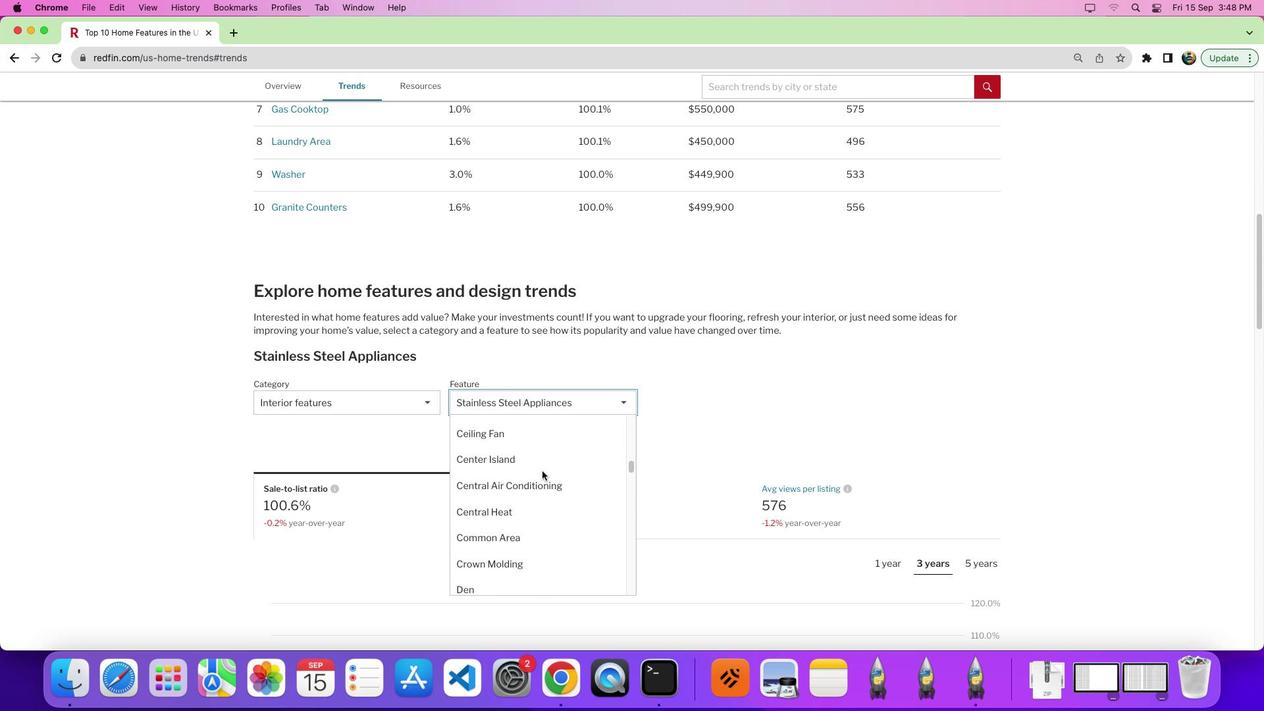
Action: Mouse scrolled (542, 471) with delta (0, 0)
Screenshot: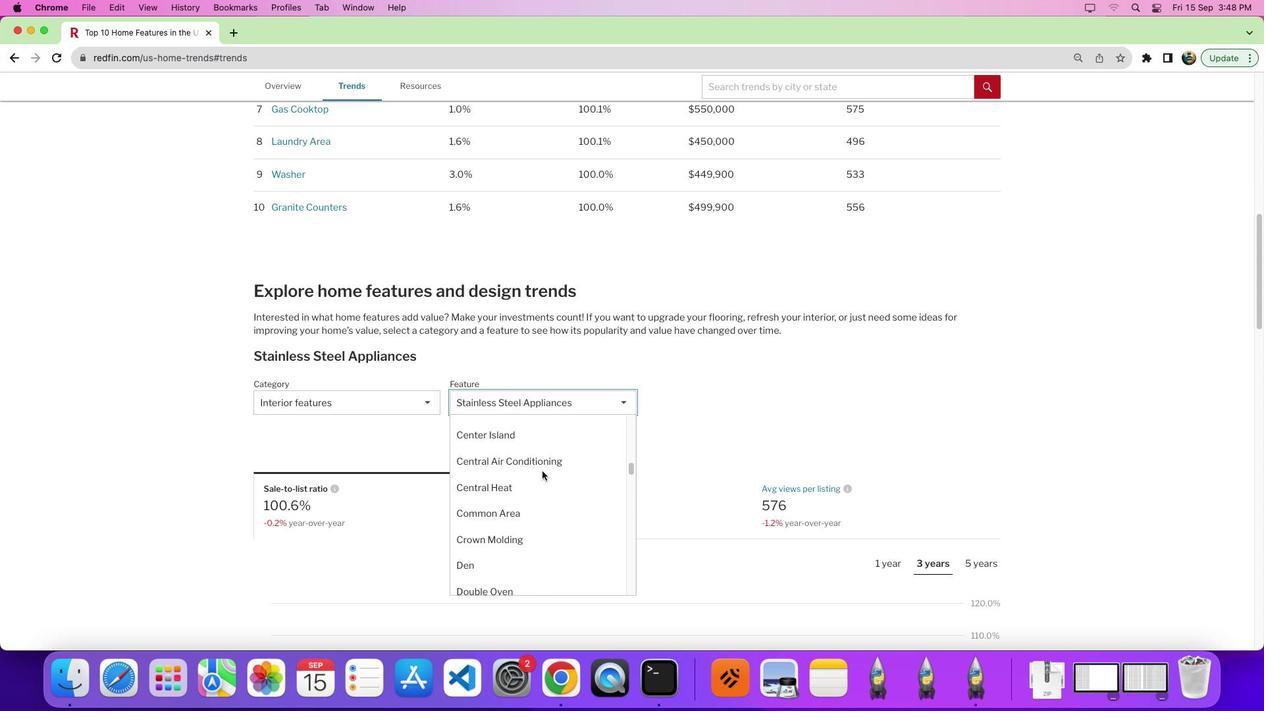 
Action: Mouse scrolled (542, 471) with delta (0, -1)
Screenshot: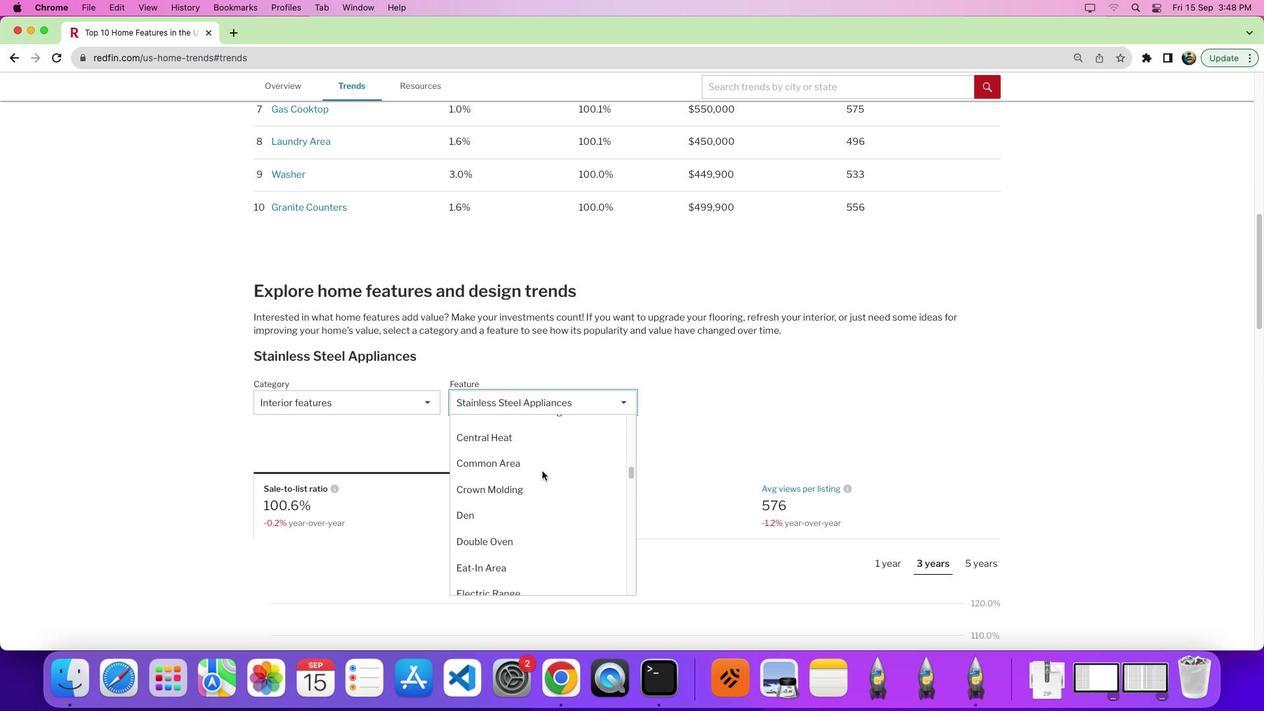 
Action: Mouse scrolled (542, 471) with delta (0, 0)
Screenshot: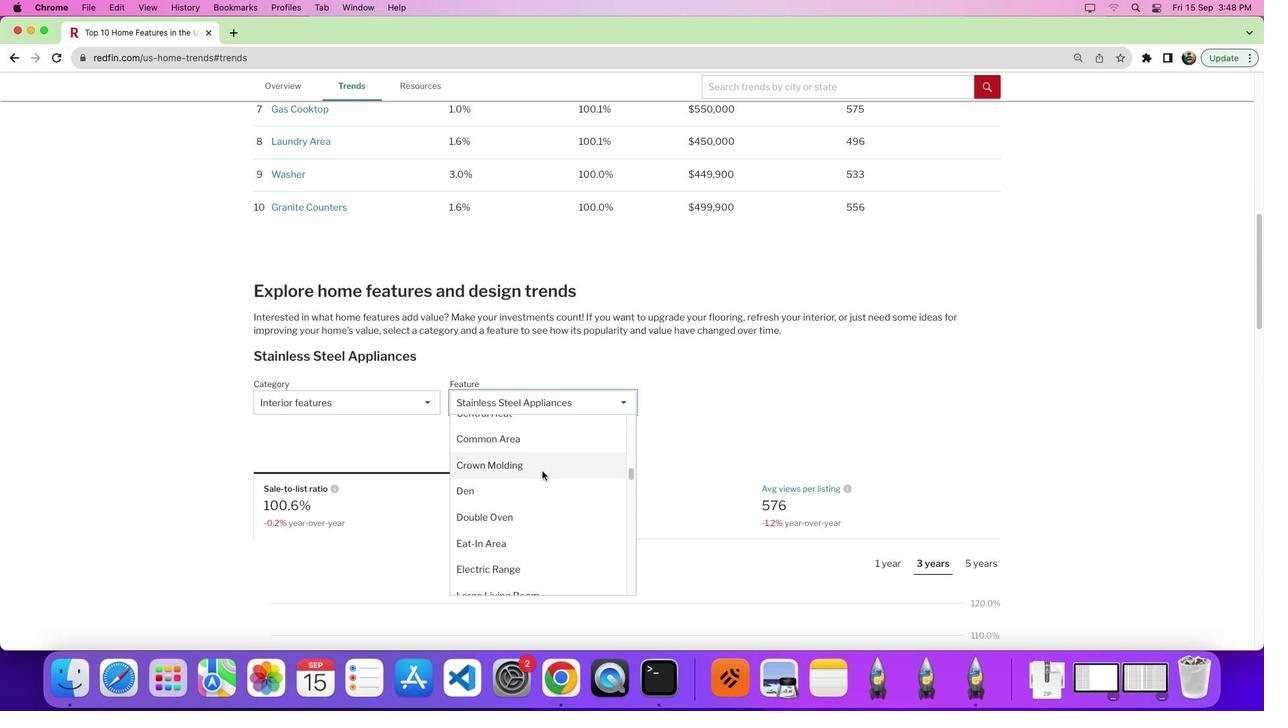 
Action: Mouse scrolled (542, 471) with delta (0, 0)
Screenshot: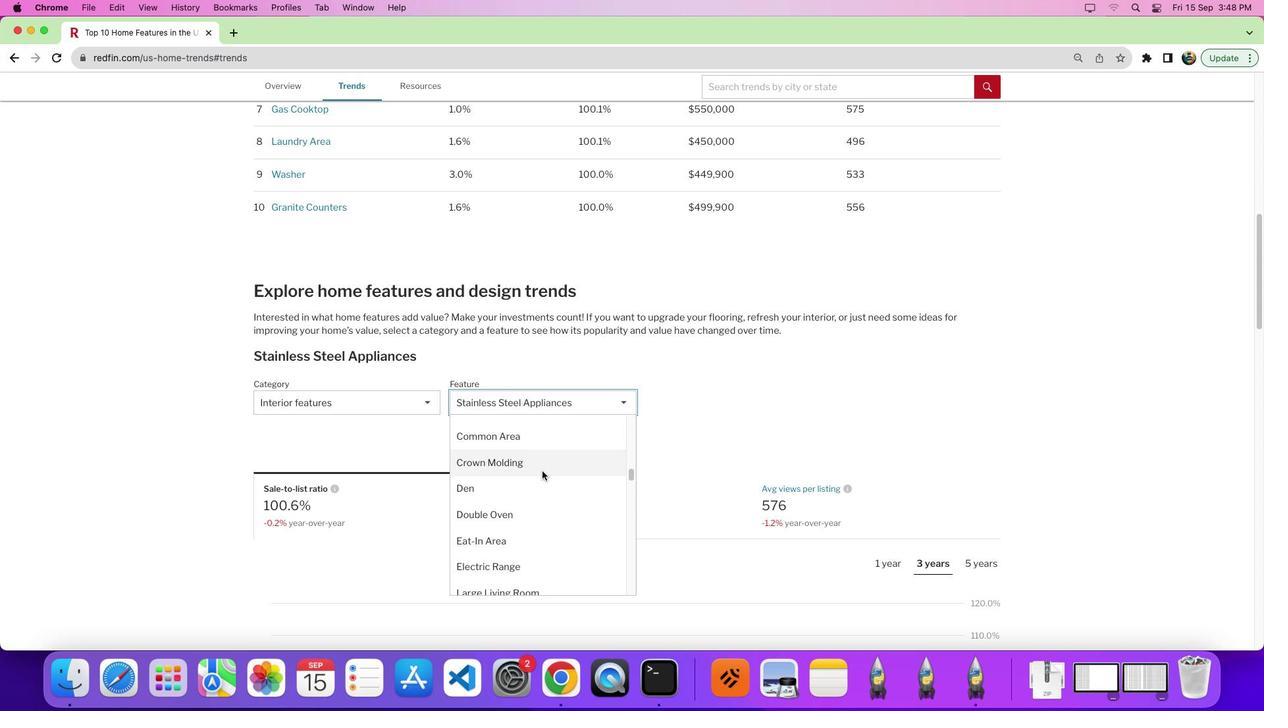 
Action: Mouse moved to (542, 472)
Screenshot: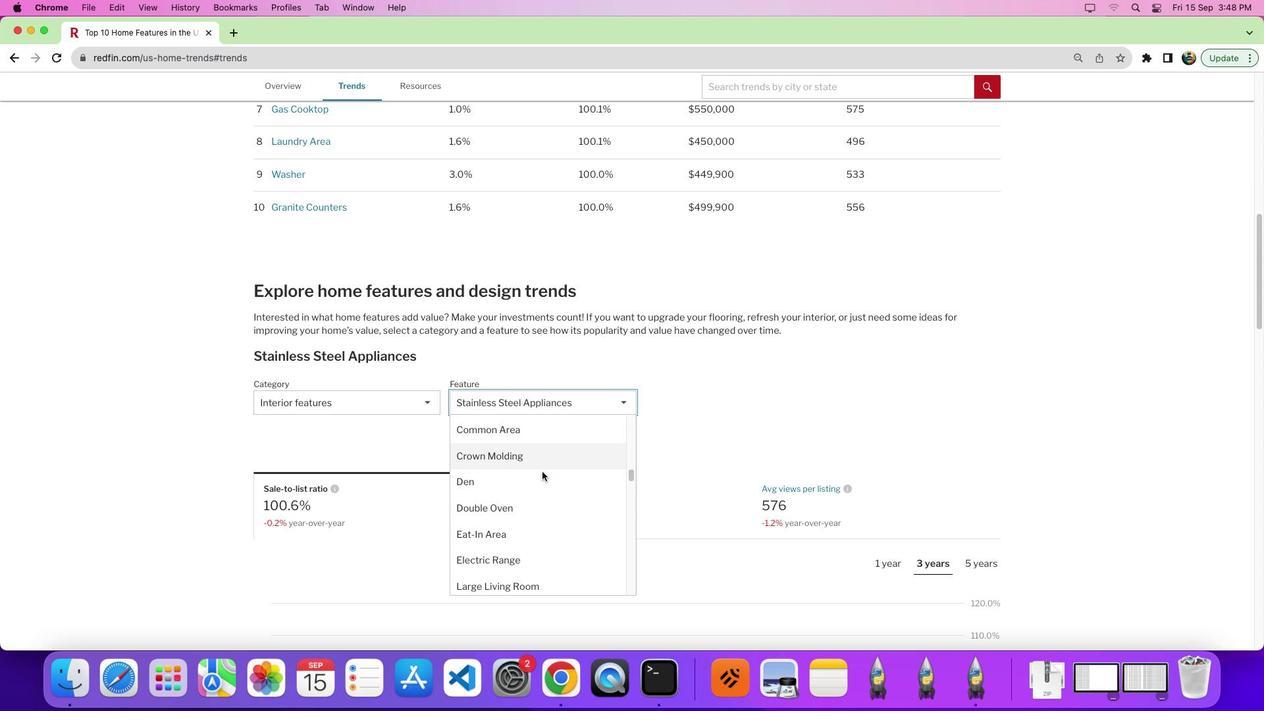 
Action: Mouse scrolled (542, 472) with delta (0, 0)
Screenshot: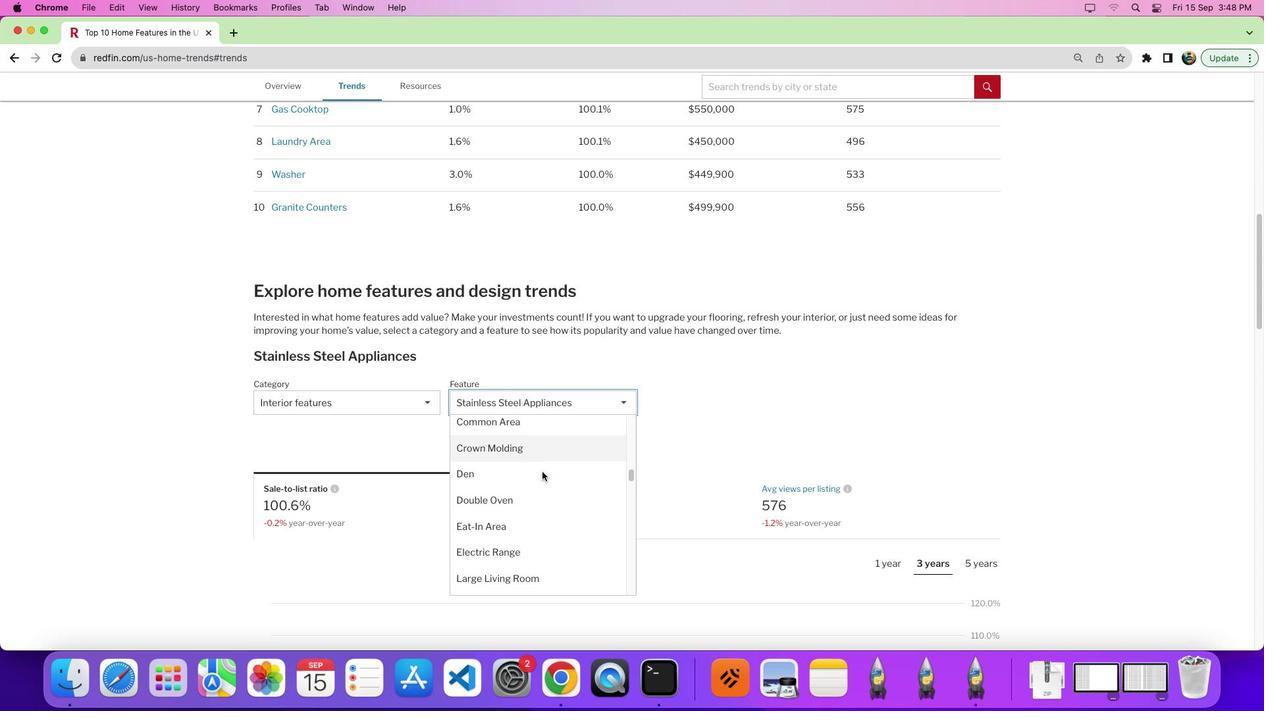 
Action: Mouse scrolled (542, 472) with delta (0, 0)
Screenshot: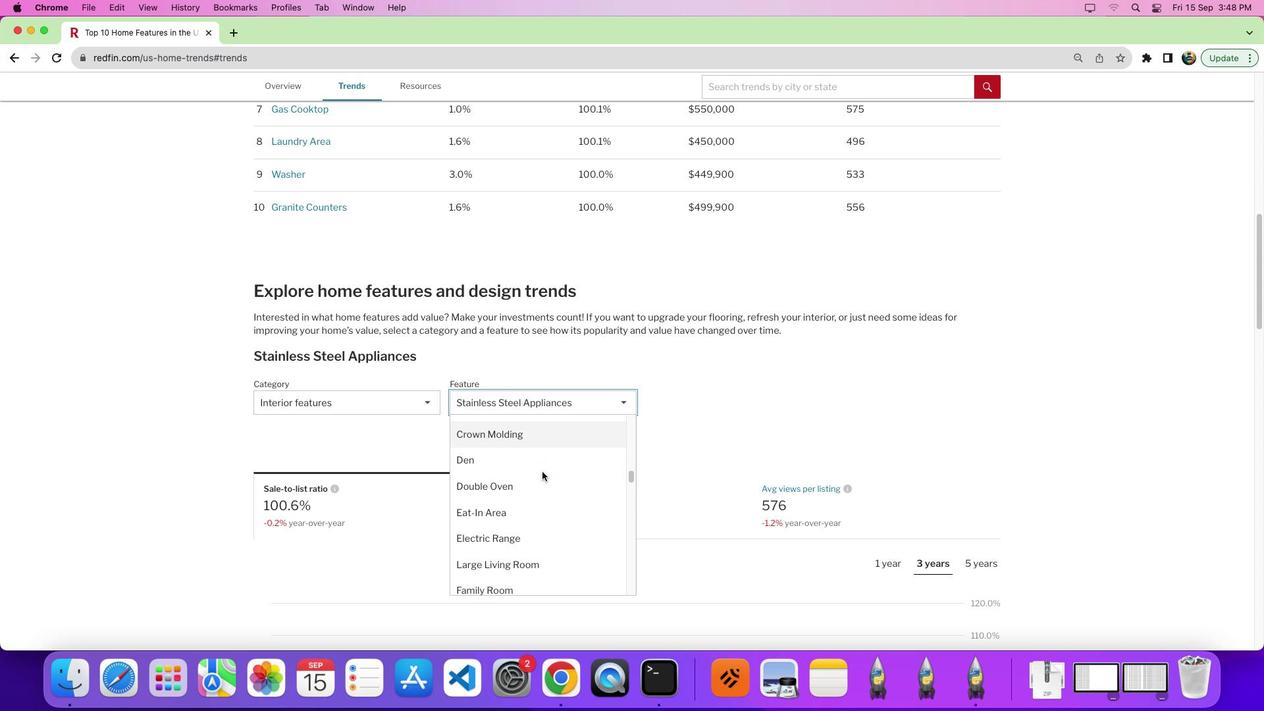 
Action: Mouse scrolled (542, 472) with delta (0, 0)
Screenshot: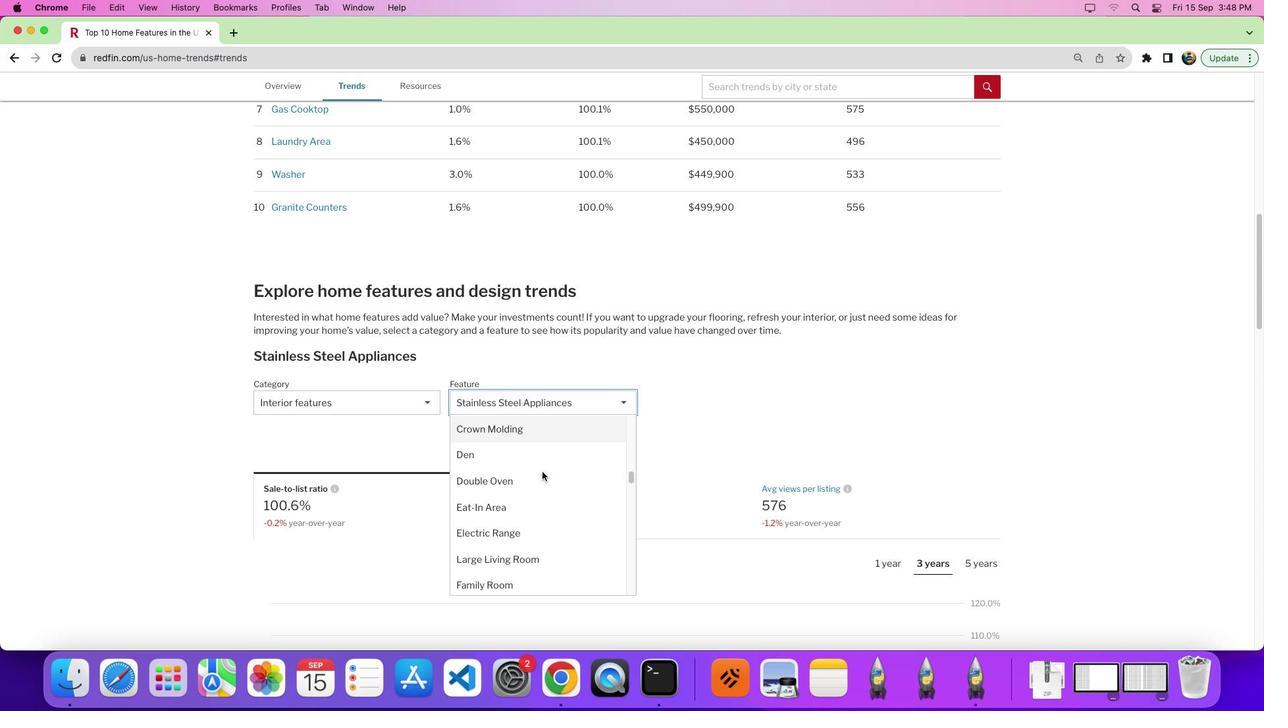 
Action: Mouse scrolled (542, 472) with delta (0, 0)
Screenshot: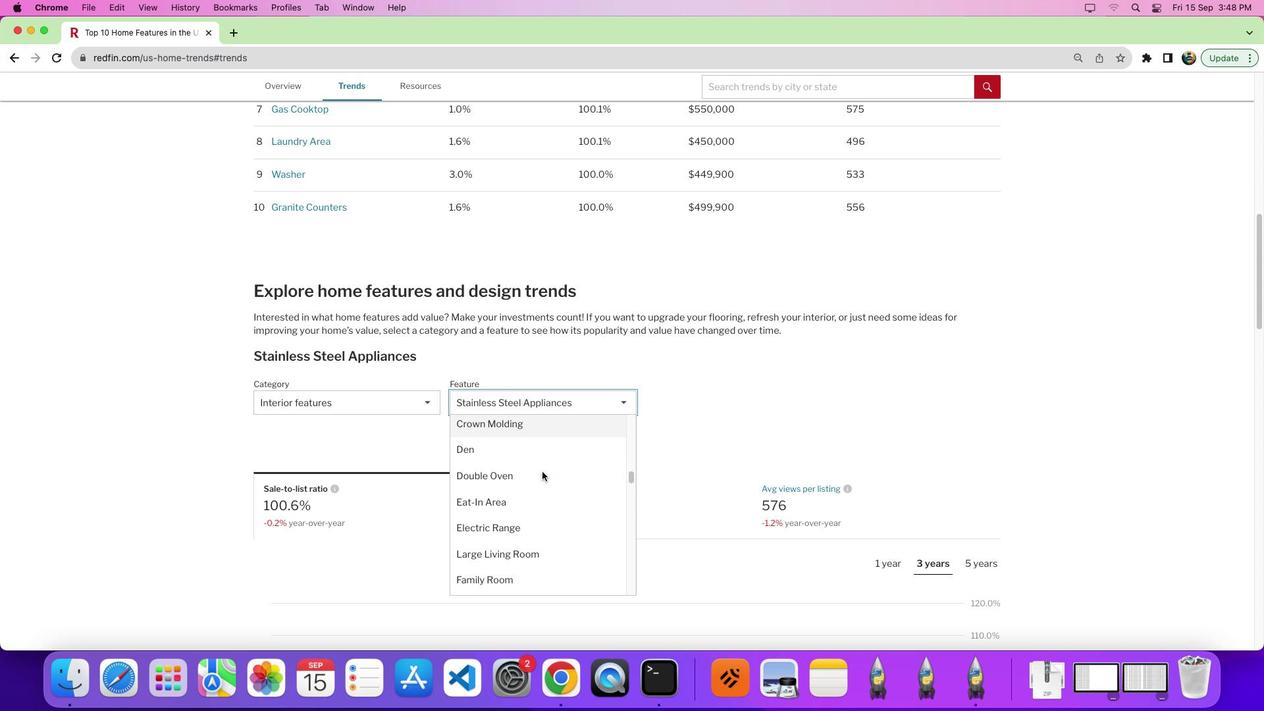 
Action: Mouse scrolled (542, 472) with delta (0, 0)
Screenshot: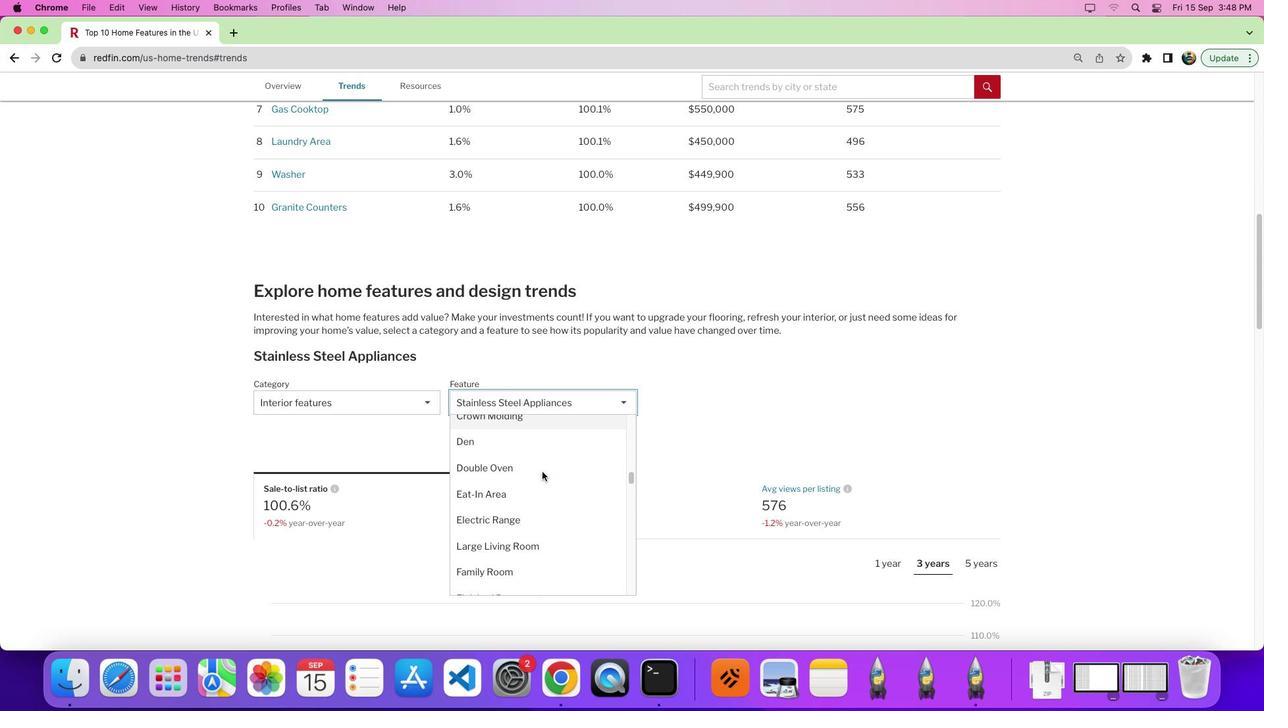 
Action: Mouse scrolled (542, 472) with delta (0, 0)
Screenshot: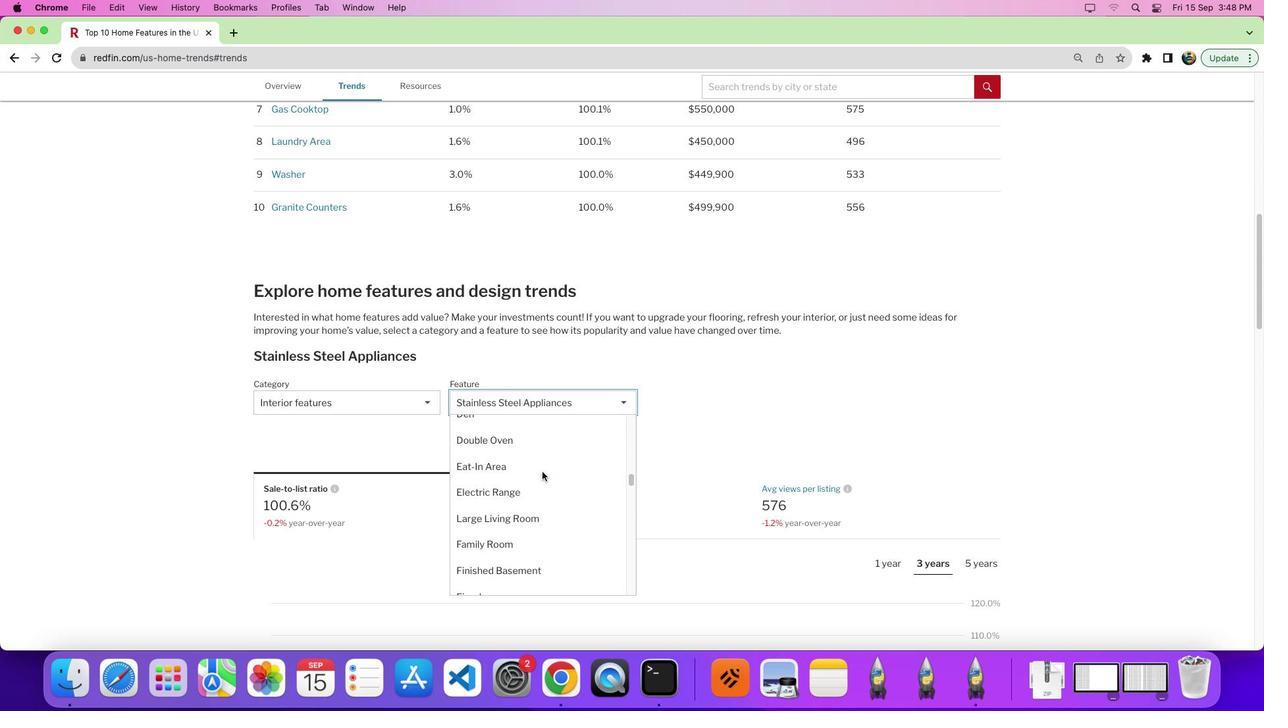 
Action: Mouse scrolled (542, 472) with delta (0, 0)
Screenshot: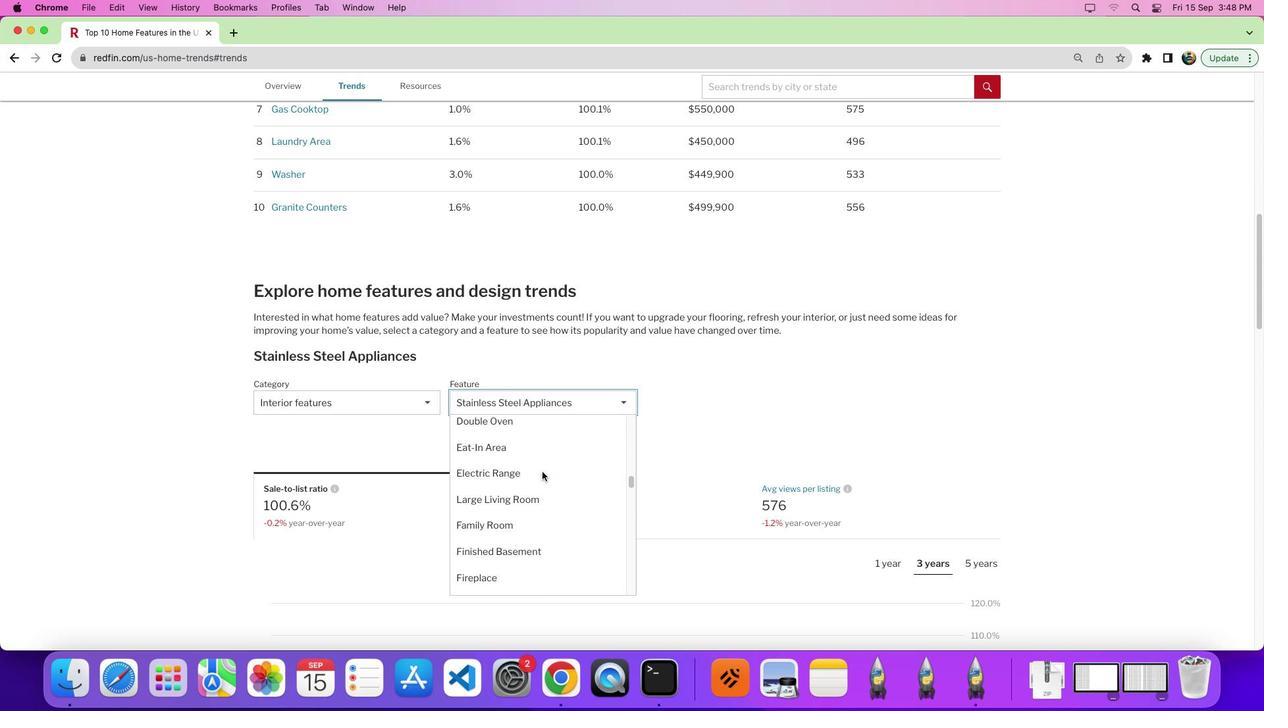 
Action: Mouse scrolled (542, 472) with delta (0, -1)
Screenshot: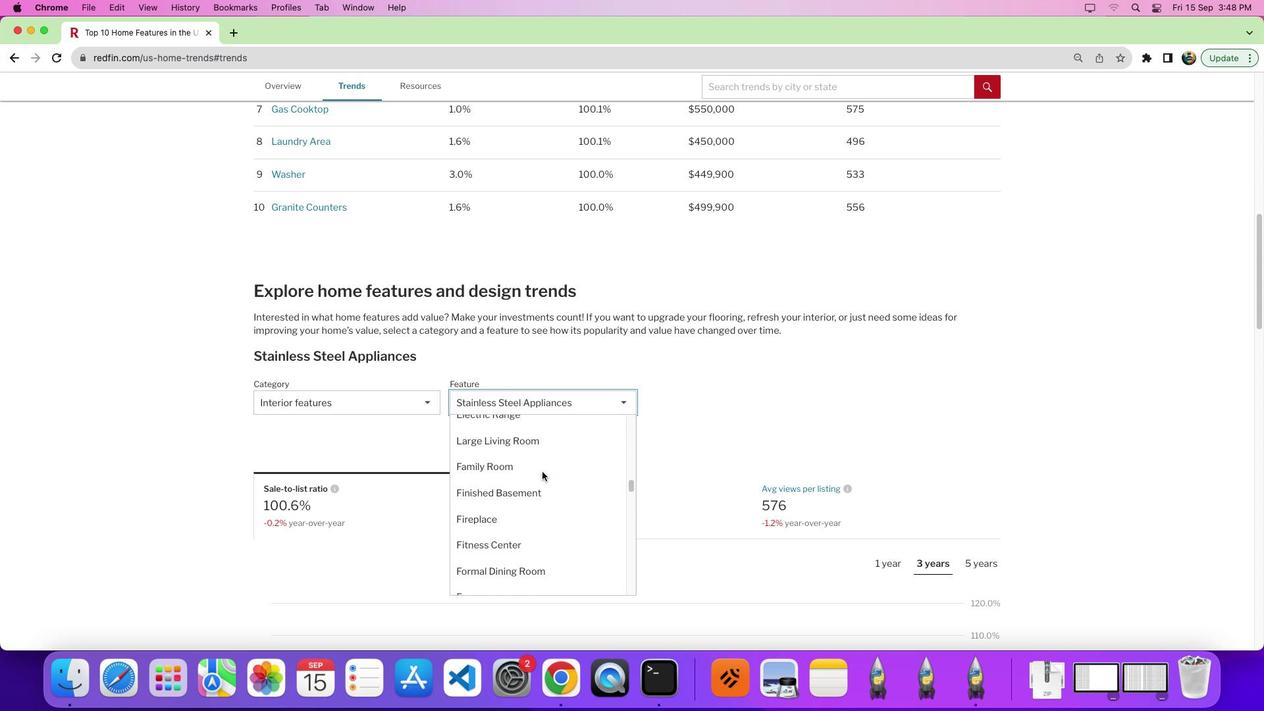 
Action: Mouse moved to (540, 474)
Screenshot: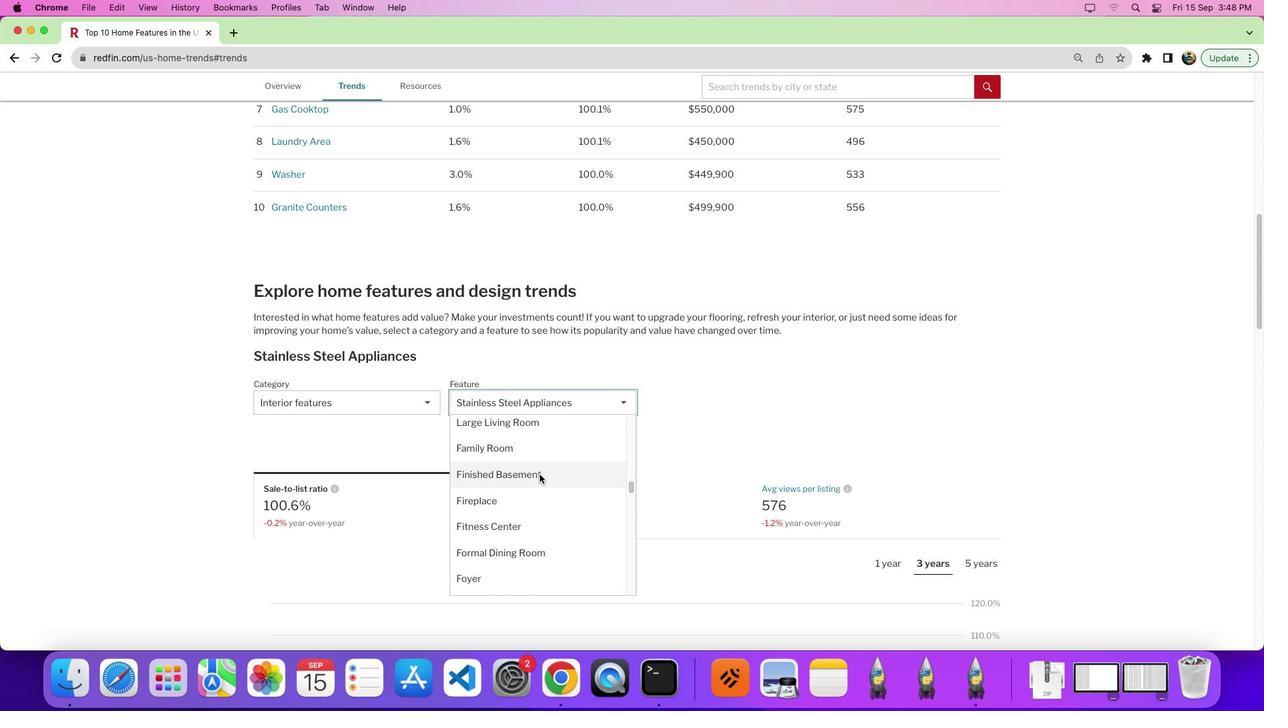 
Action: Mouse scrolled (540, 474) with delta (0, 0)
Screenshot: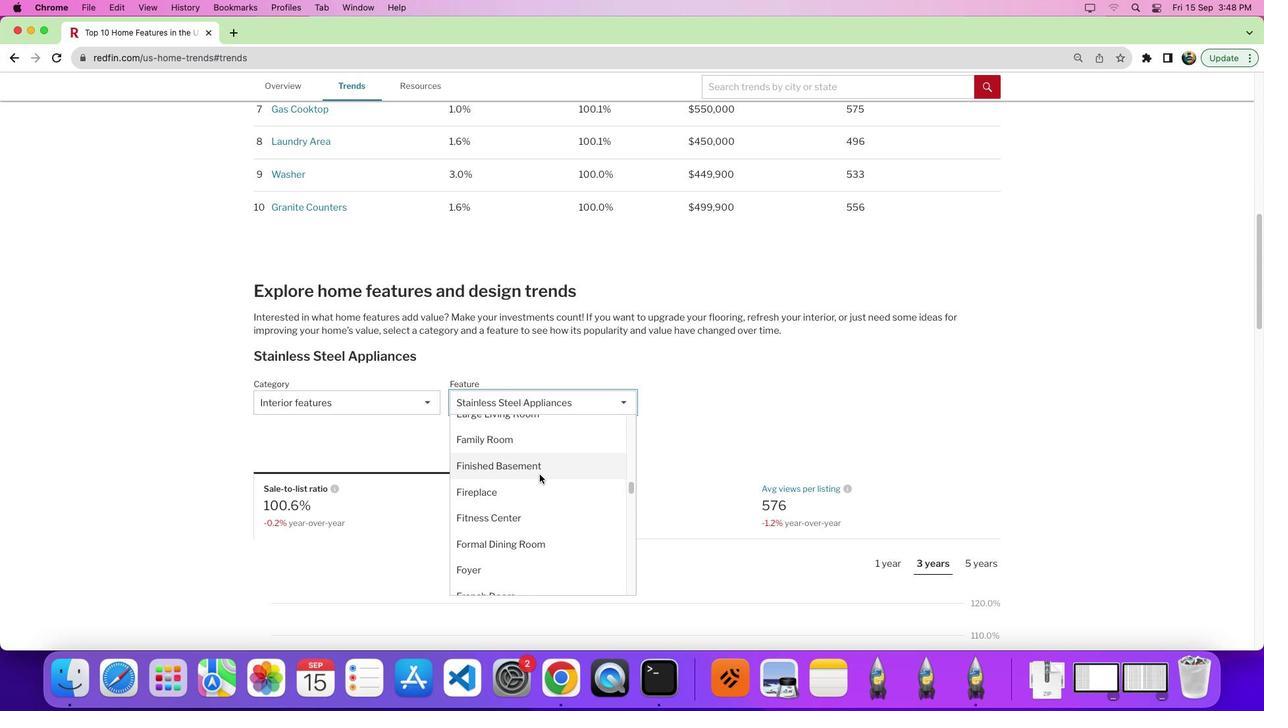 
Action: Mouse scrolled (540, 474) with delta (0, 0)
Screenshot: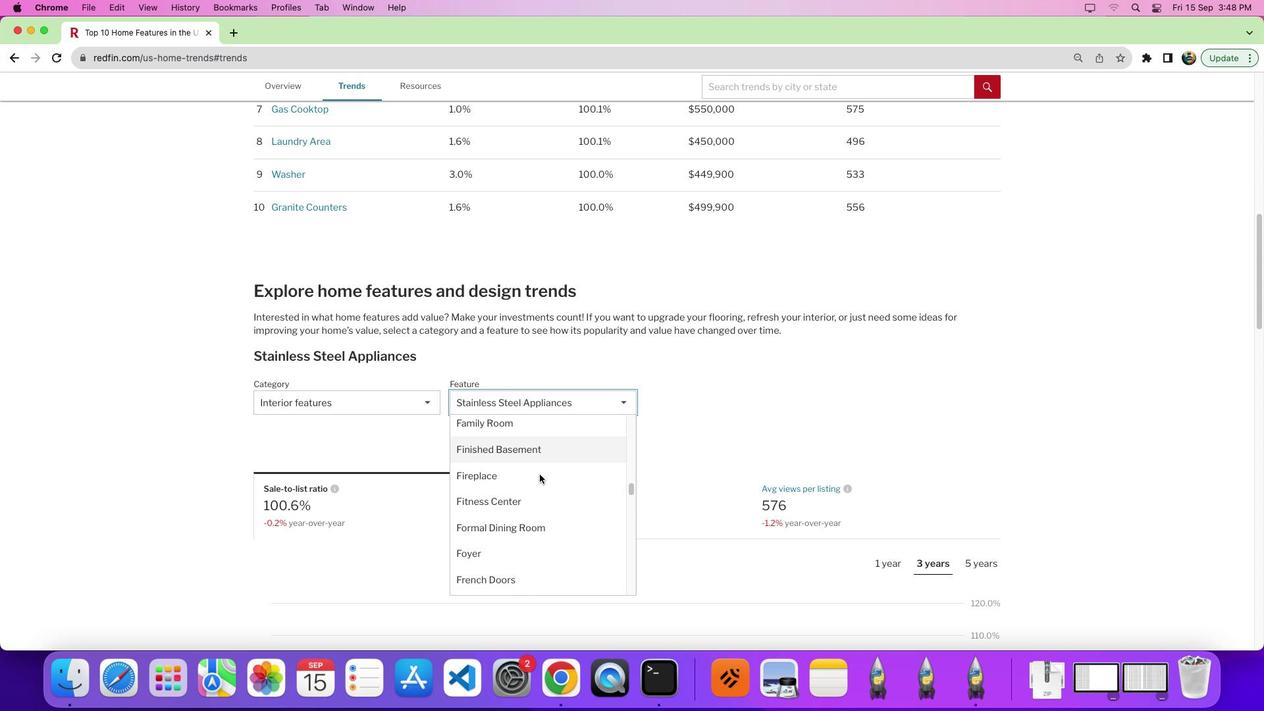 
Action: Mouse scrolled (540, 474) with delta (0, 0)
Screenshot: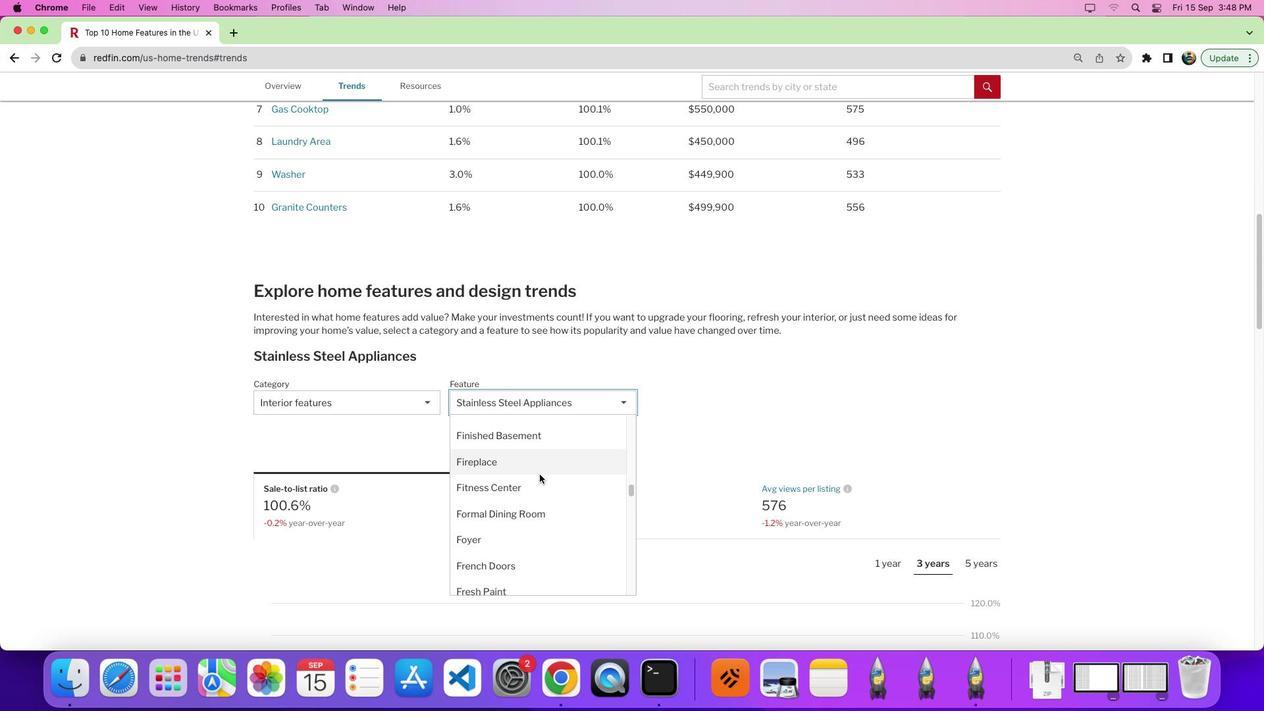 
Action: Mouse moved to (540, 474)
Screenshot: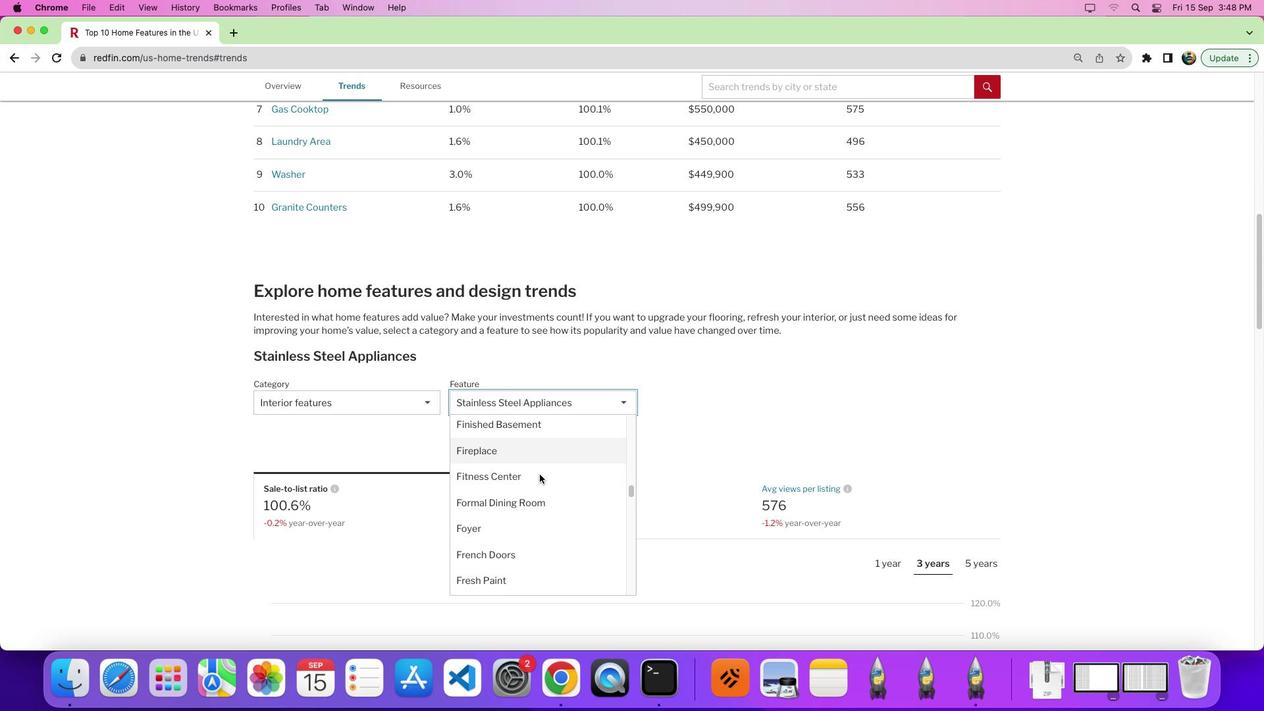 
Action: Mouse scrolled (540, 474) with delta (0, 0)
Screenshot: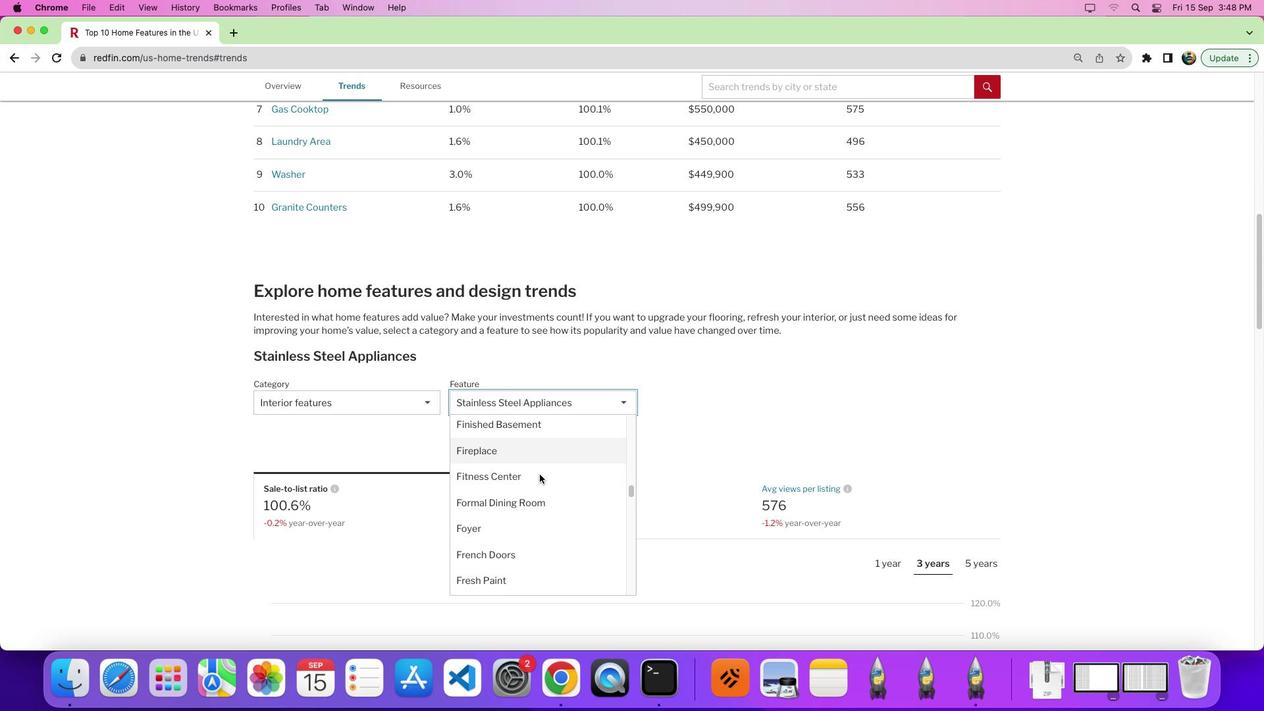 
Action: Mouse moved to (540, 474)
Screenshot: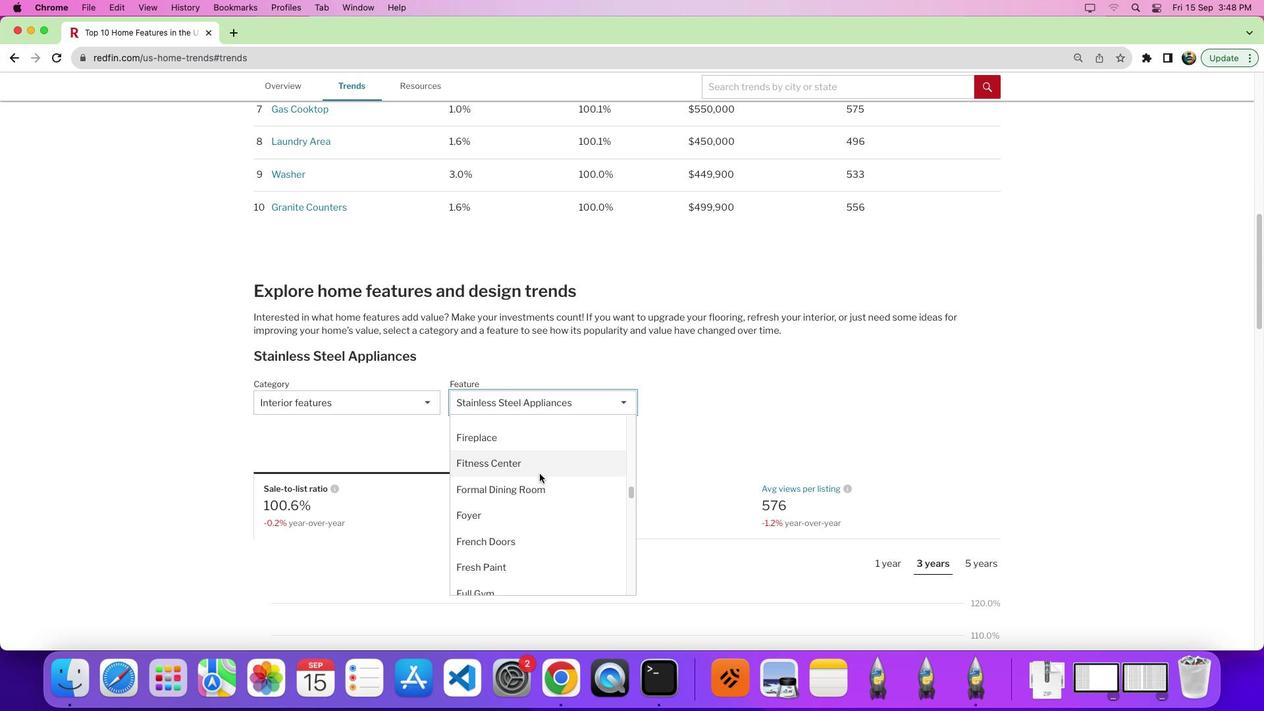 
Action: Mouse scrolled (540, 474) with delta (0, 0)
Screenshot: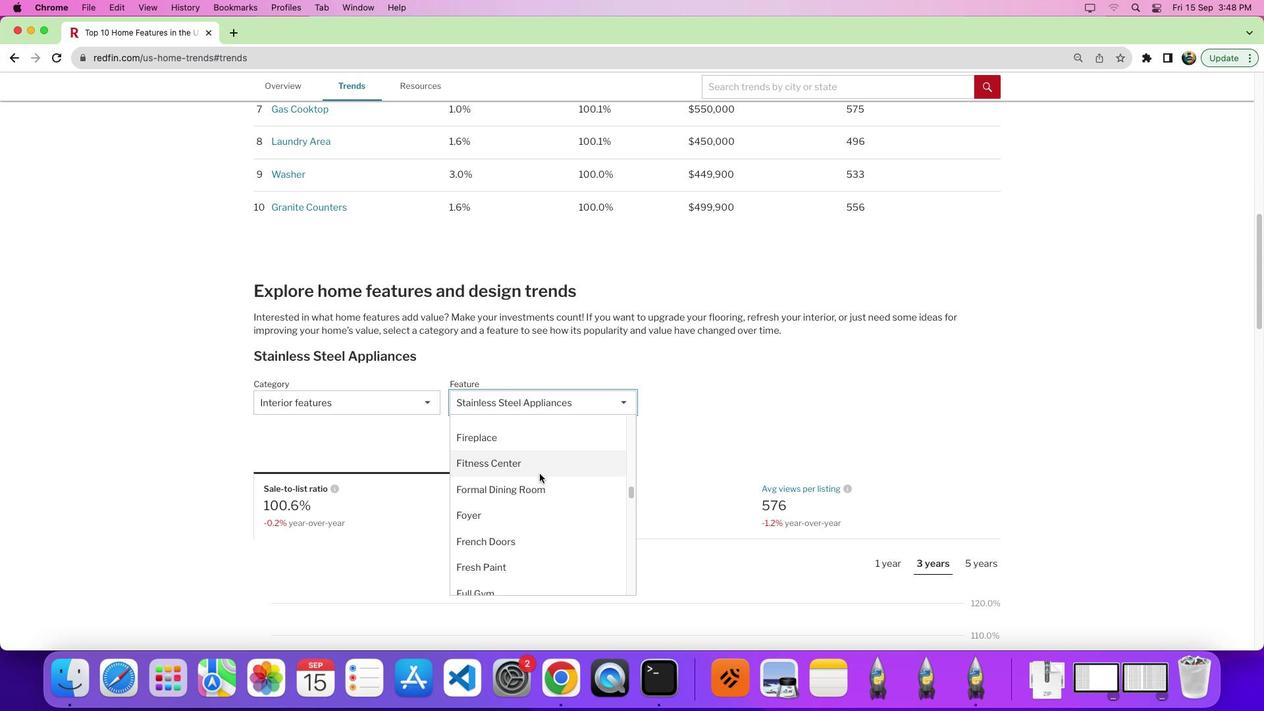 
Action: Mouse scrolled (540, 474) with delta (0, 0)
Screenshot: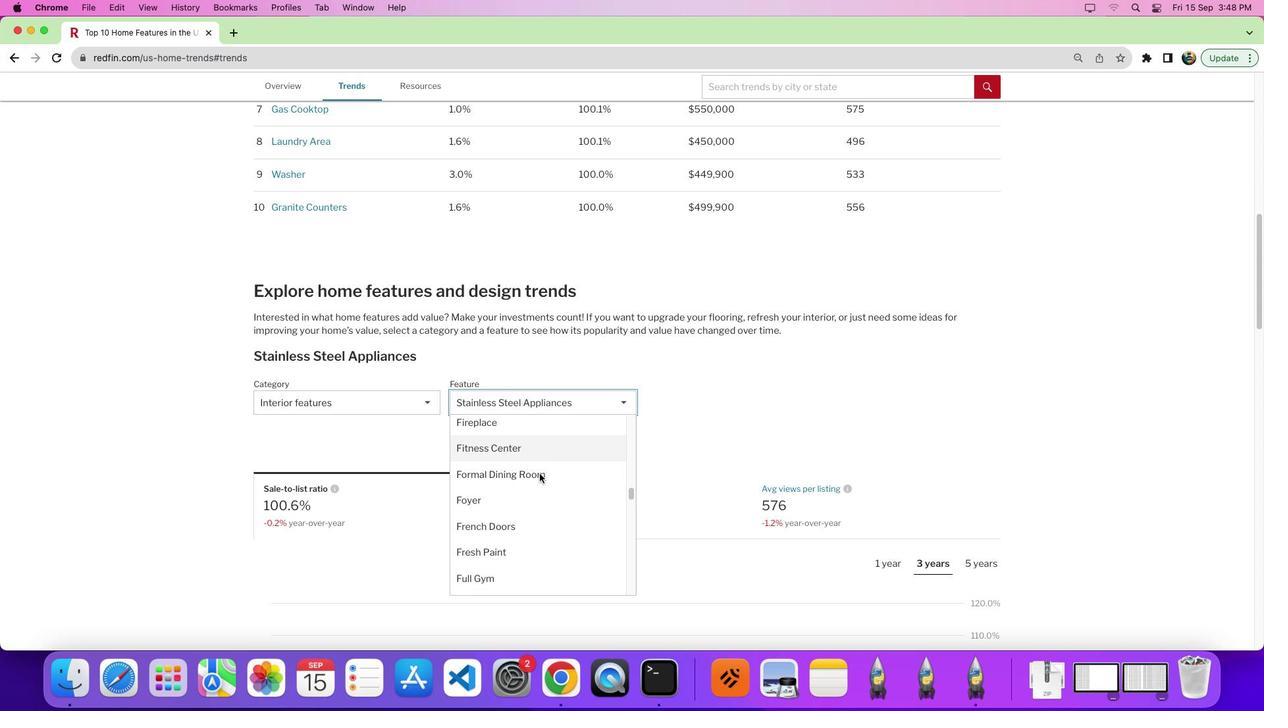 
Action: Mouse scrolled (540, 474) with delta (0, 0)
Screenshot: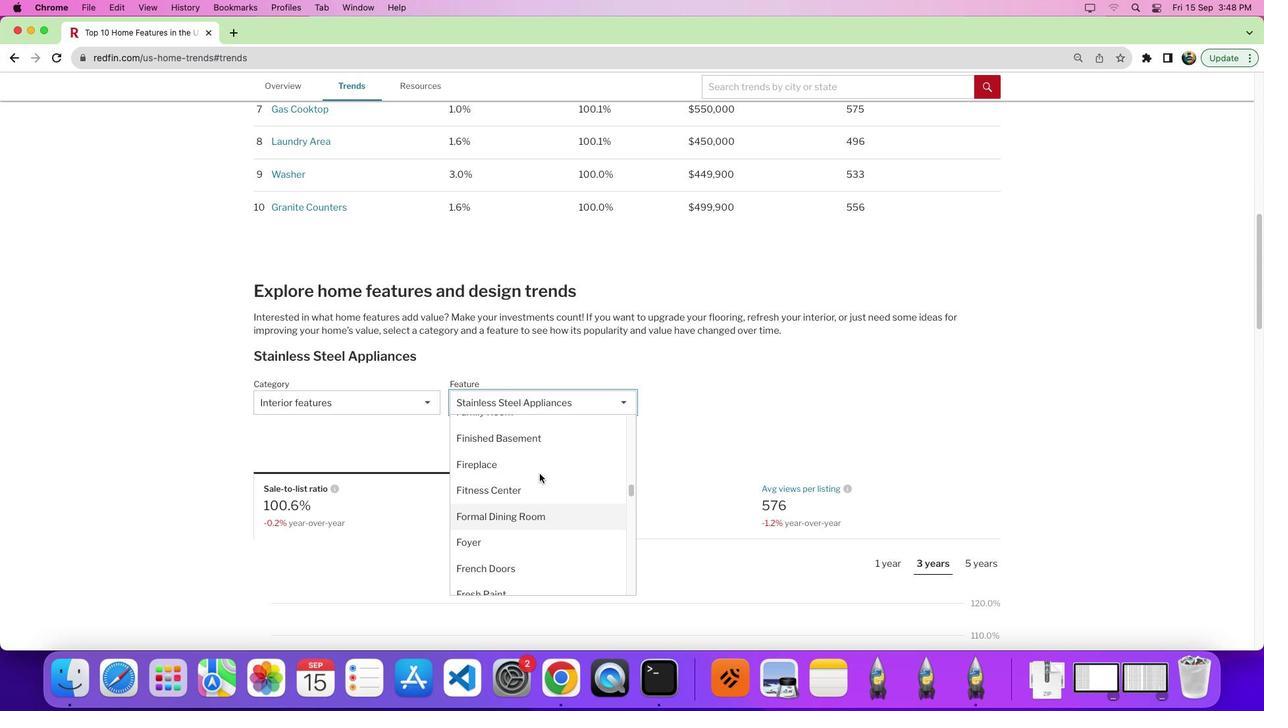 
Action: Mouse scrolled (540, 474) with delta (0, 0)
Screenshot: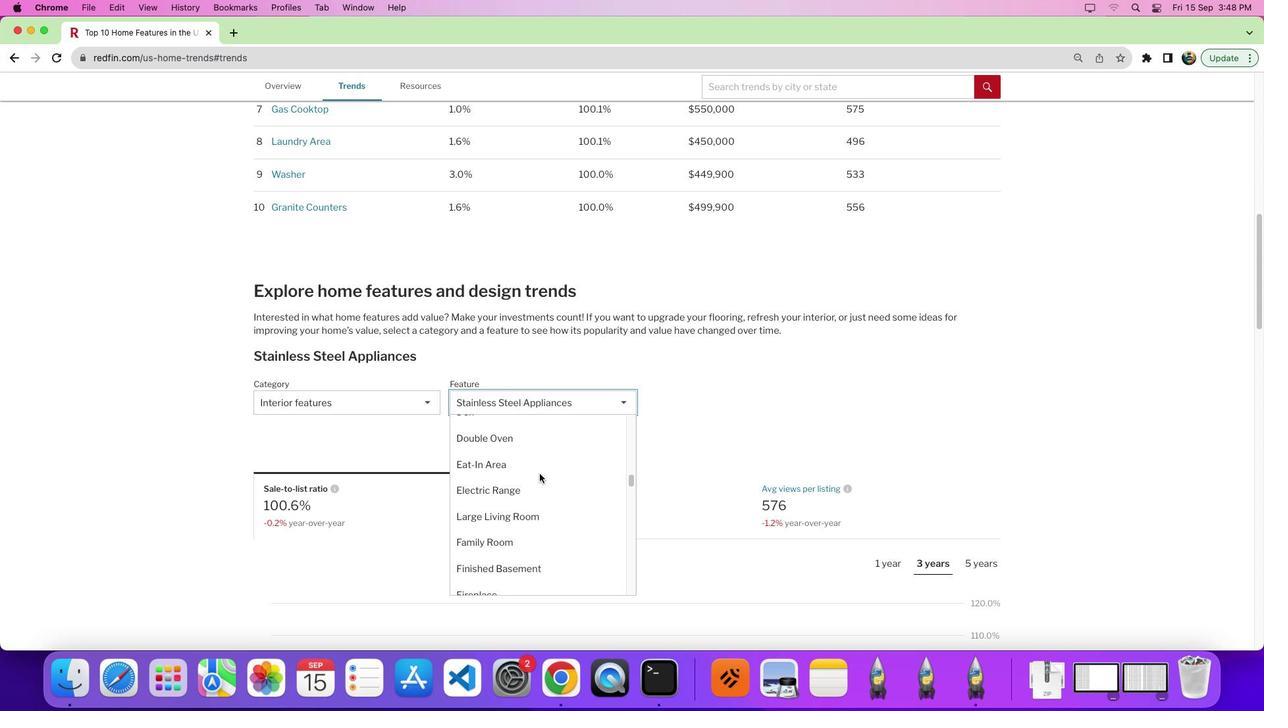 
Action: Mouse scrolled (540, 474) with delta (0, 3)
Screenshot: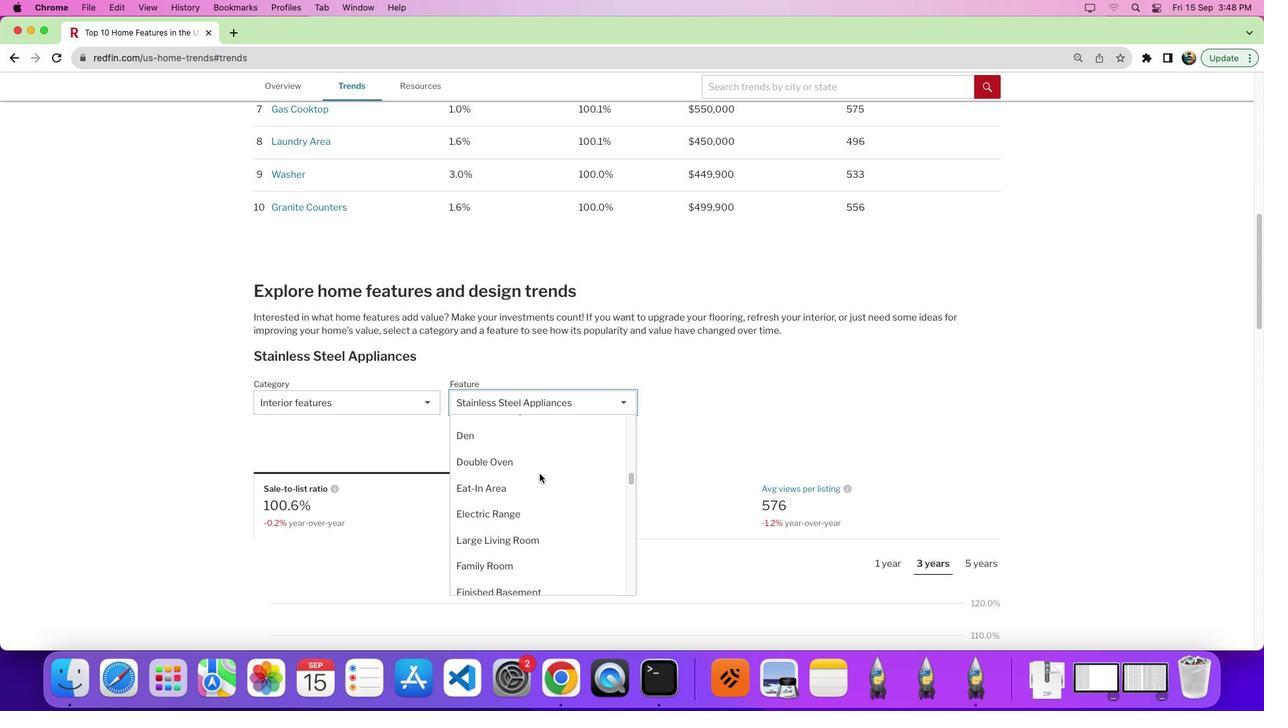 
Action: Mouse moved to (540, 473)
Screenshot: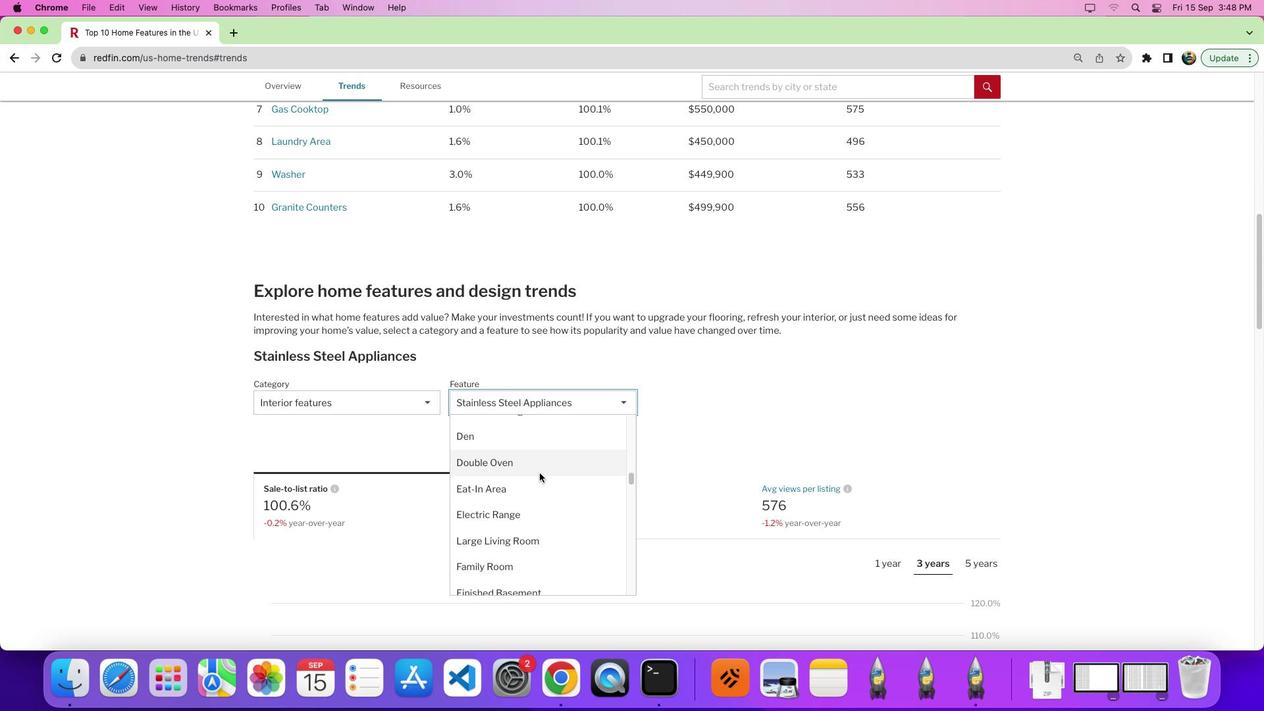 
Action: Mouse scrolled (540, 473) with delta (0, 0)
Screenshot: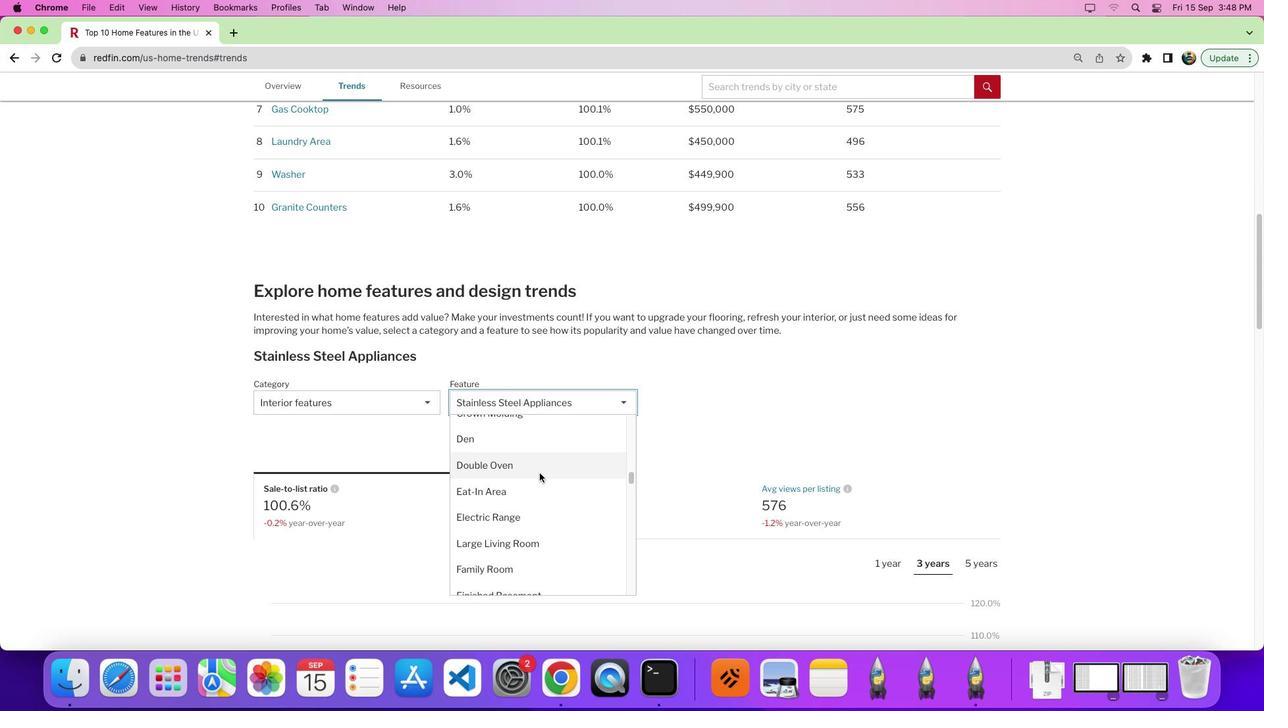 
Action: Mouse scrolled (540, 473) with delta (0, 0)
Screenshot: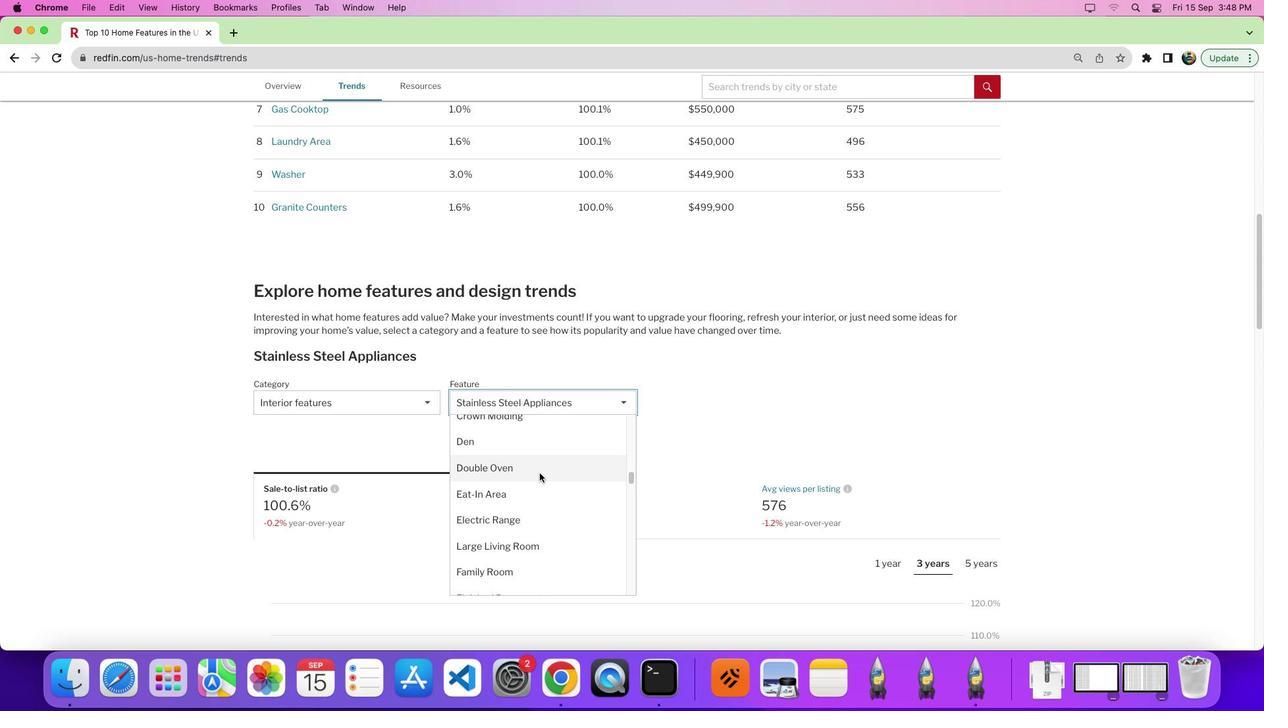 
Action: Mouse scrolled (540, 473) with delta (0, 0)
Screenshot: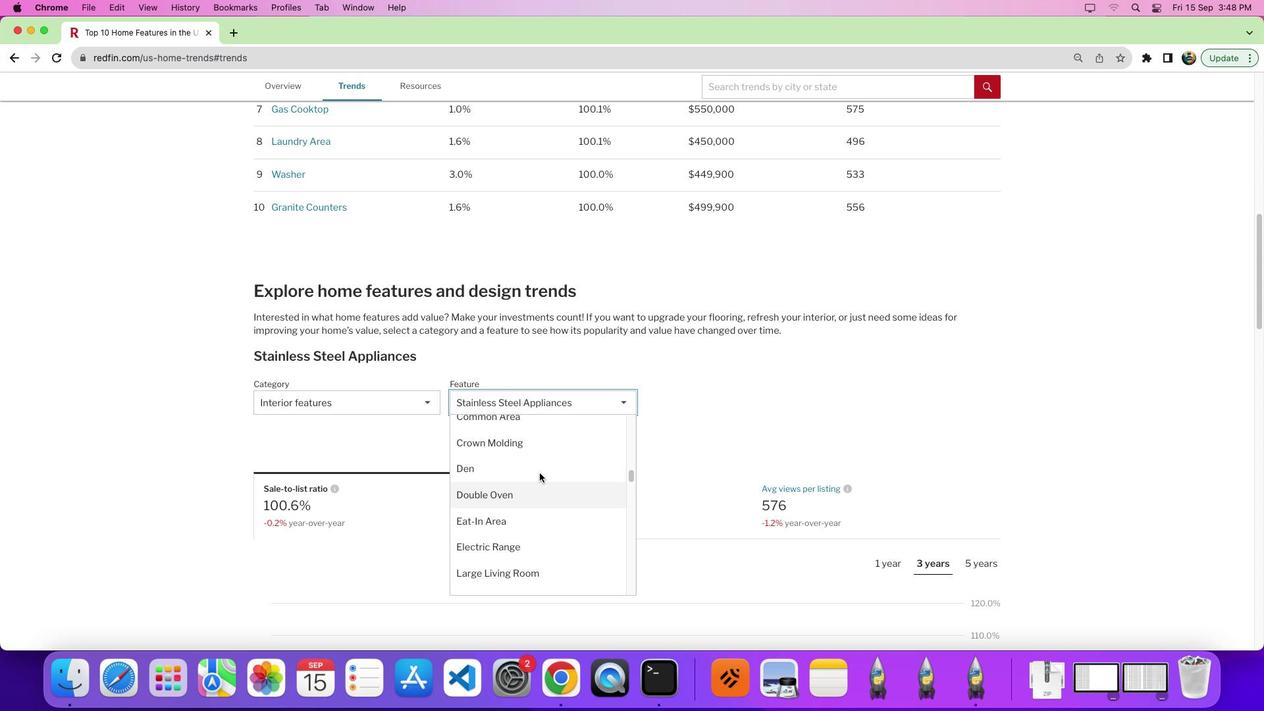 
Action: Mouse scrolled (540, 473) with delta (0, 0)
Screenshot: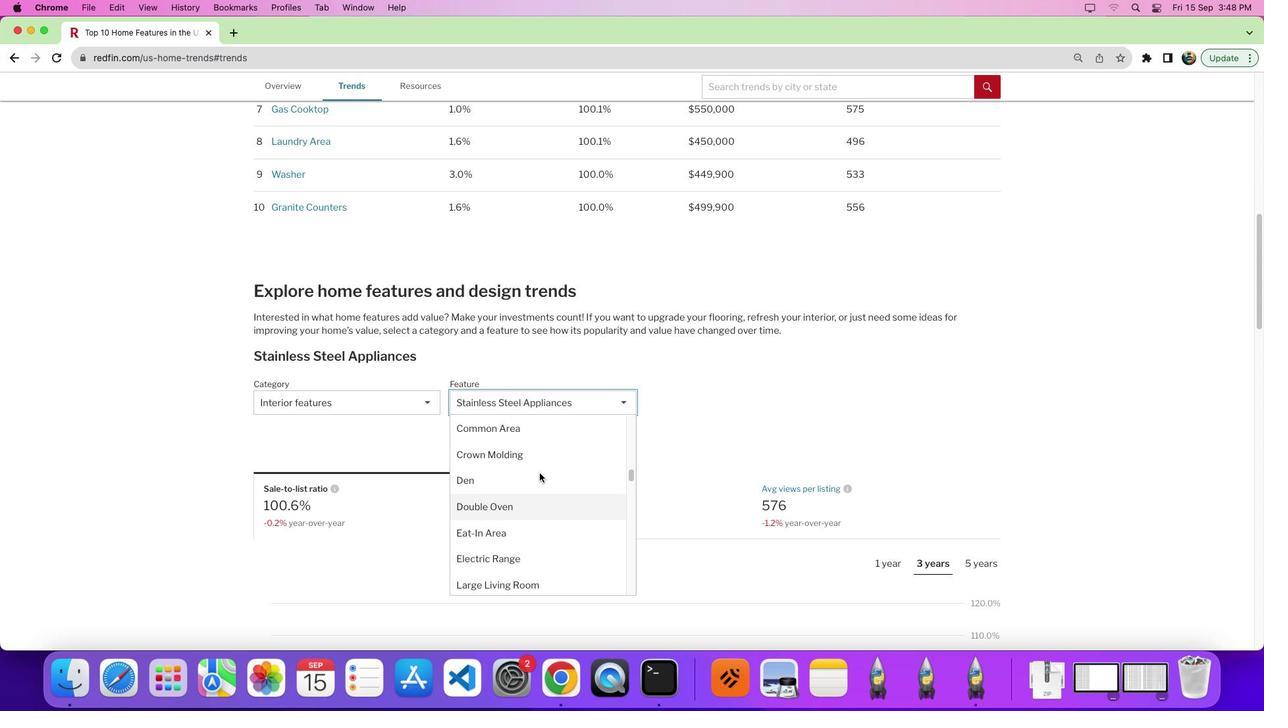 
Action: Mouse moved to (540, 473)
Screenshot: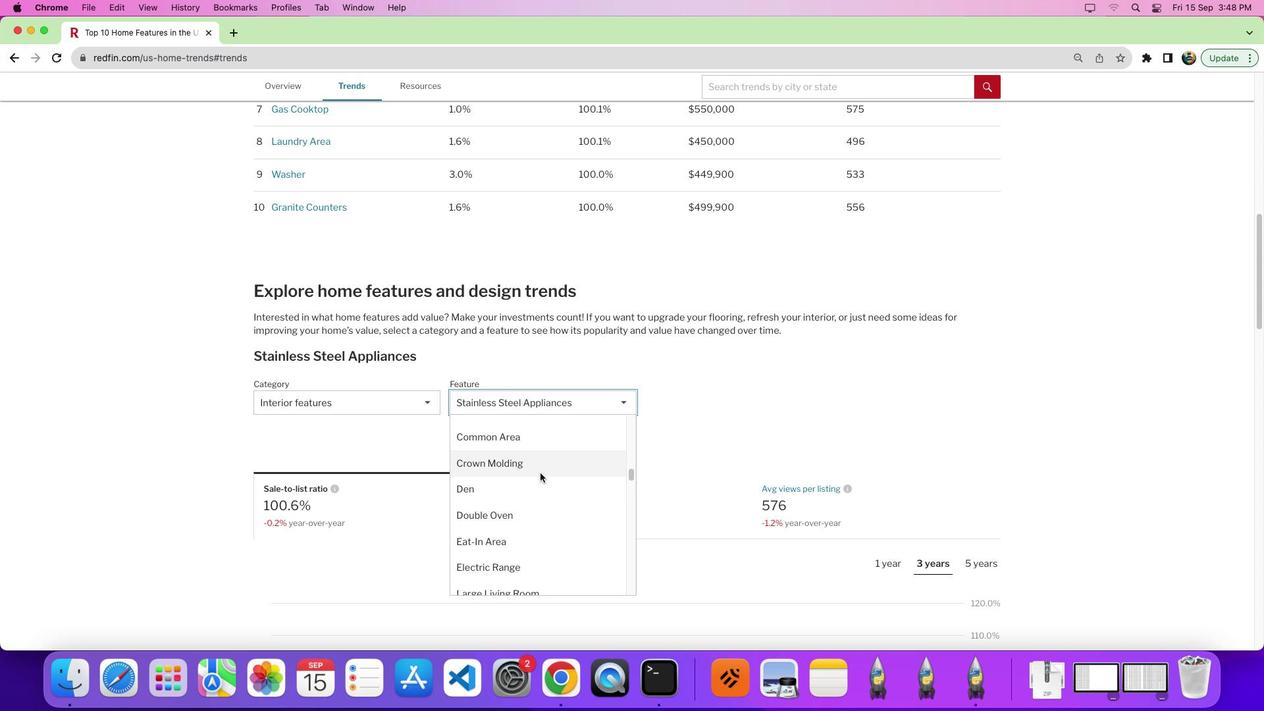 
Action: Mouse scrolled (540, 473) with delta (0, 0)
Screenshot: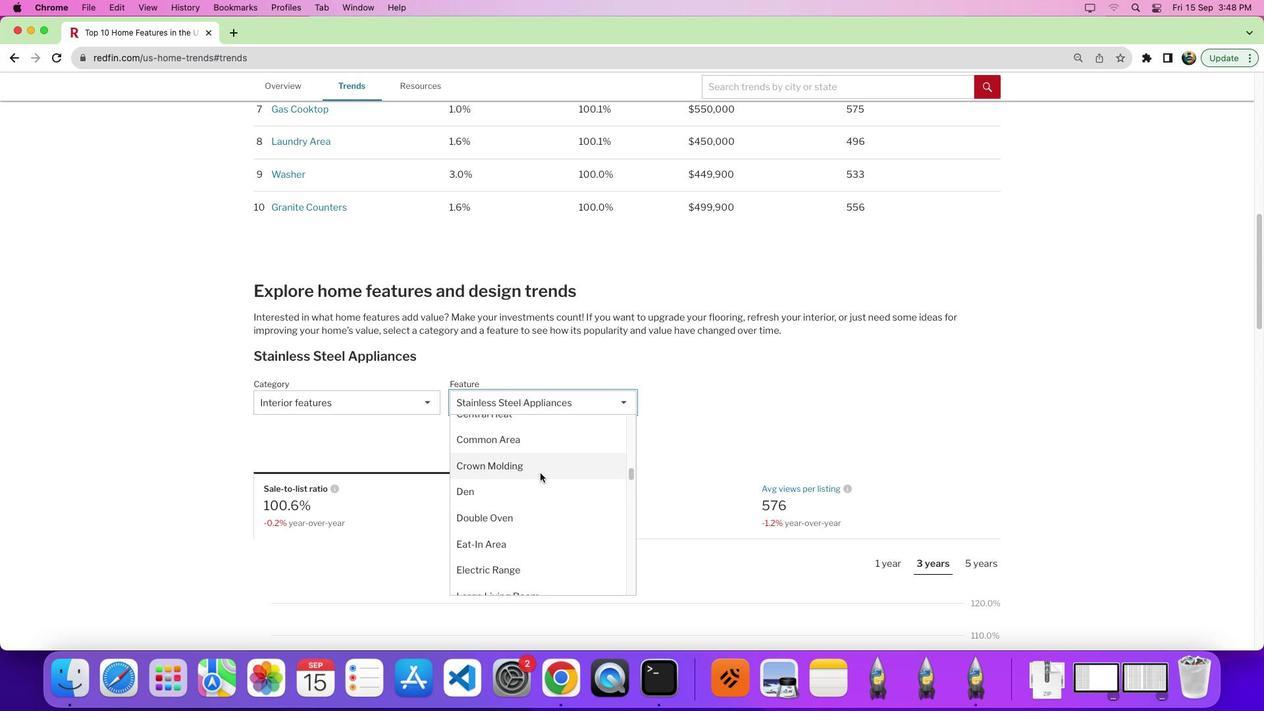 
Action: Mouse scrolled (540, 473) with delta (0, 0)
Screenshot: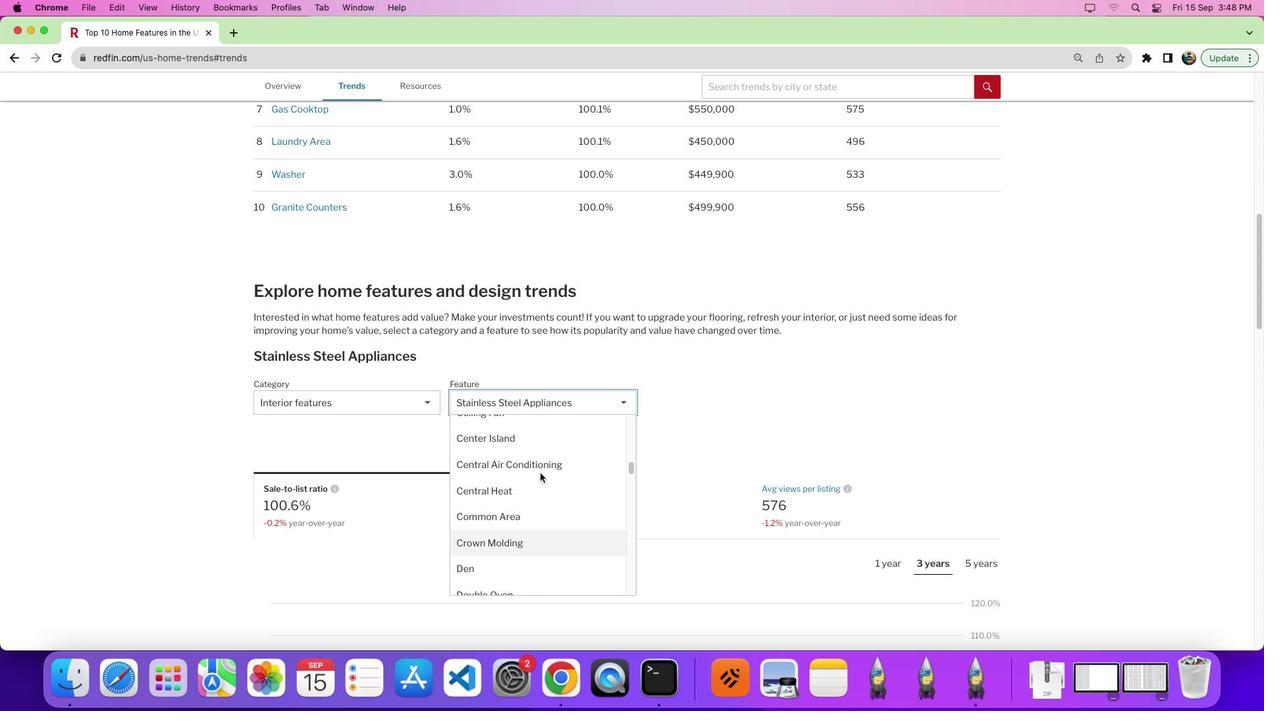 
Action: Mouse scrolled (540, 473) with delta (0, 0)
Screenshot: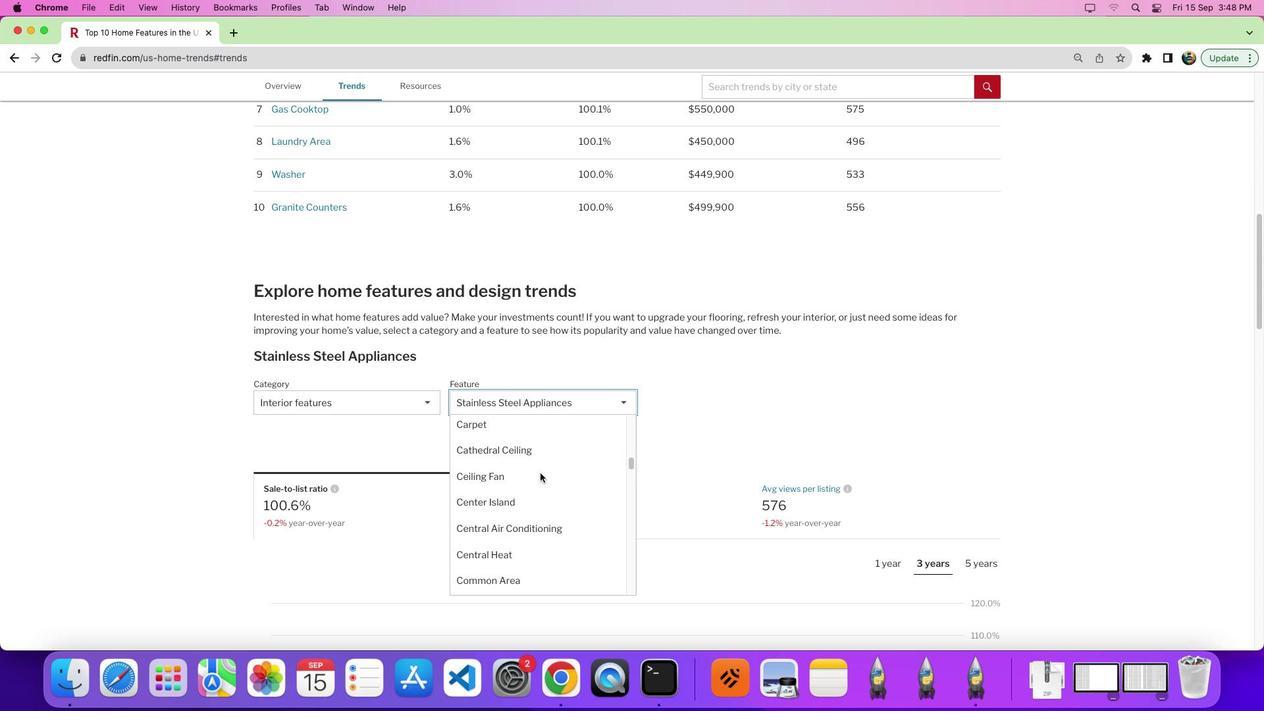 
Action: Mouse scrolled (540, 473) with delta (0, 3)
Screenshot: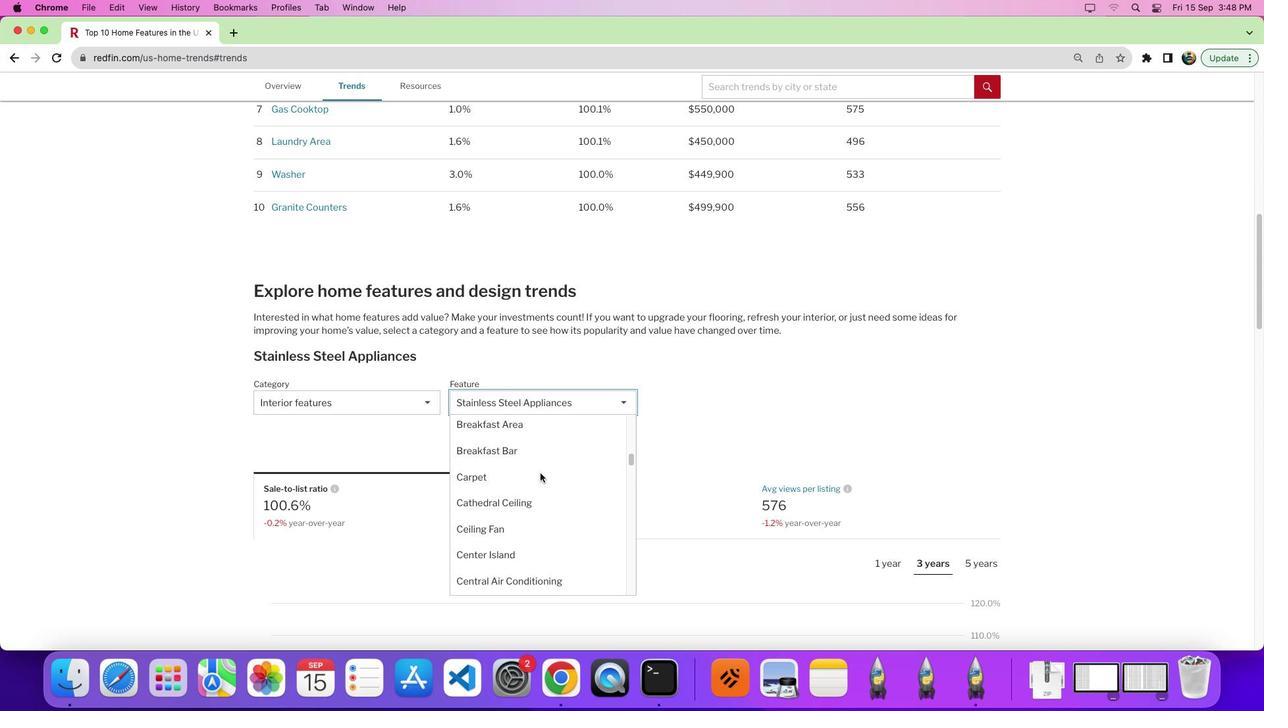 
Action: Mouse moved to (540, 473)
Screenshot: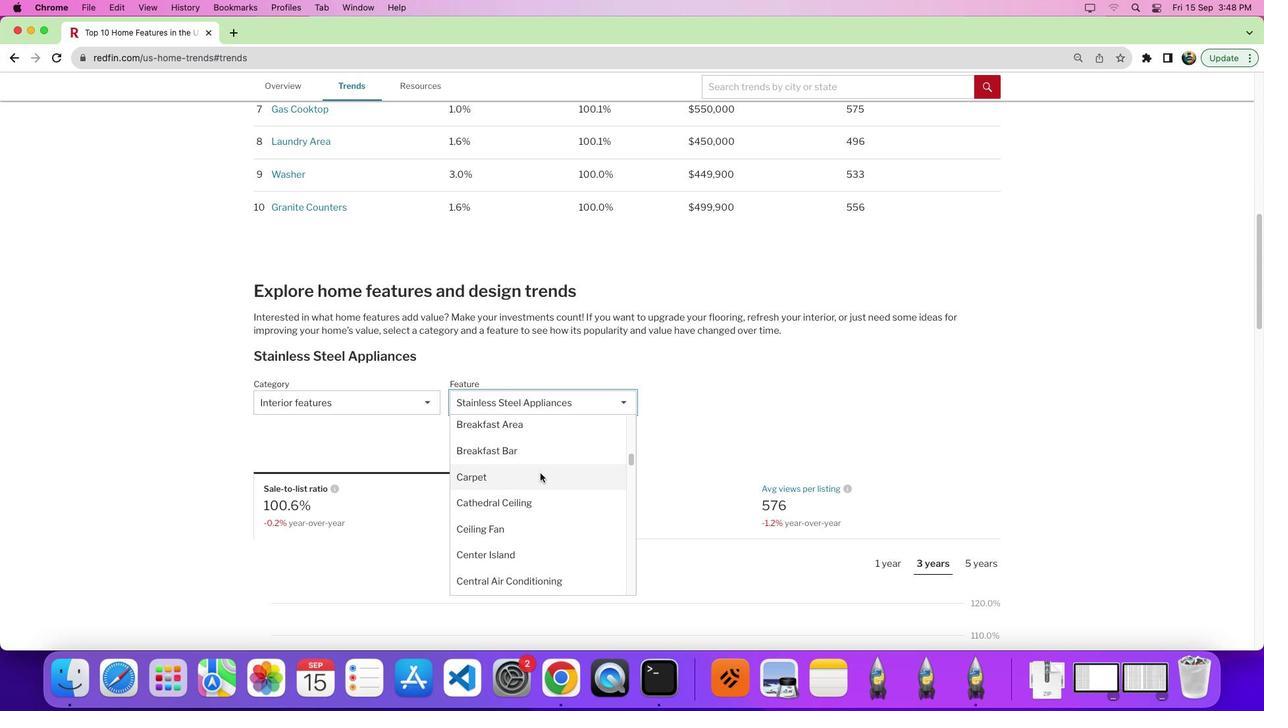 
Action: Mouse scrolled (540, 473) with delta (0, 0)
Screenshot: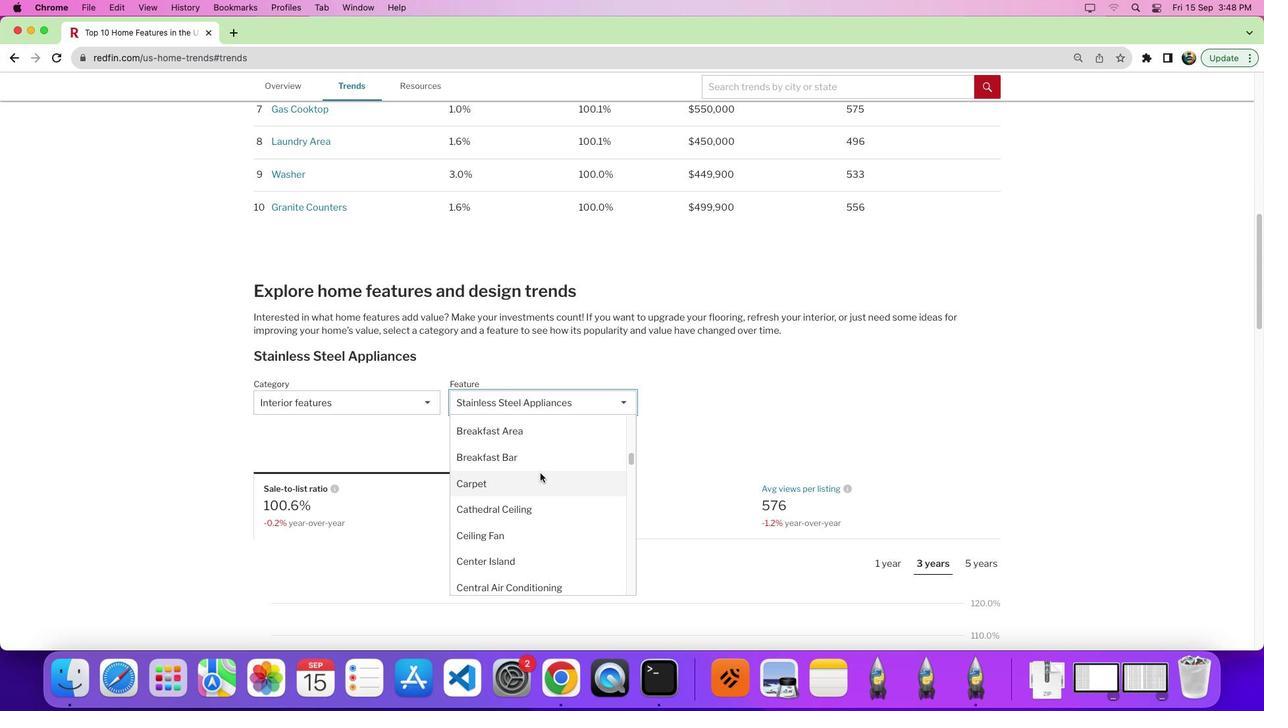 
Action: Mouse scrolled (540, 473) with delta (0, 0)
Screenshot: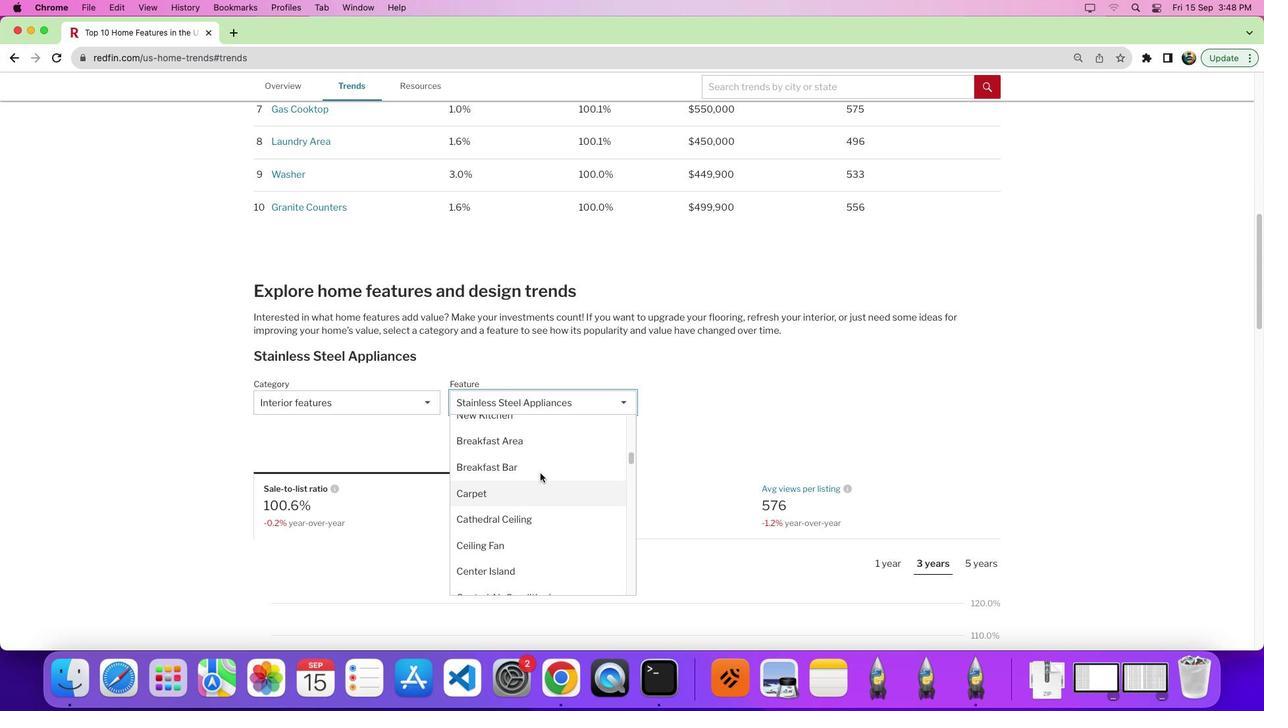 
Action: Mouse scrolled (540, 473) with delta (0, 0)
Screenshot: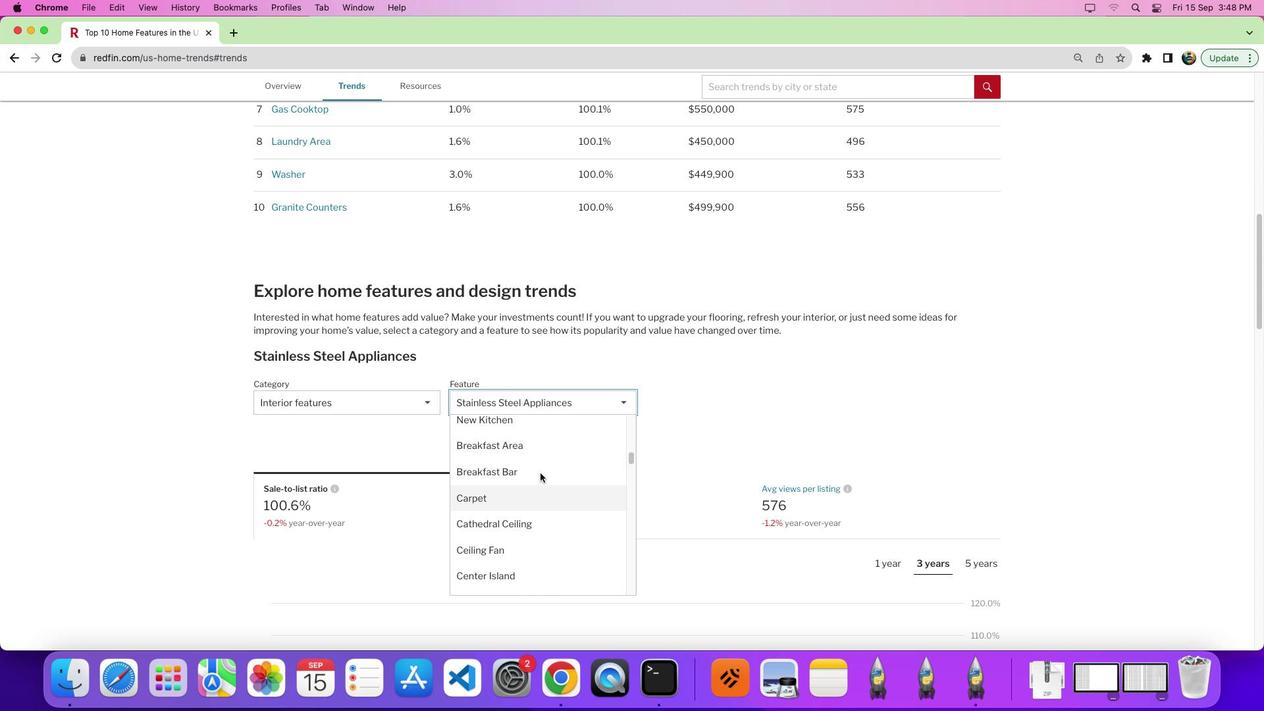 
Action: Mouse scrolled (540, 473) with delta (0, 0)
Screenshot: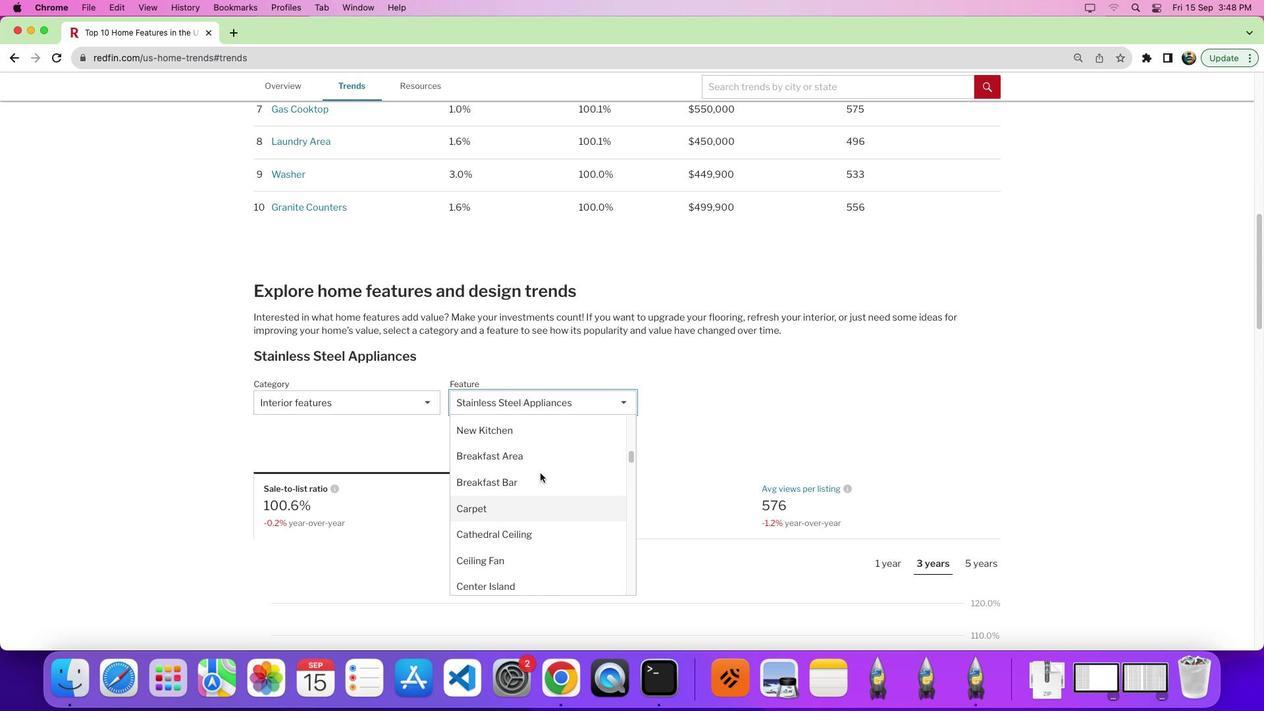 
Action: Mouse scrolled (540, 473) with delta (0, 0)
Screenshot: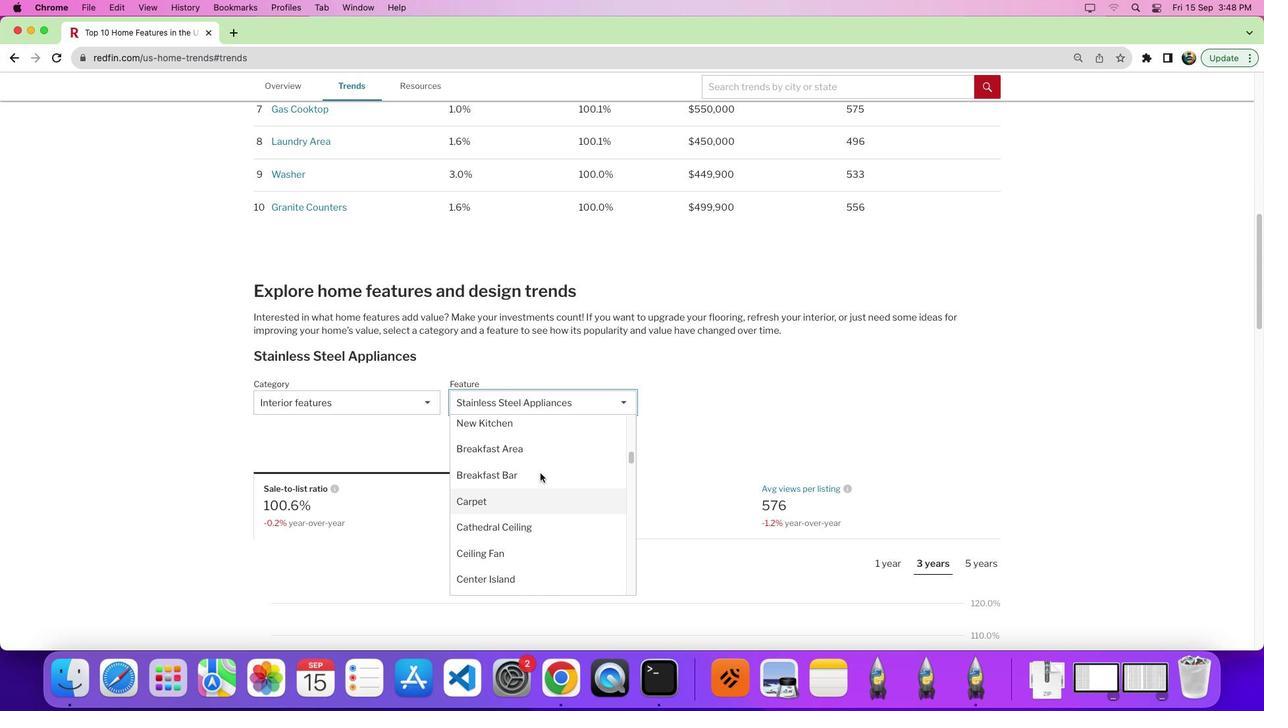 
Action: Mouse scrolled (540, 473) with delta (0, 0)
Screenshot: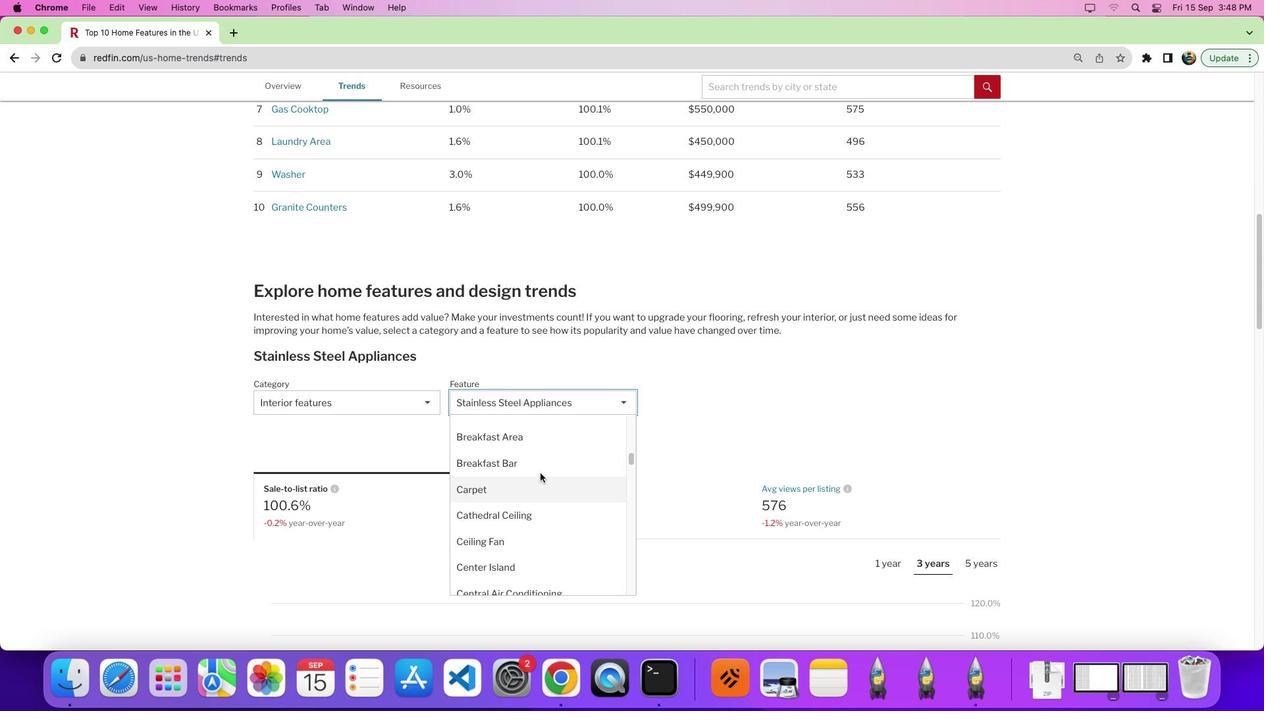 
Action: Mouse scrolled (540, 473) with delta (0, 0)
Screenshot: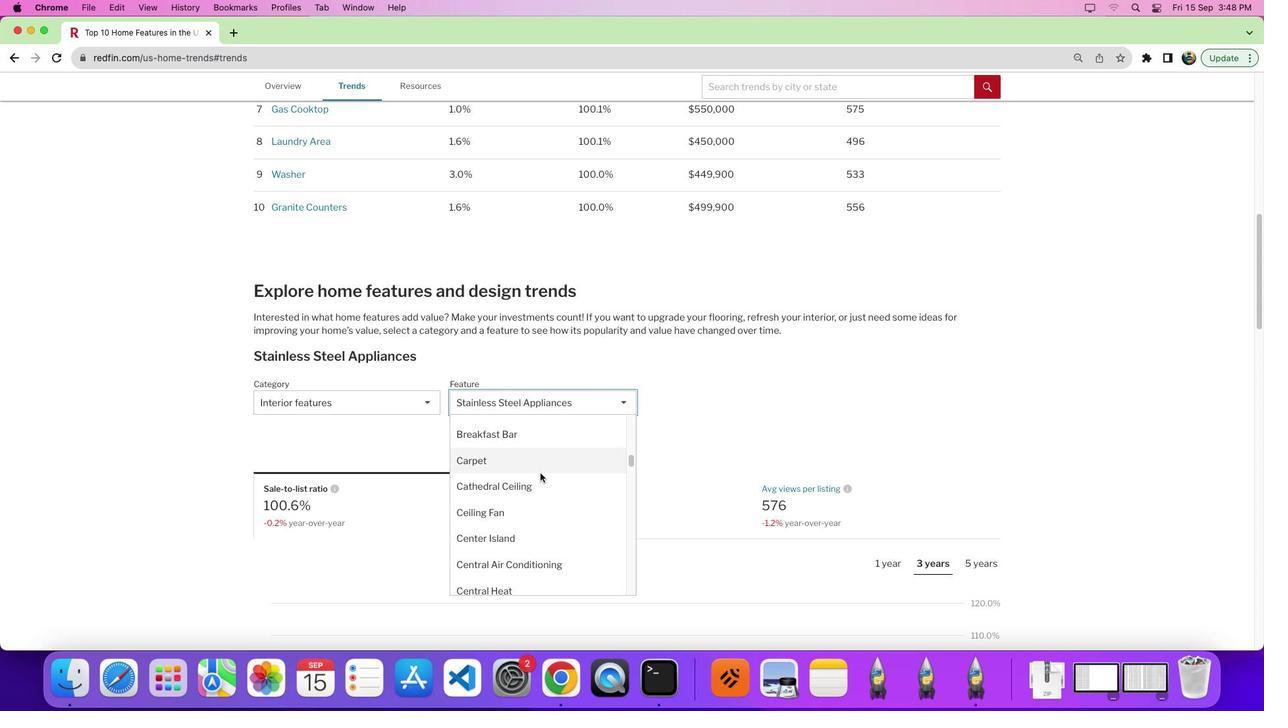 
Action: Mouse scrolled (540, 473) with delta (0, 0)
Screenshot: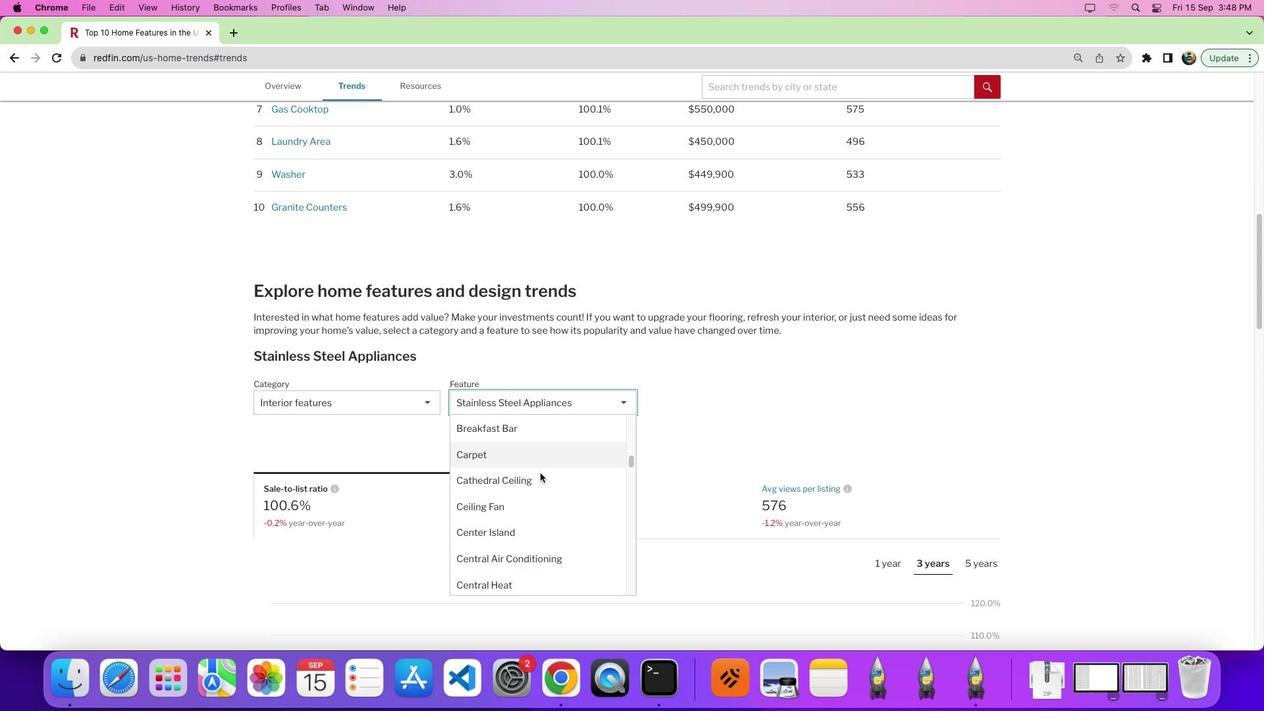 
Action: Mouse scrolled (540, 473) with delta (0, 0)
Screenshot: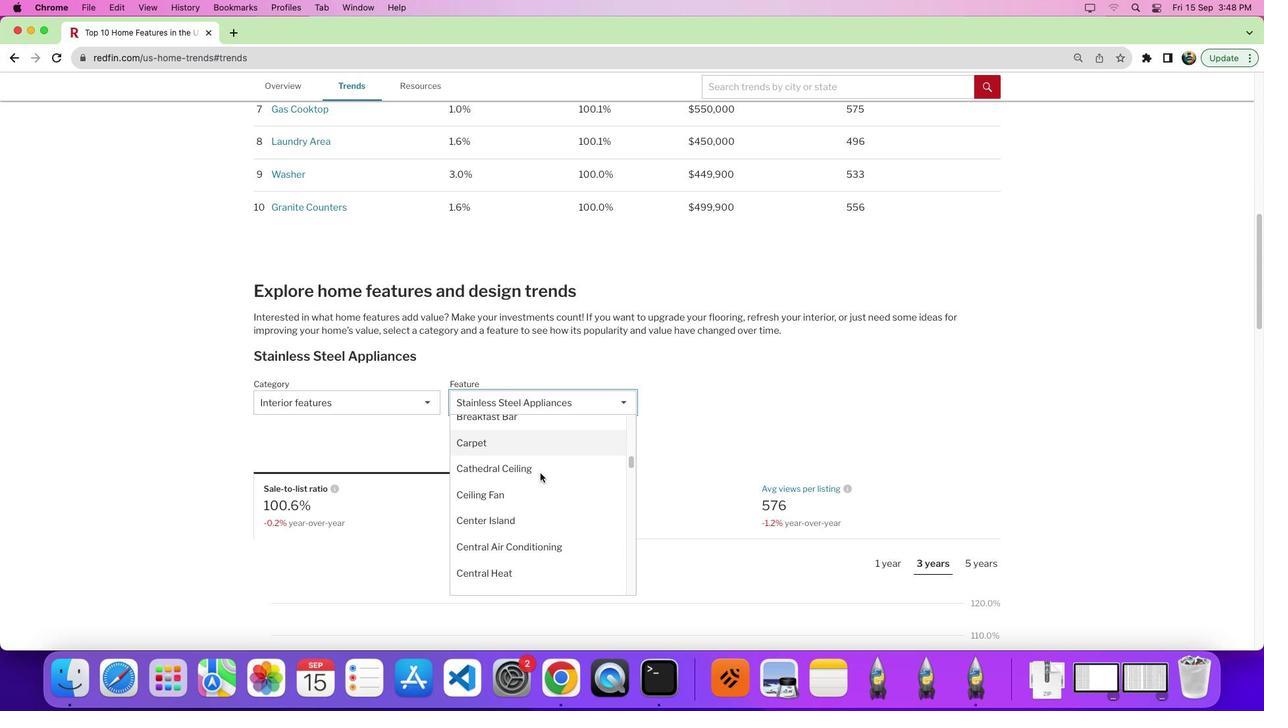 
Action: Mouse scrolled (540, 473) with delta (0, 0)
Screenshot: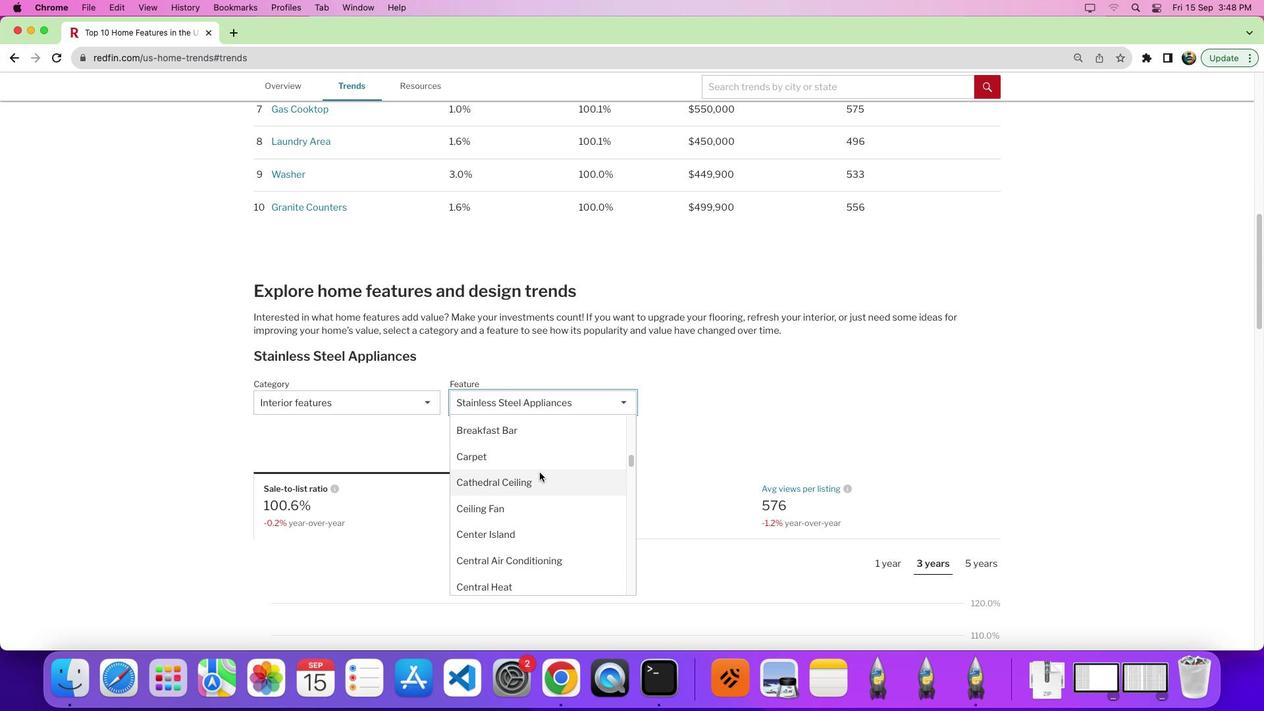 
Action: Mouse moved to (540, 473)
Screenshot: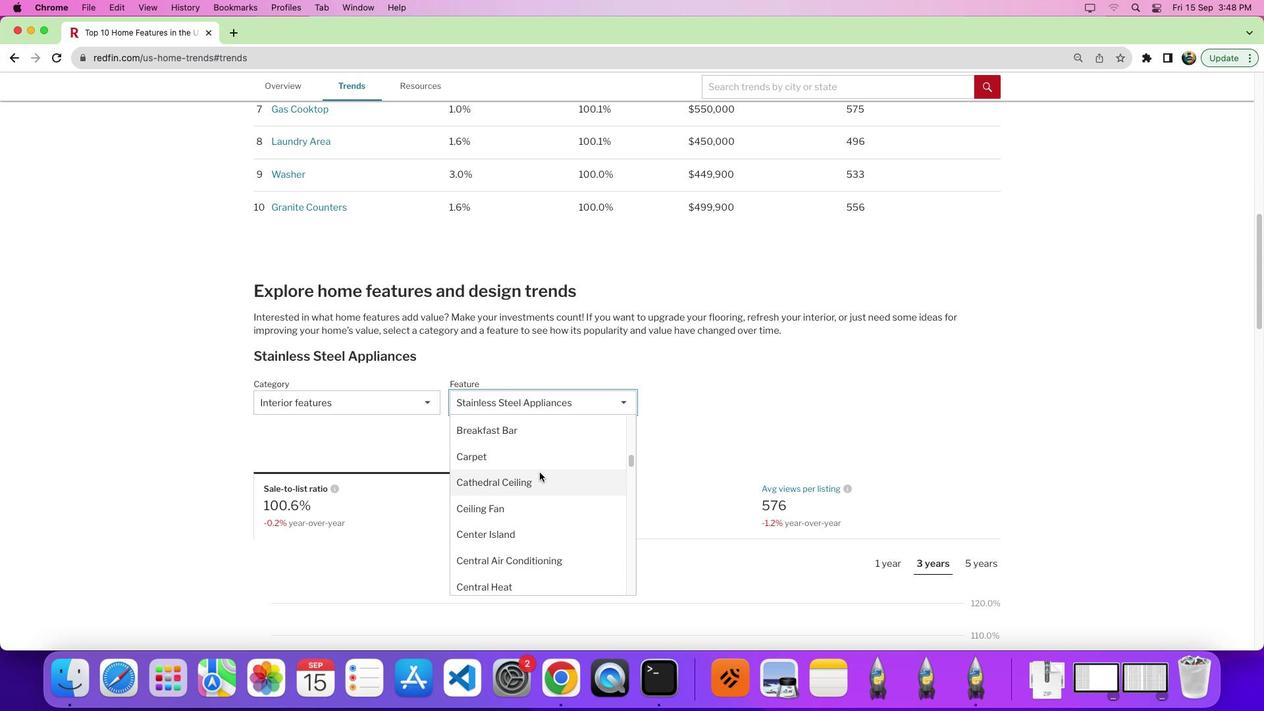 
Action: Mouse scrolled (540, 473) with delta (0, 0)
Screenshot: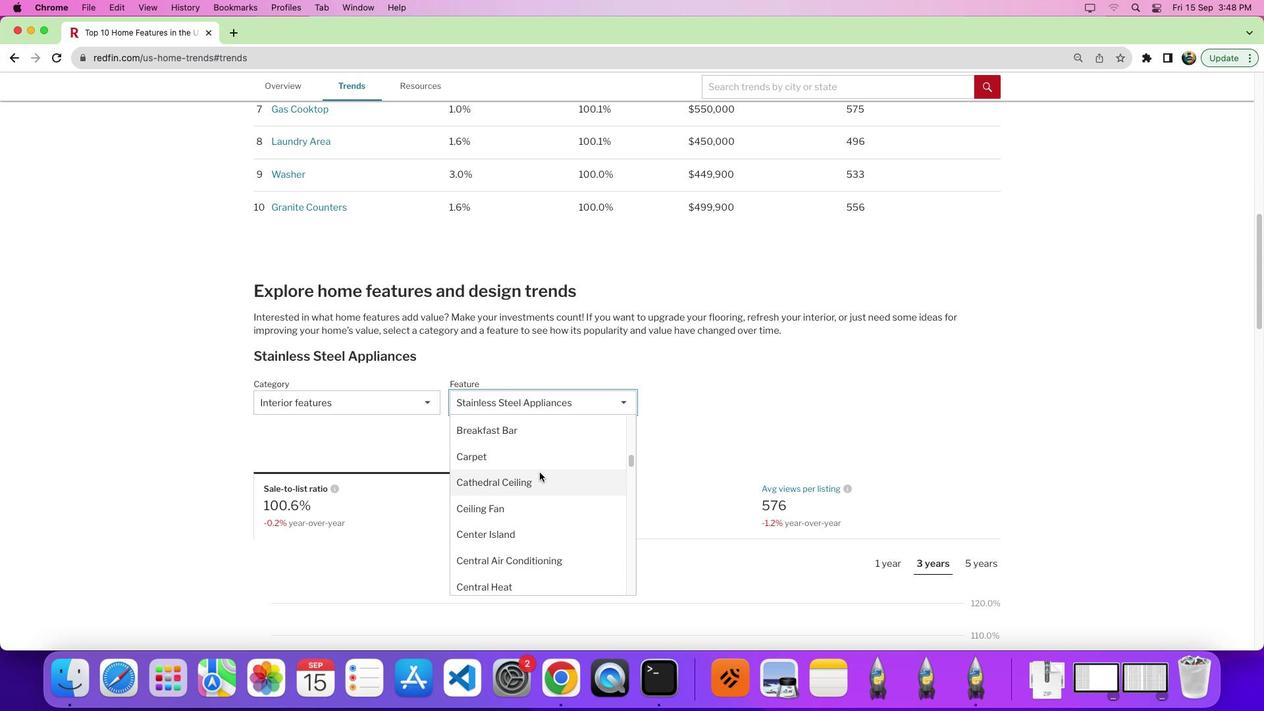 
Action: Mouse scrolled (540, 473) with delta (0, 0)
Screenshot: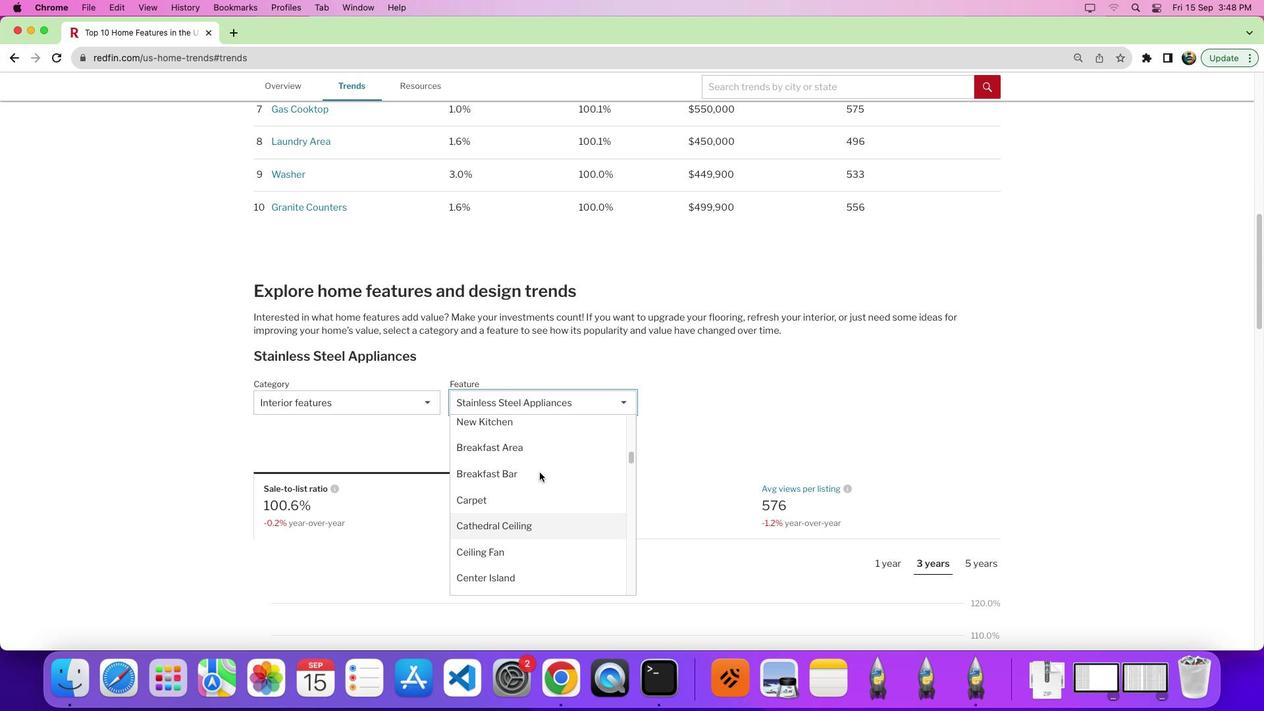 
Action: Mouse scrolled (540, 473) with delta (0, 0)
Screenshot: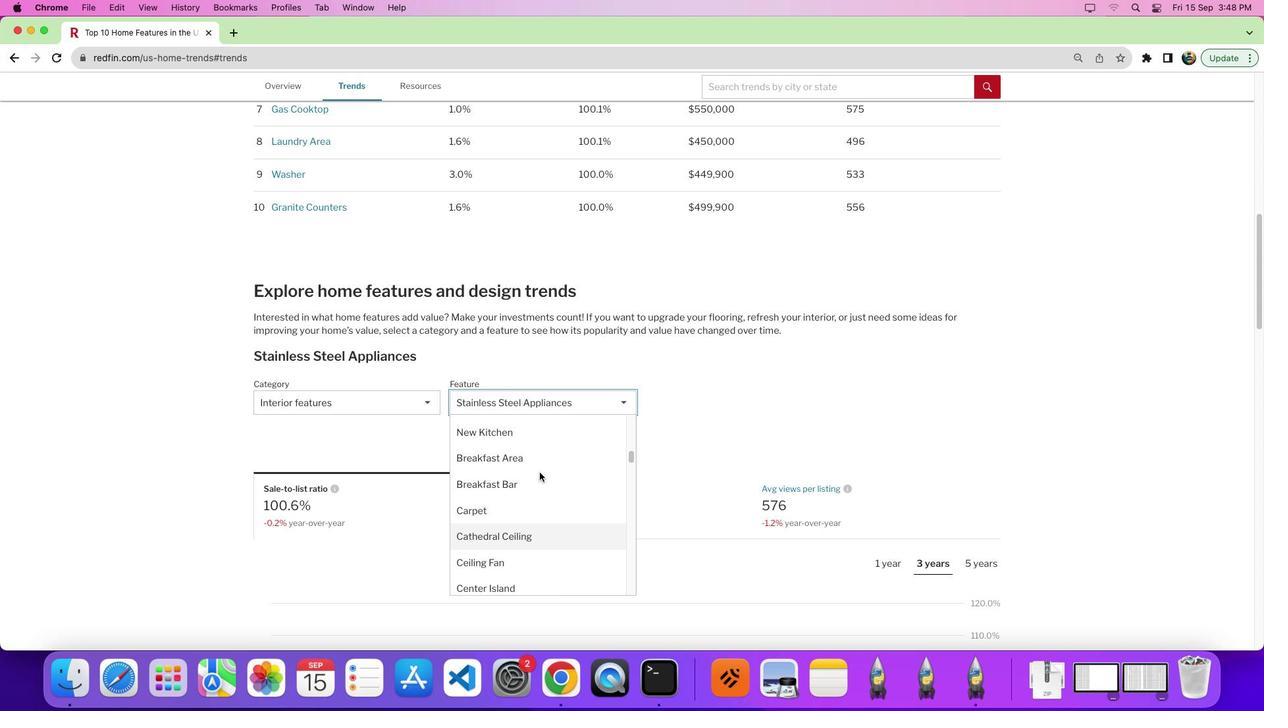 
Action: Mouse scrolled (540, 473) with delta (0, 0)
Screenshot: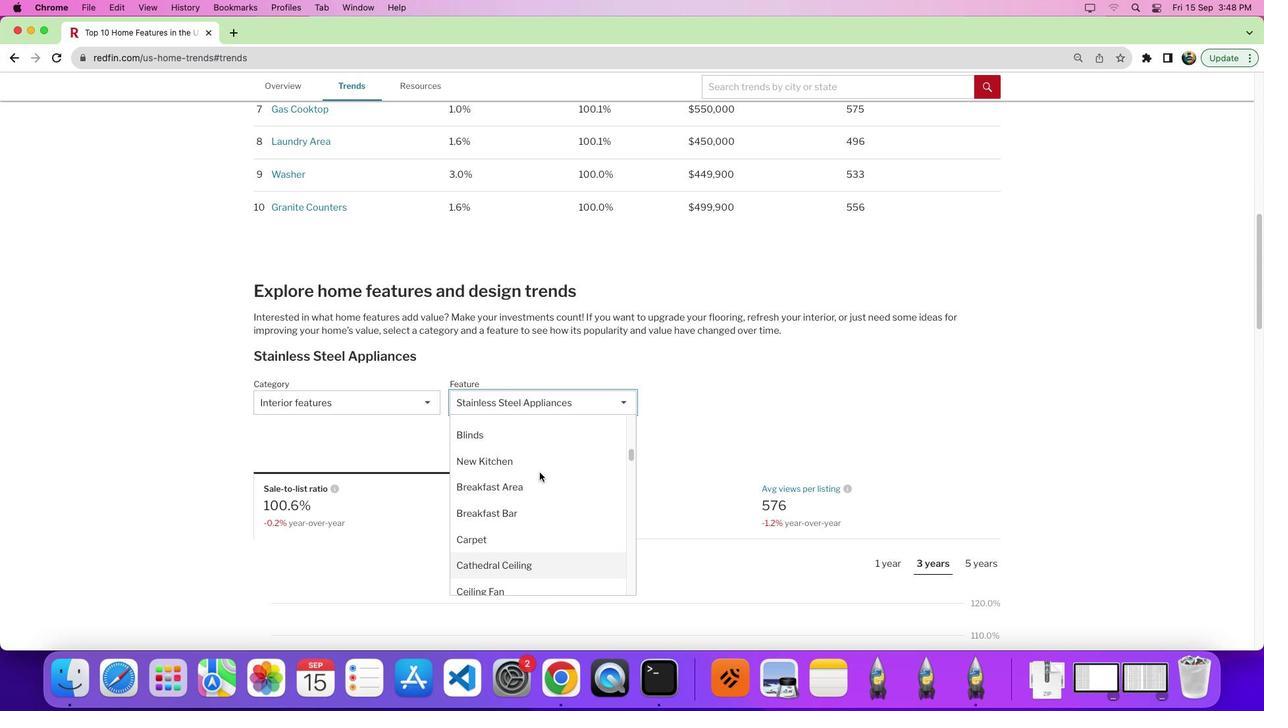 
Action: Mouse scrolled (540, 473) with delta (0, 0)
Screenshot: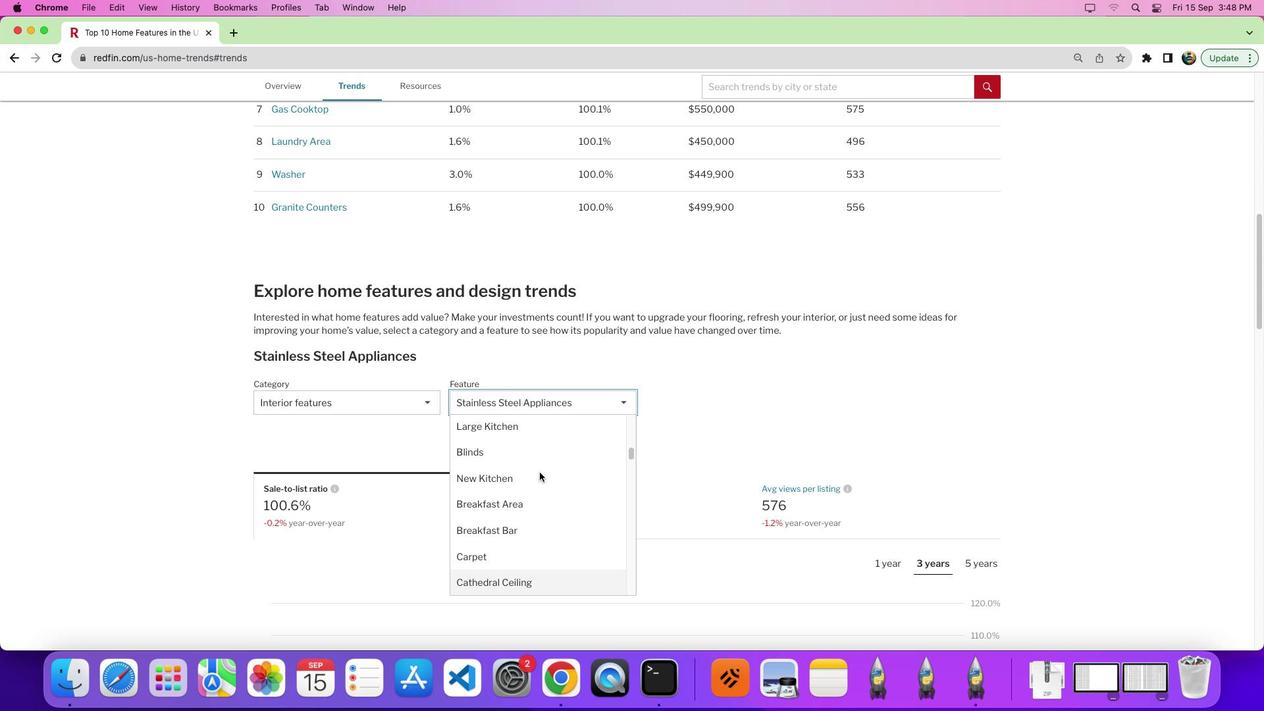 
Action: Mouse moved to (528, 479)
Screenshot: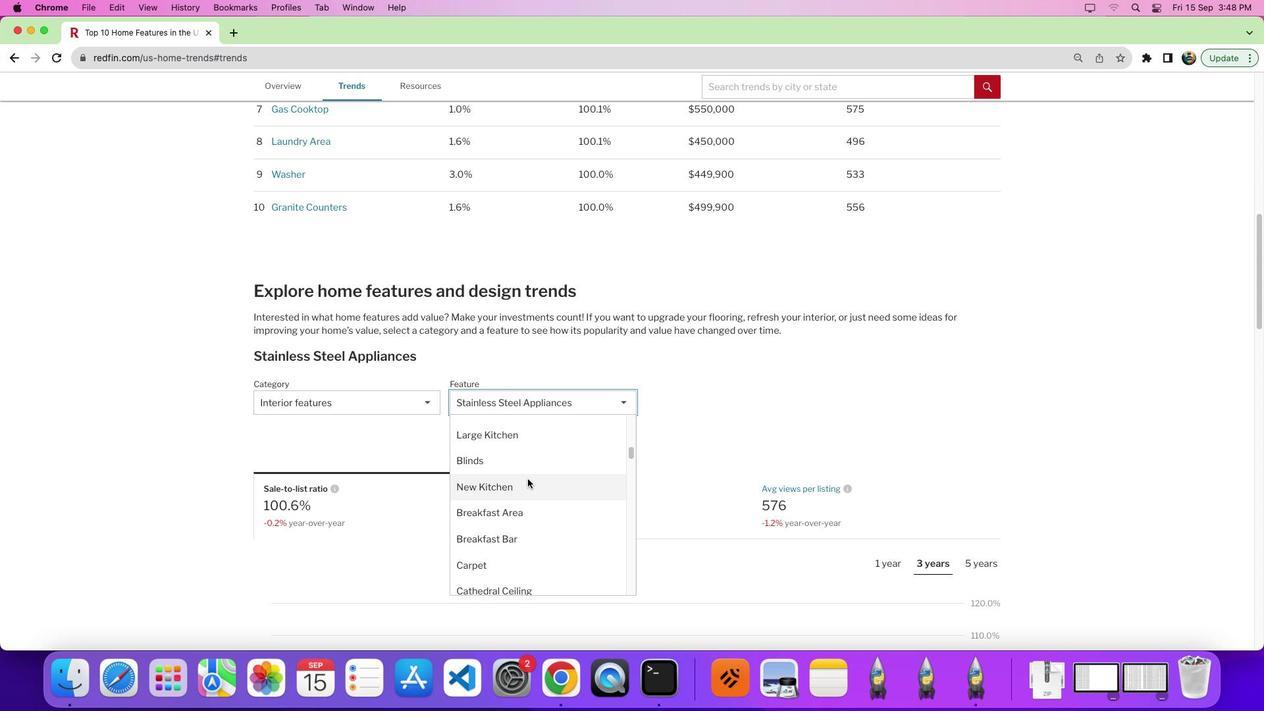 
Action: Mouse pressed left at (528, 479)
Screenshot: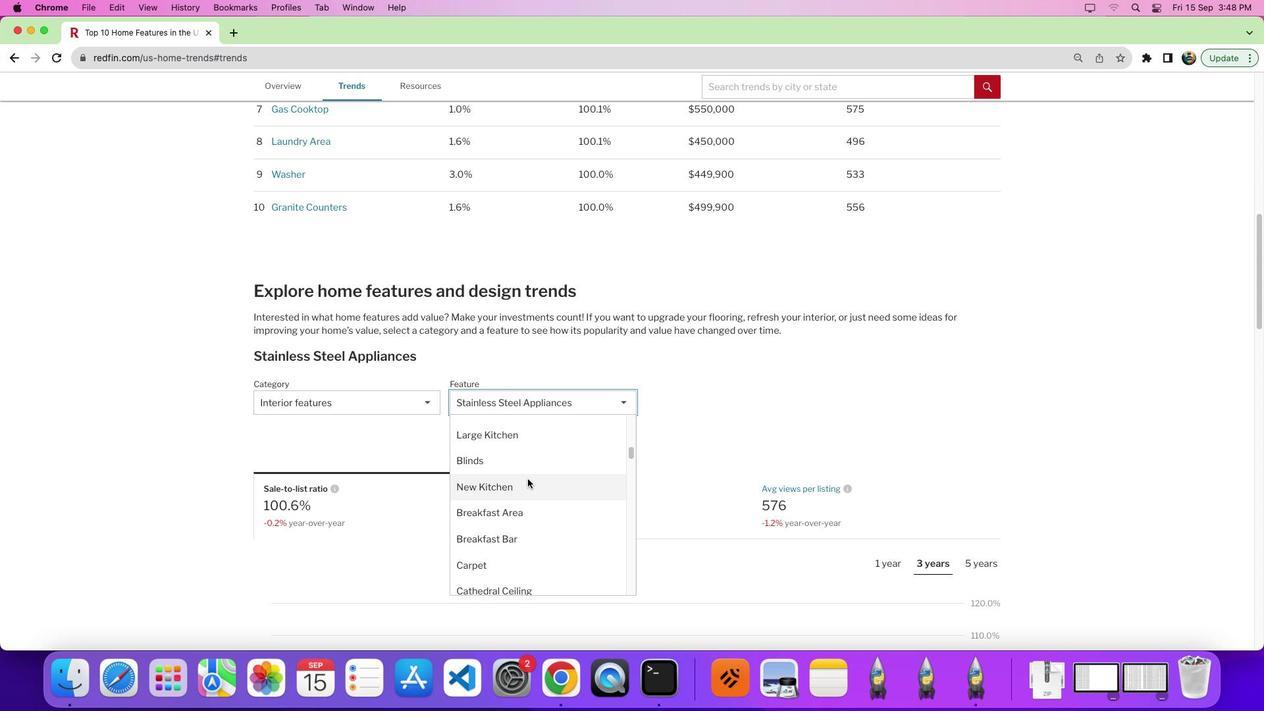 
Action: Mouse moved to (776, 465)
Screenshot: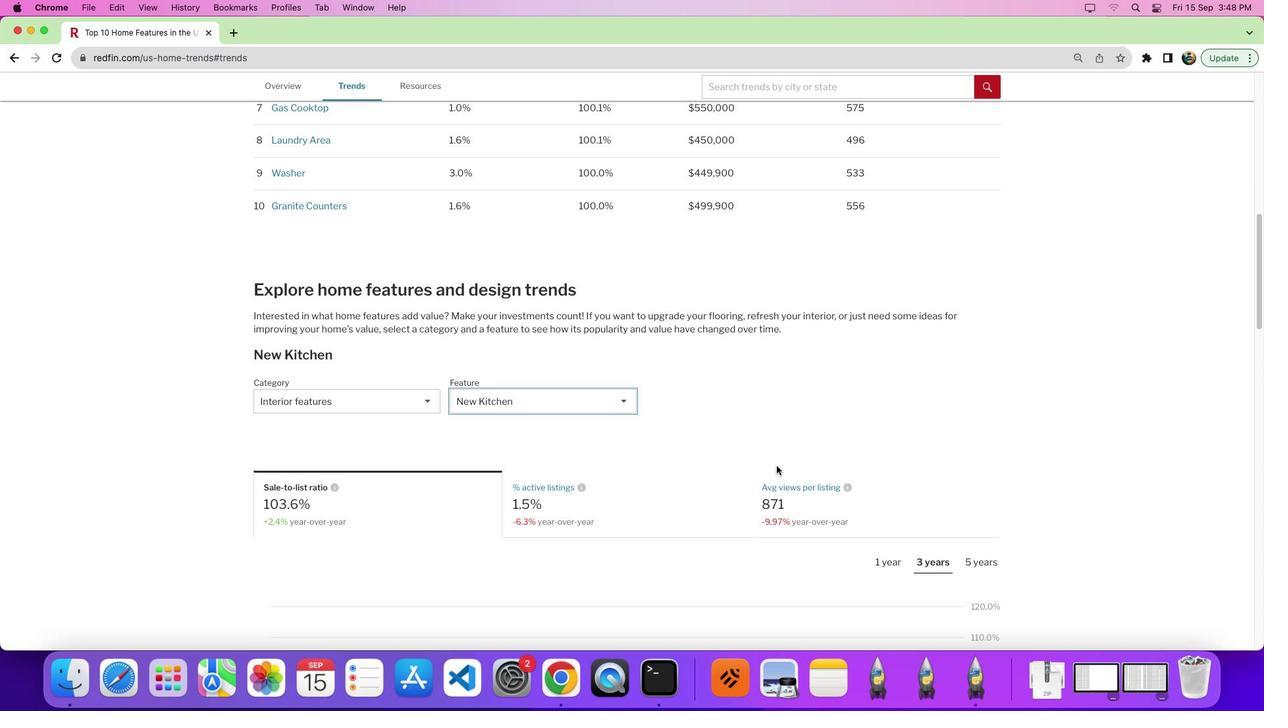 
Action: Mouse scrolled (776, 465) with delta (0, 0)
Screenshot: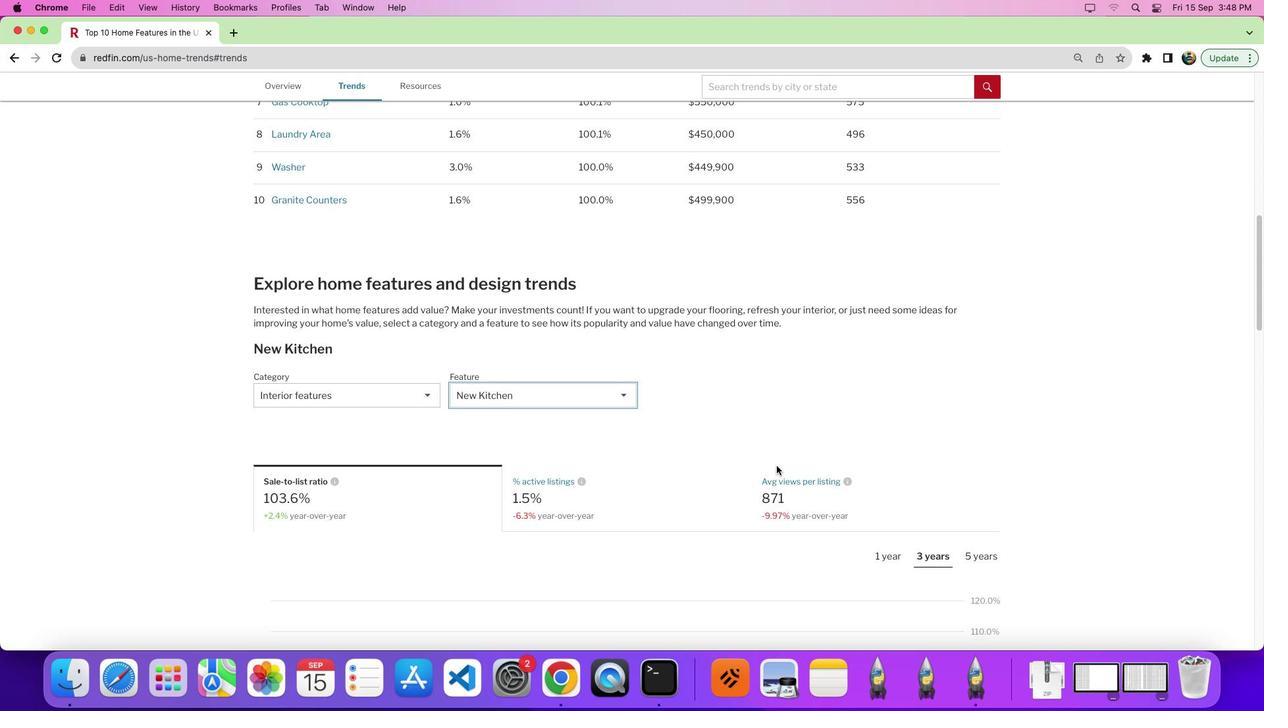 
Action: Mouse scrolled (776, 465) with delta (0, 0)
Screenshot: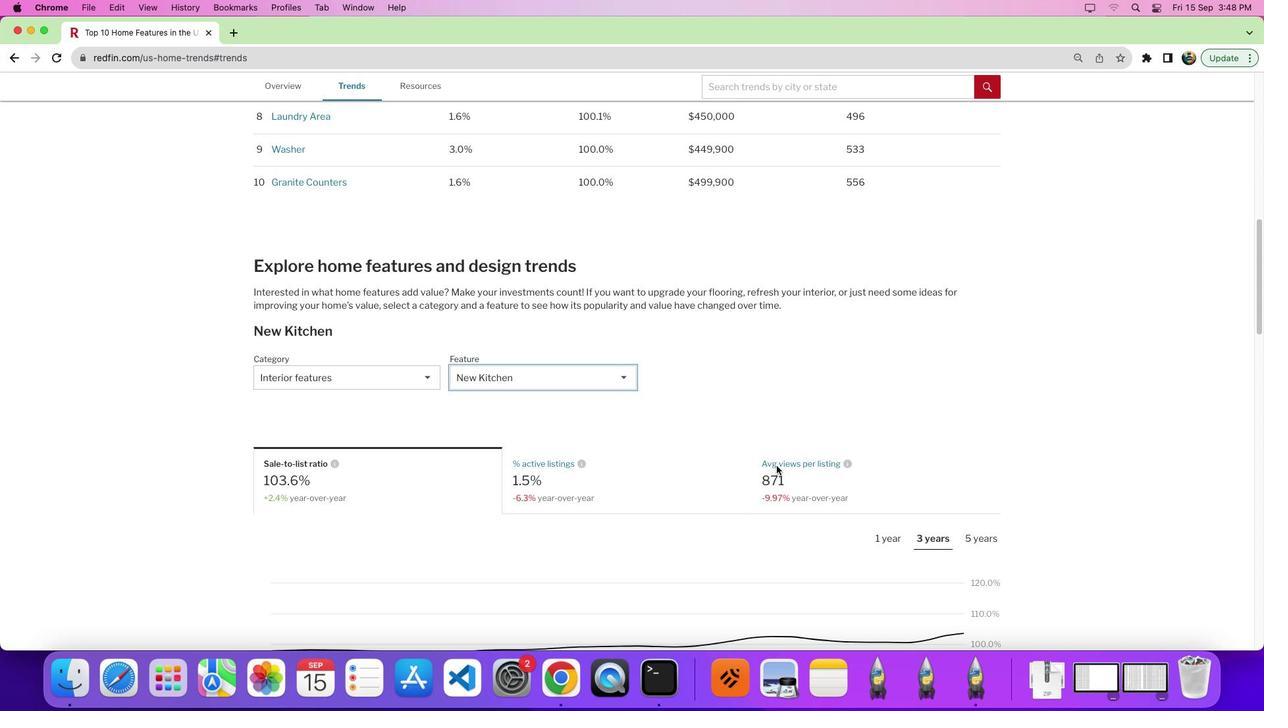 
Action: Mouse moved to (779, 463)
Screenshot: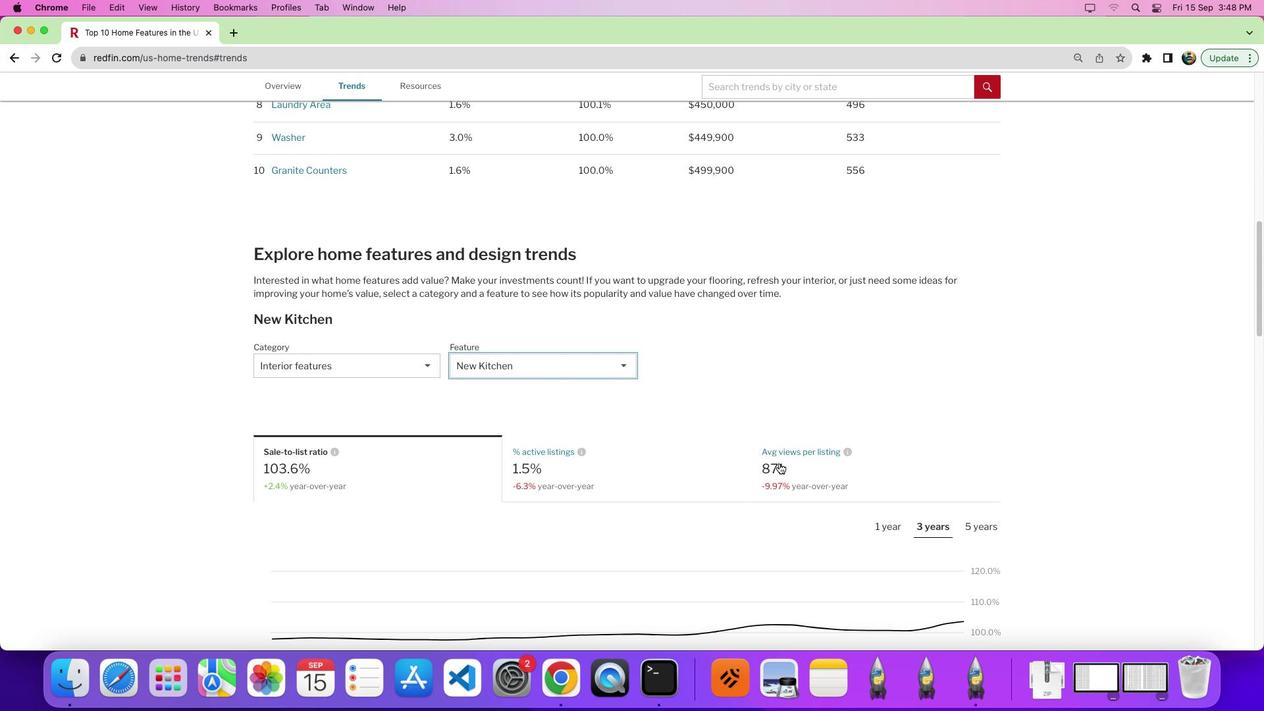 
Action: Mouse scrolled (779, 463) with delta (0, 0)
Screenshot: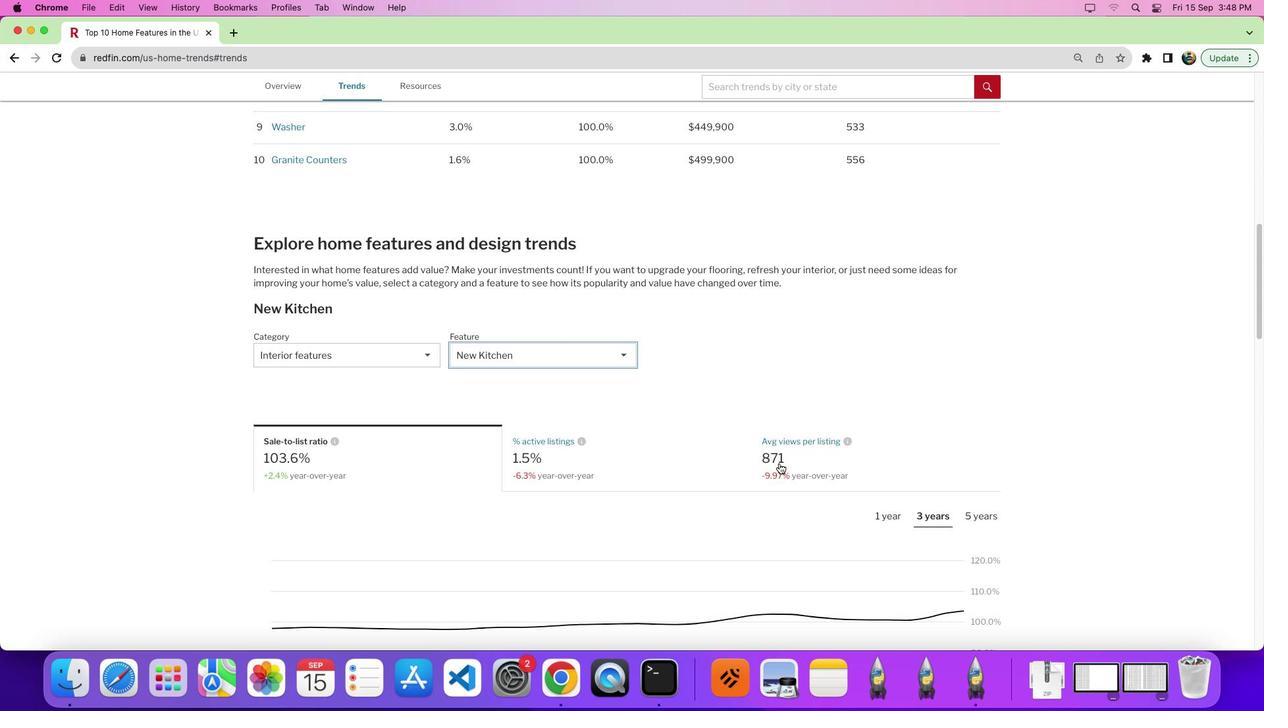 
Action: Mouse scrolled (779, 463) with delta (0, 0)
Screenshot: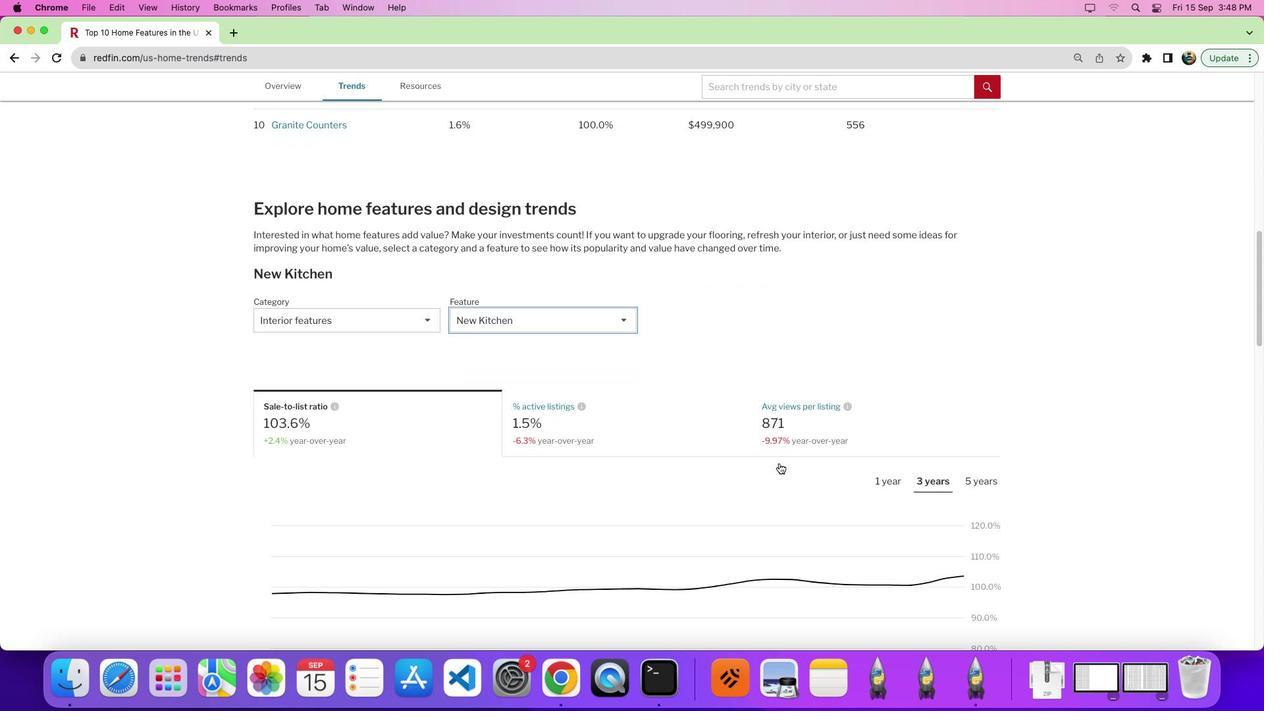 
Action: Mouse scrolled (779, 463) with delta (0, -1)
Screenshot: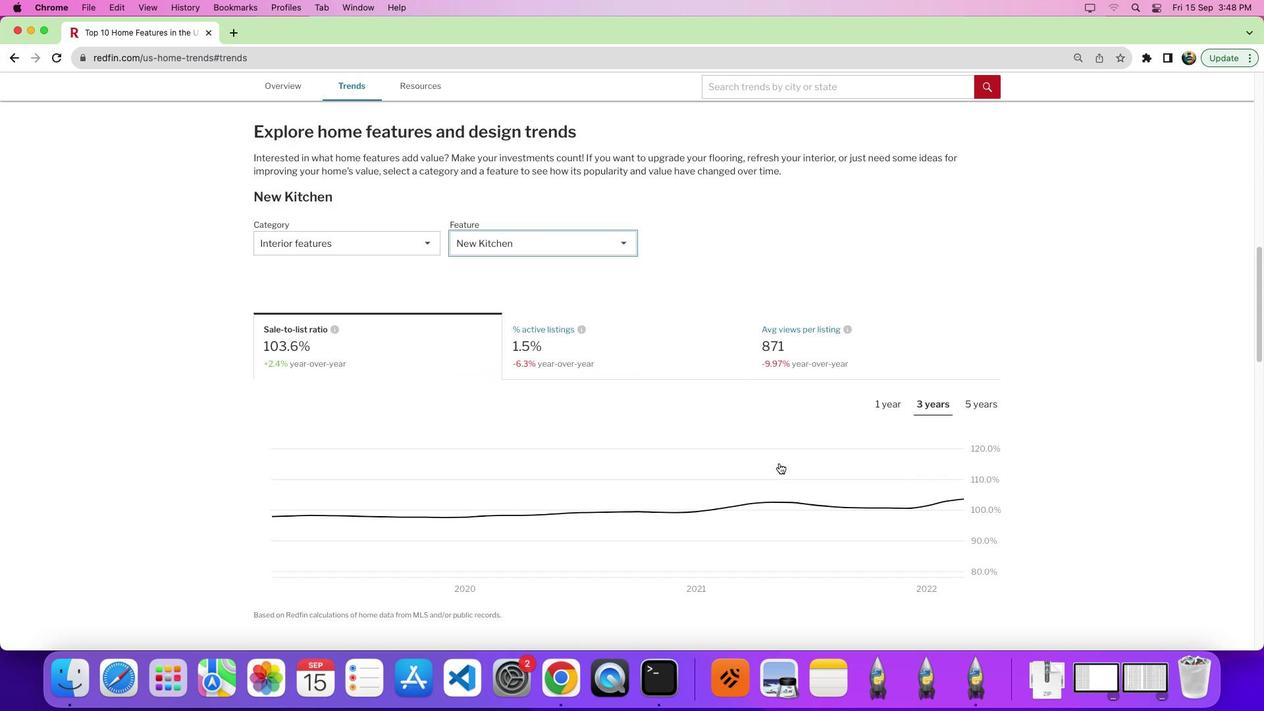 
Action: Mouse moved to (546, 345)
Screenshot: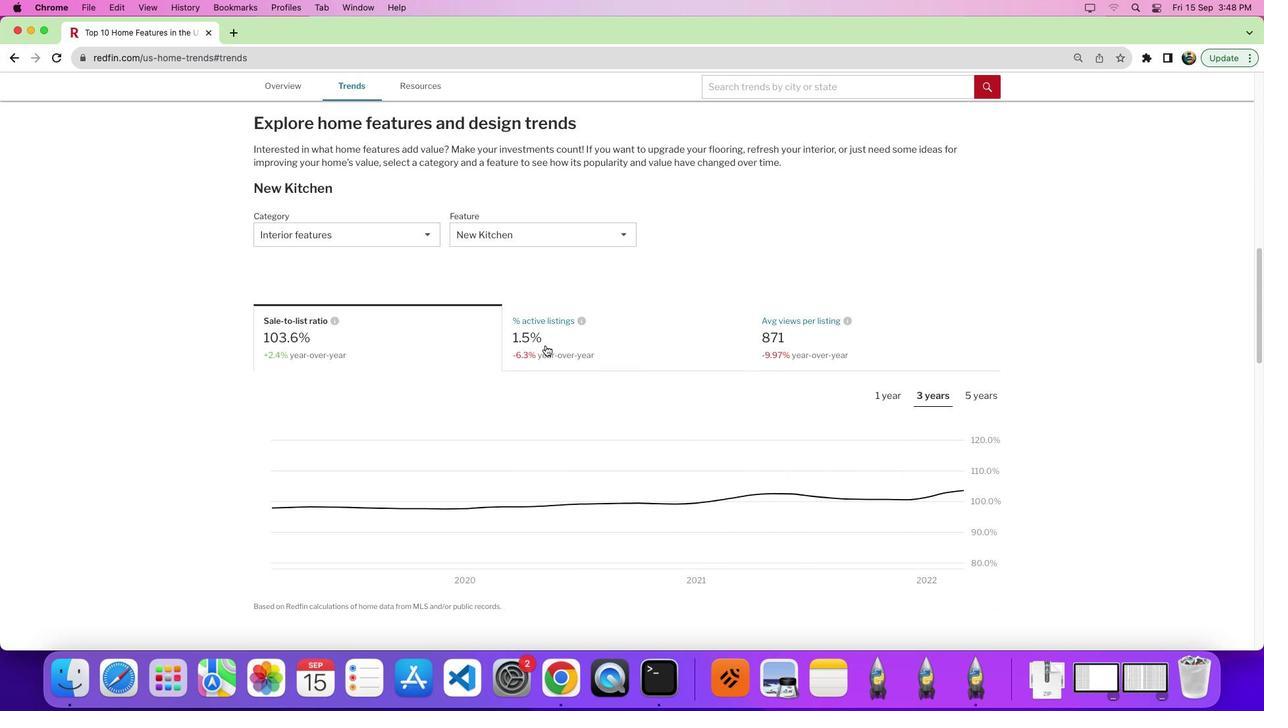 
Action: Mouse pressed left at (546, 345)
Screenshot: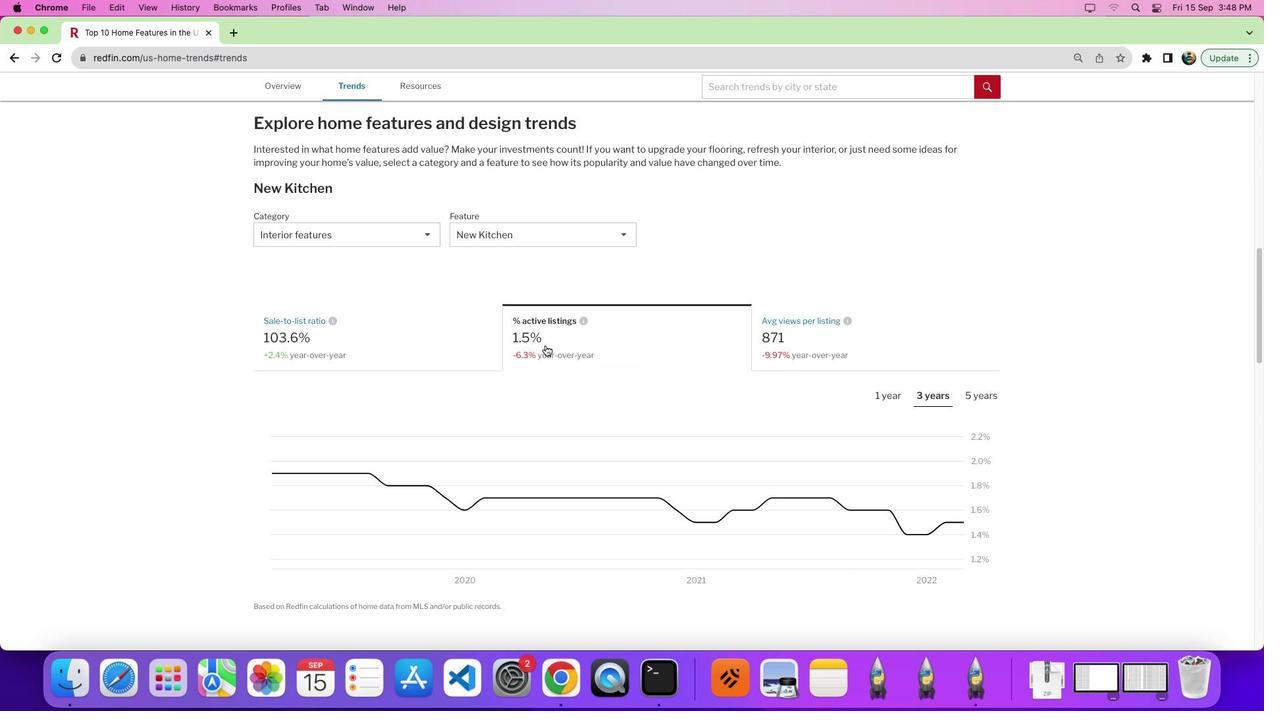 
Action: Mouse moved to (897, 465)
Screenshot: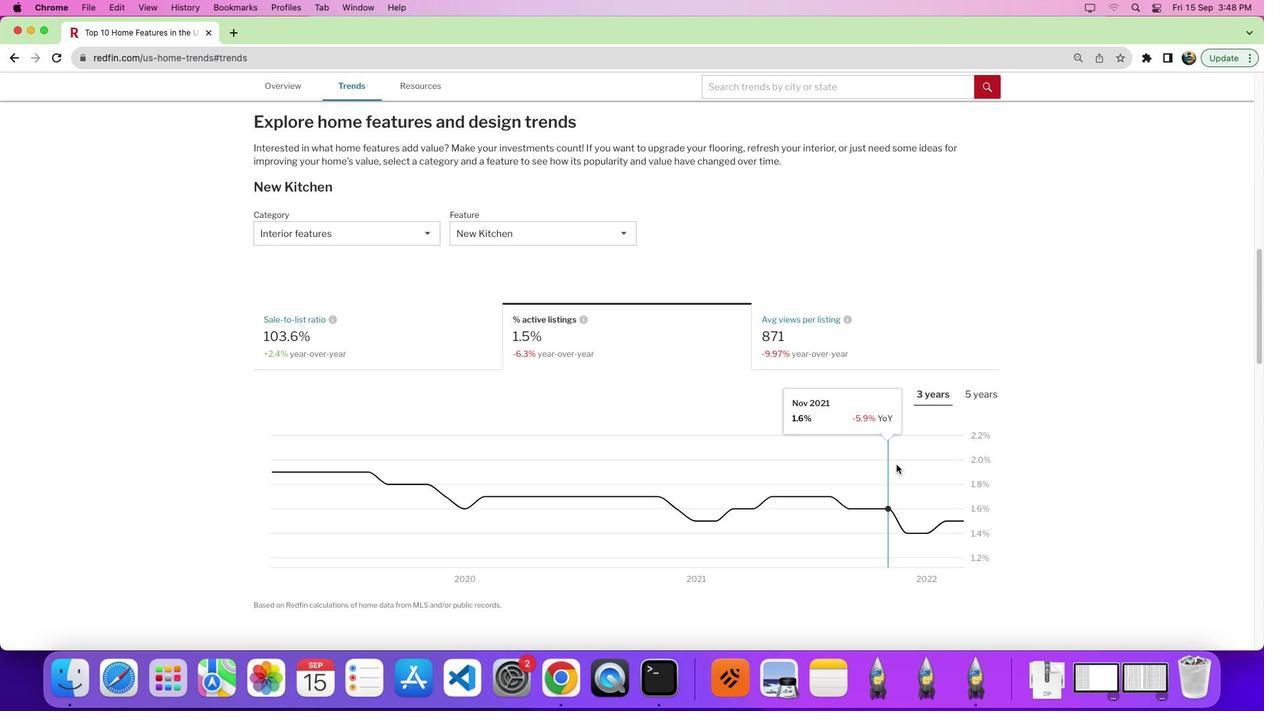 
Action: Mouse scrolled (897, 465) with delta (0, 0)
Screenshot: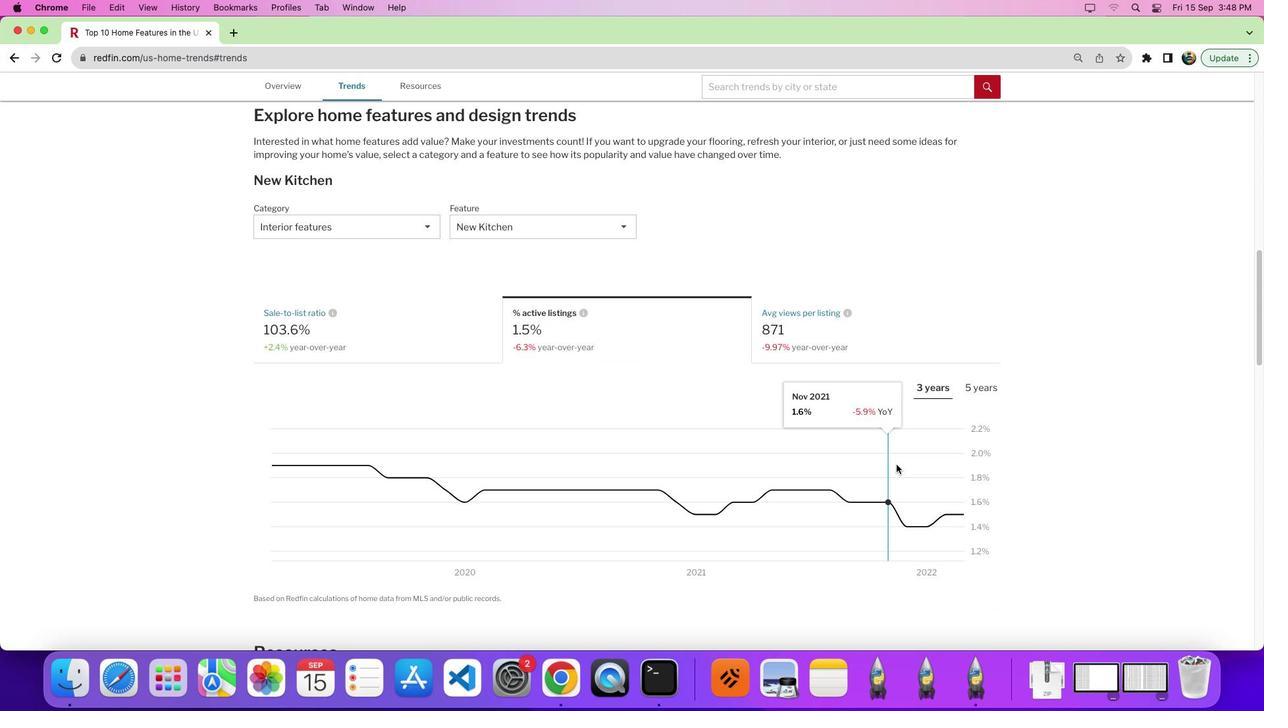 
Action: Mouse scrolled (897, 465) with delta (0, 0)
Screenshot: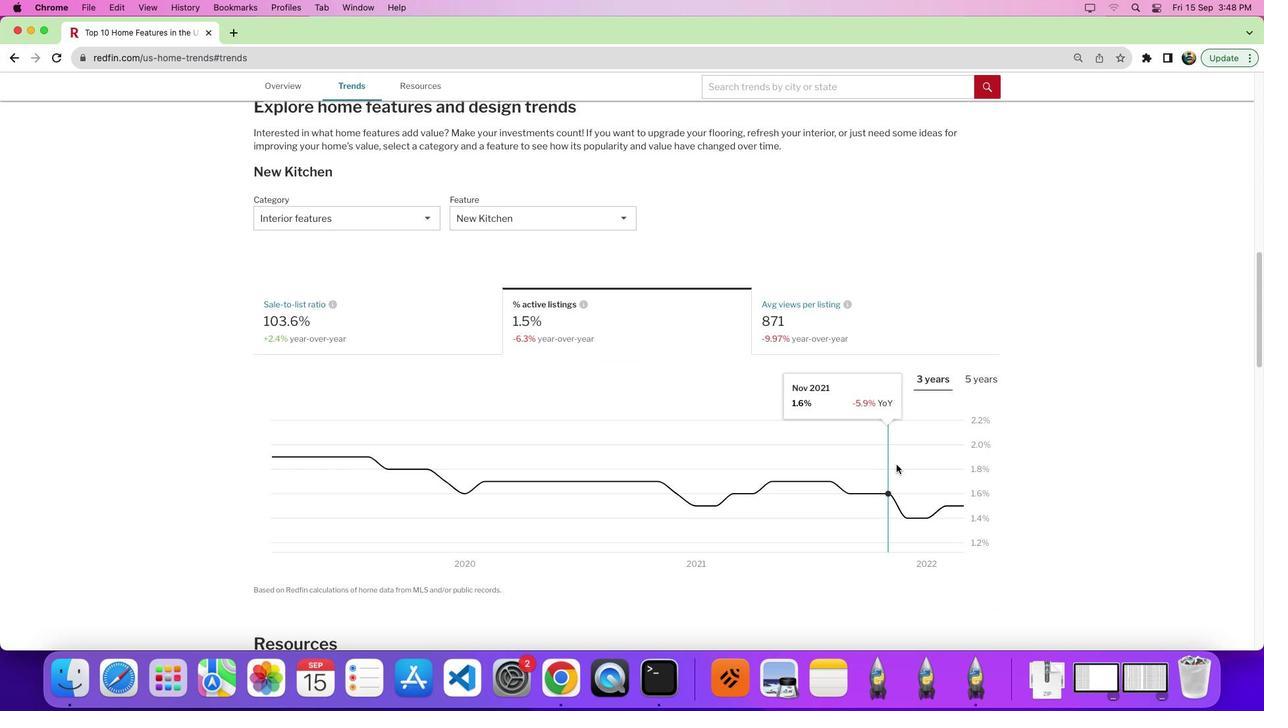 
Action: Mouse moved to (892, 466)
Screenshot: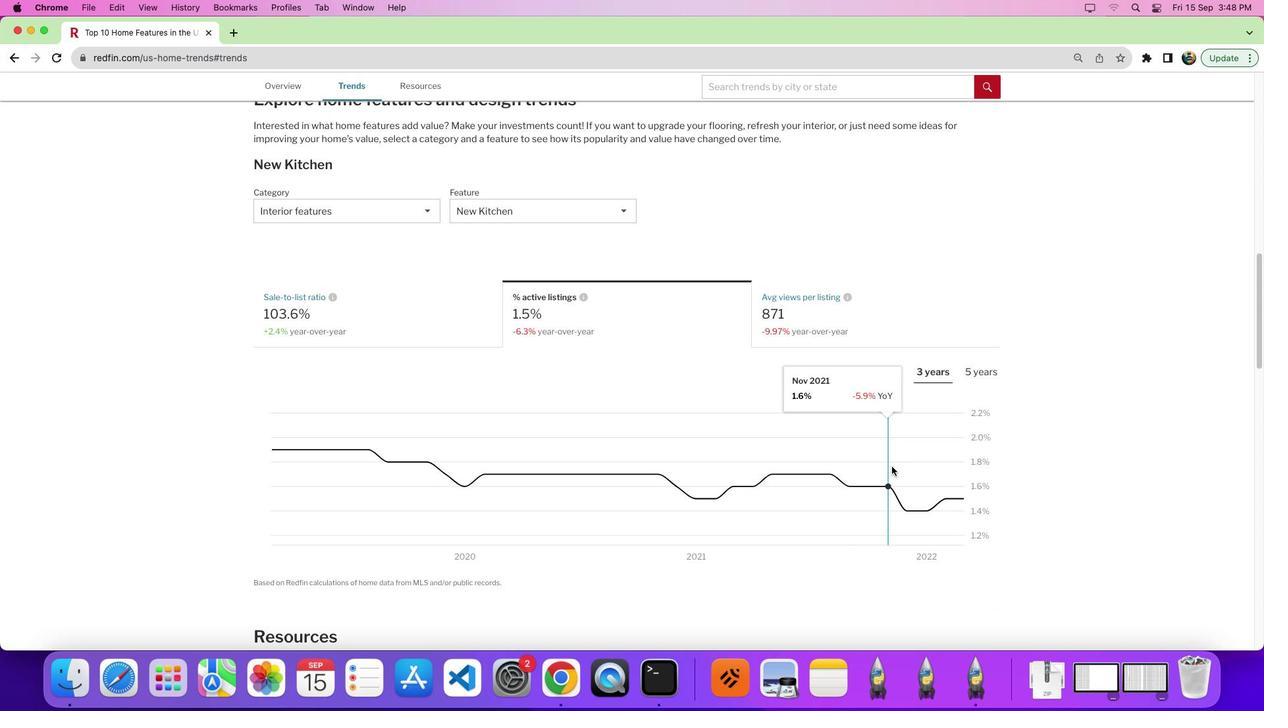 
